 Task: Add a signature Christian Kelly containing Thanks so much, Christian Kelly to email address softage.4@softage.net and add a label HR
Action: Mouse moved to (1065, 84)
Screenshot: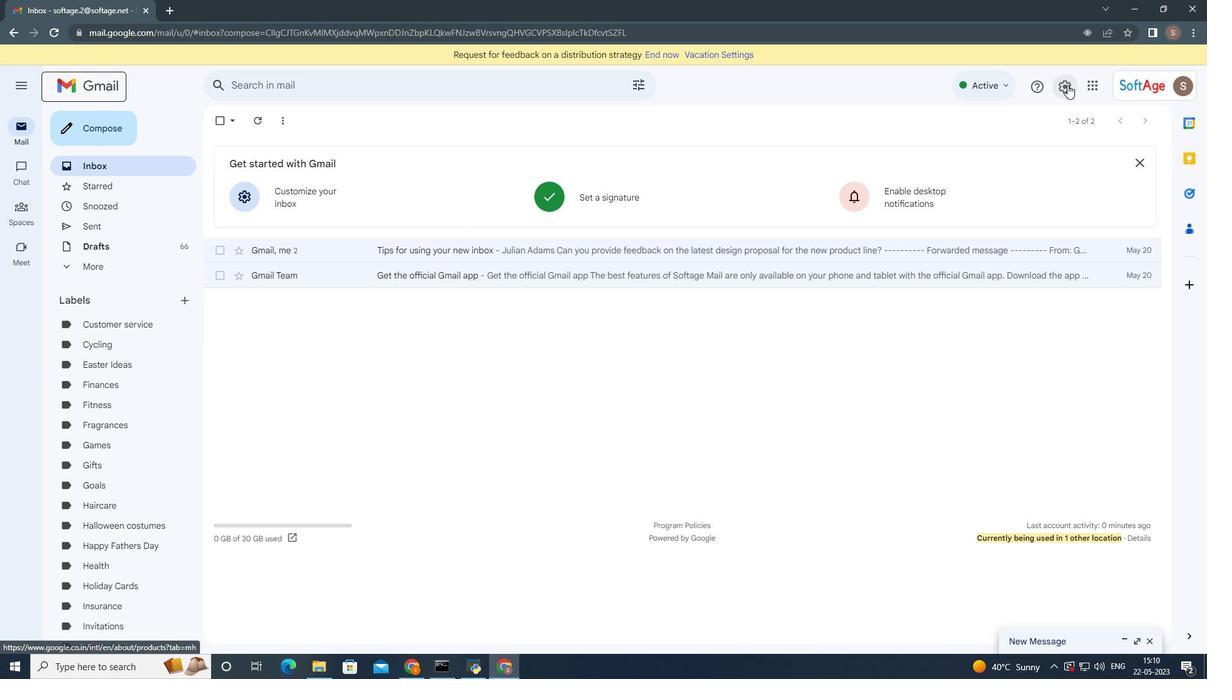 
Action: Mouse pressed left at (1065, 84)
Screenshot: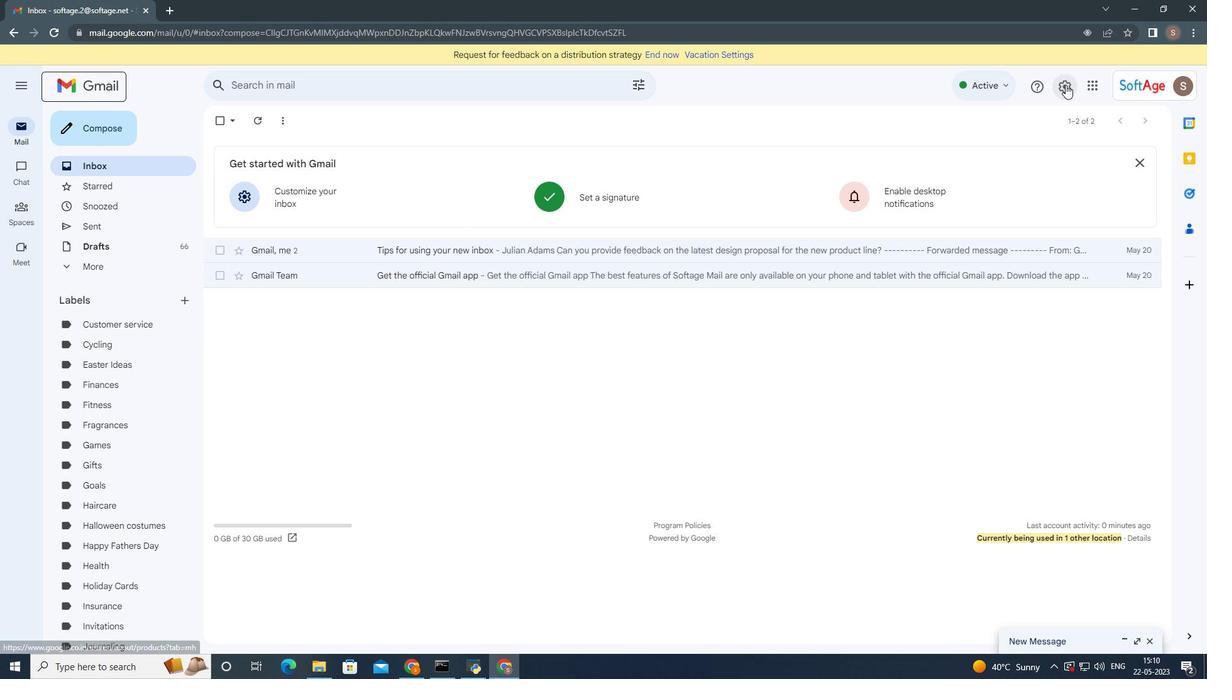 
Action: Mouse moved to (1029, 155)
Screenshot: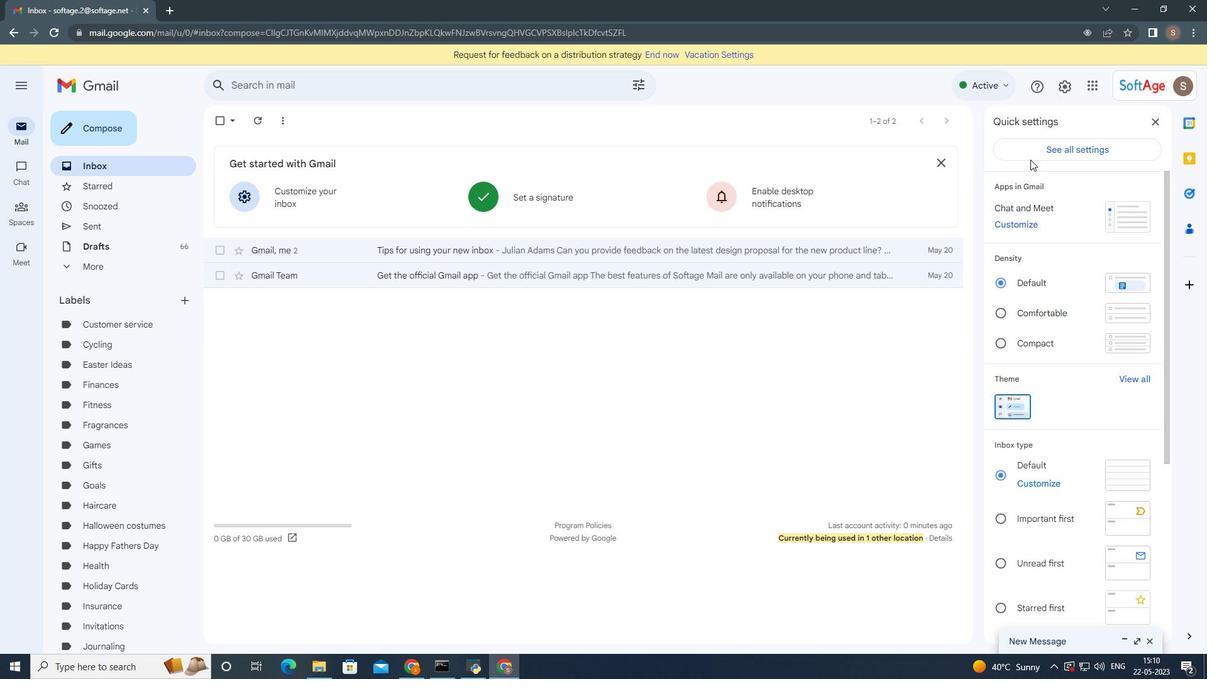 
Action: Mouse pressed left at (1029, 155)
Screenshot: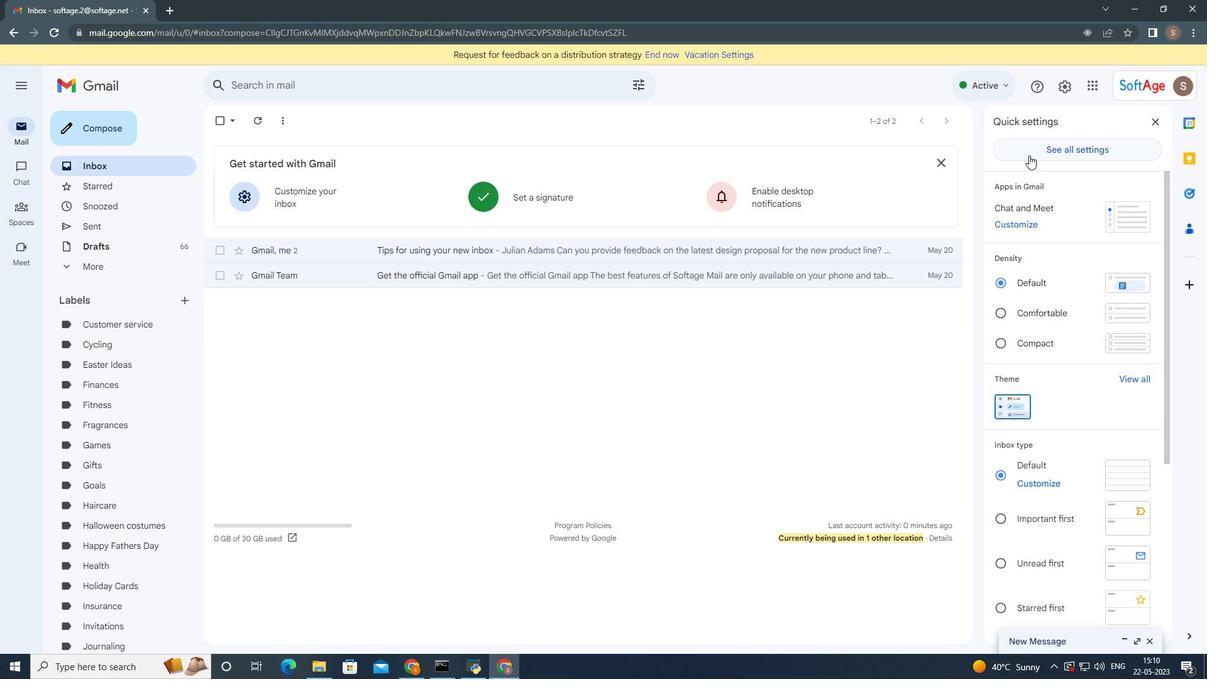 
Action: Mouse moved to (511, 337)
Screenshot: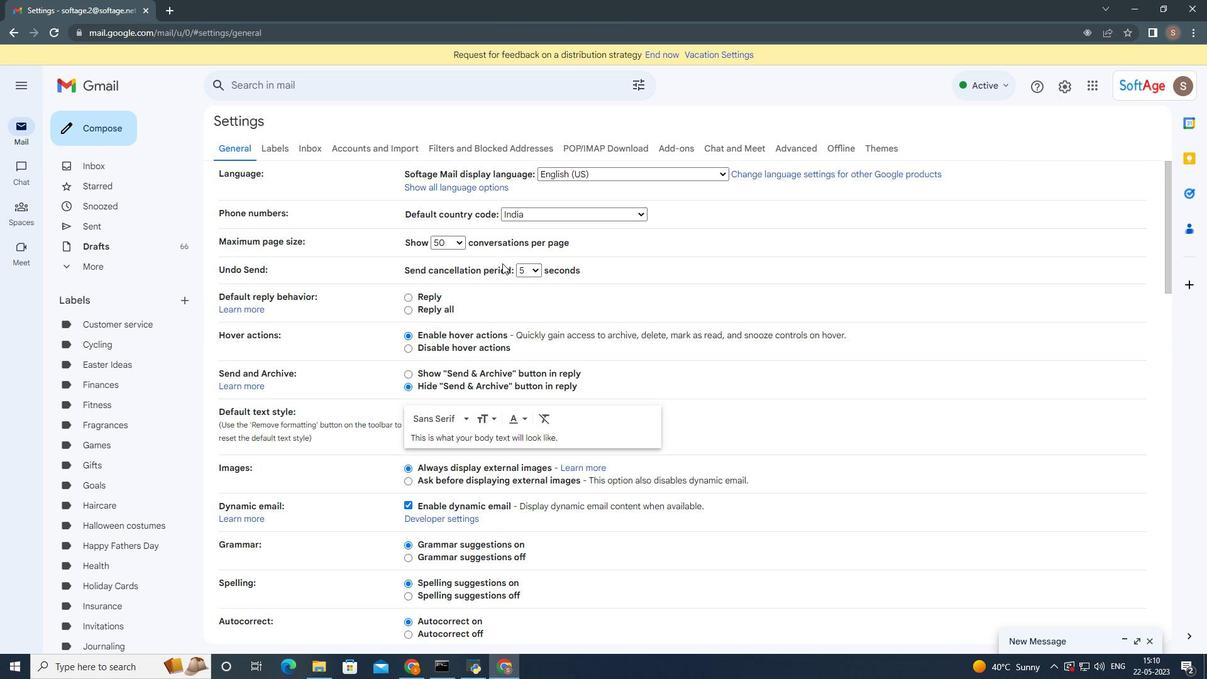 
Action: Mouse scrolled (511, 337) with delta (0, 0)
Screenshot: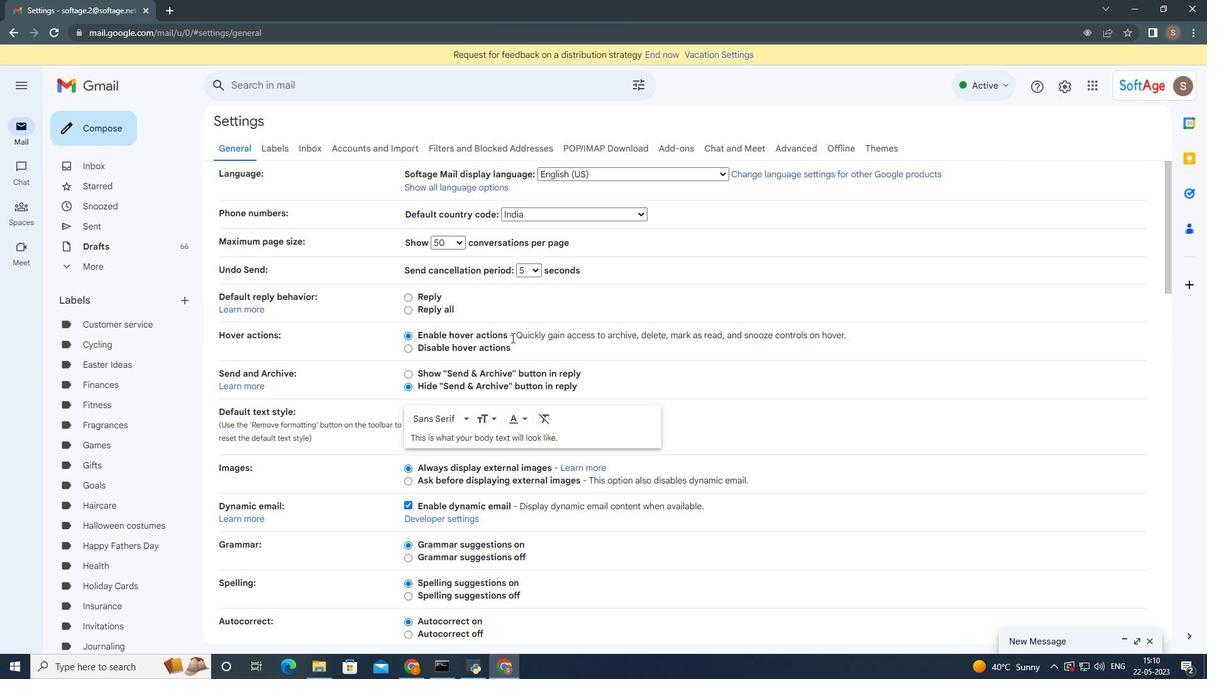 
Action: Mouse moved to (511, 337)
Screenshot: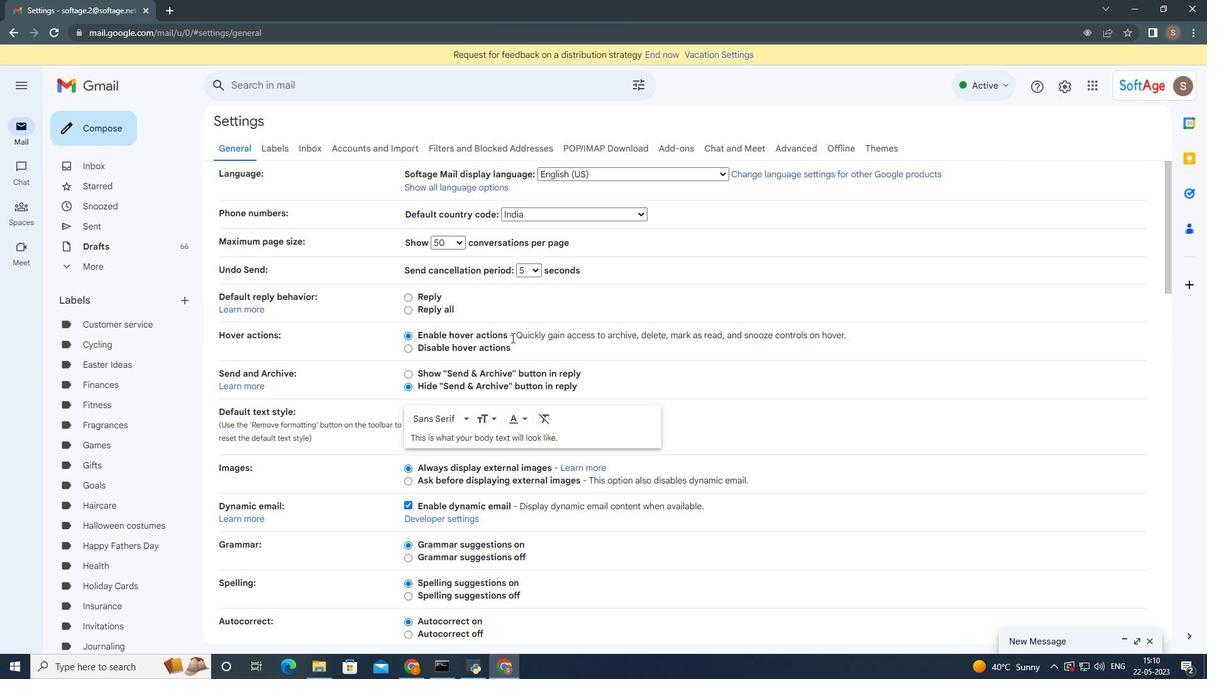 
Action: Mouse scrolled (511, 337) with delta (0, 0)
Screenshot: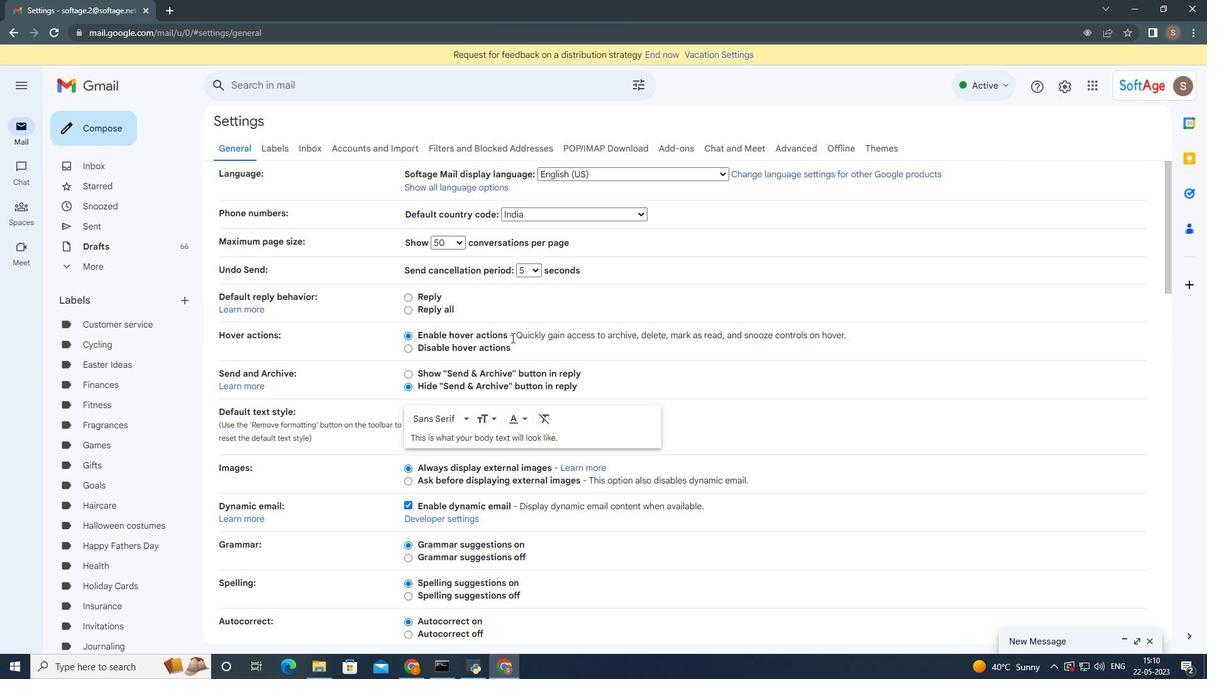 
Action: Mouse scrolled (511, 337) with delta (0, 0)
Screenshot: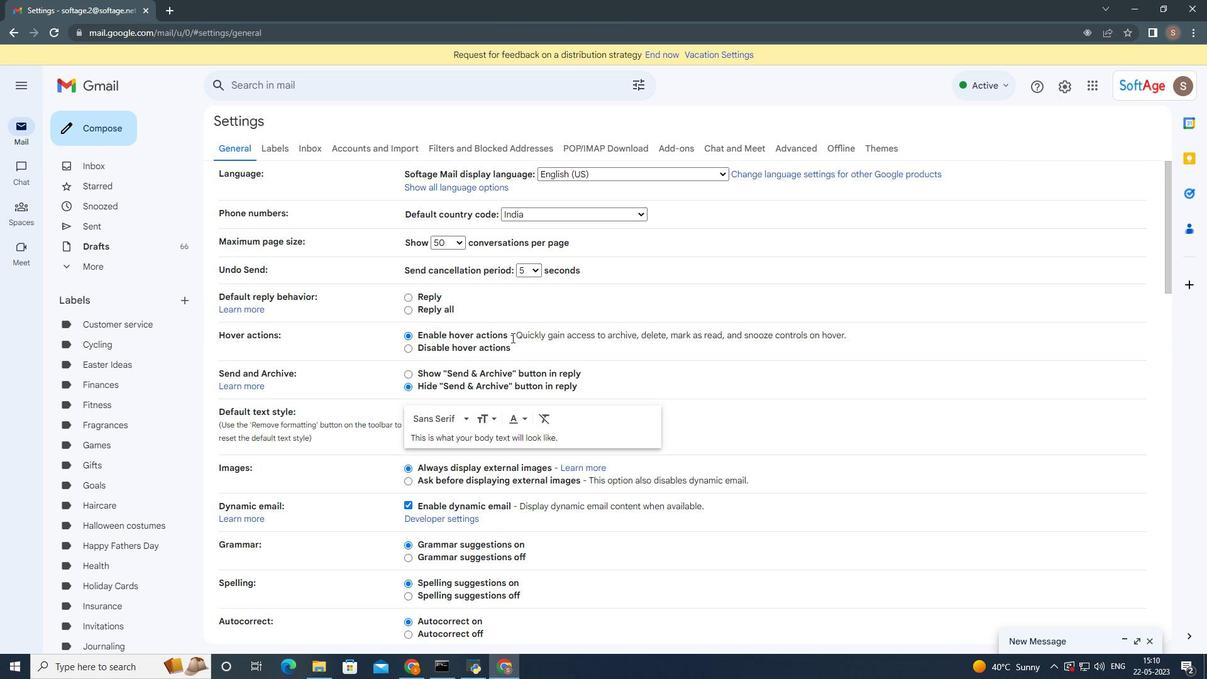 
Action: Mouse scrolled (511, 337) with delta (0, 0)
Screenshot: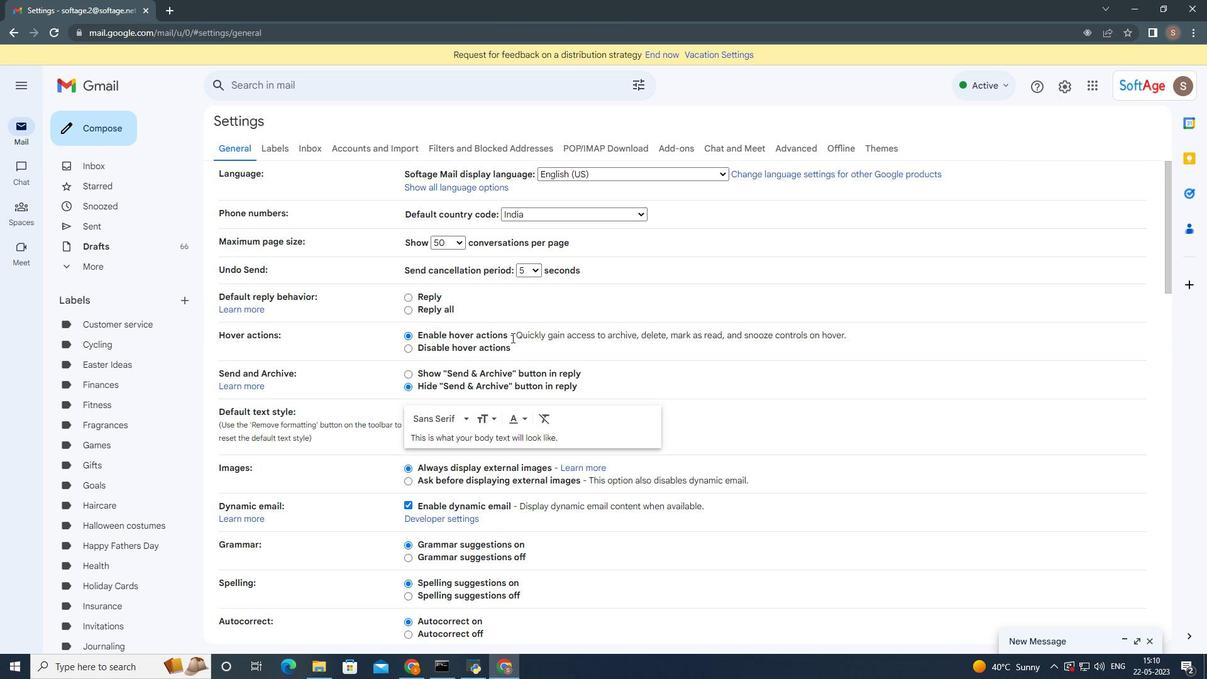 
Action: Mouse scrolled (511, 337) with delta (0, 0)
Screenshot: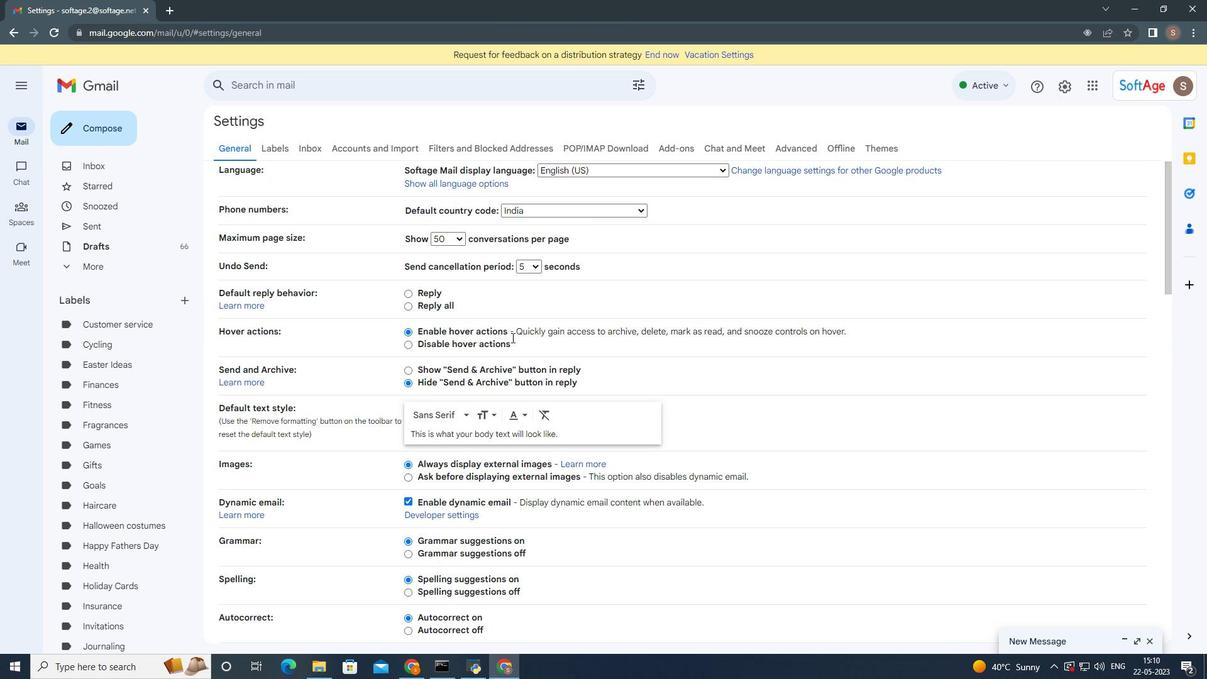 
Action: Mouse moved to (489, 339)
Screenshot: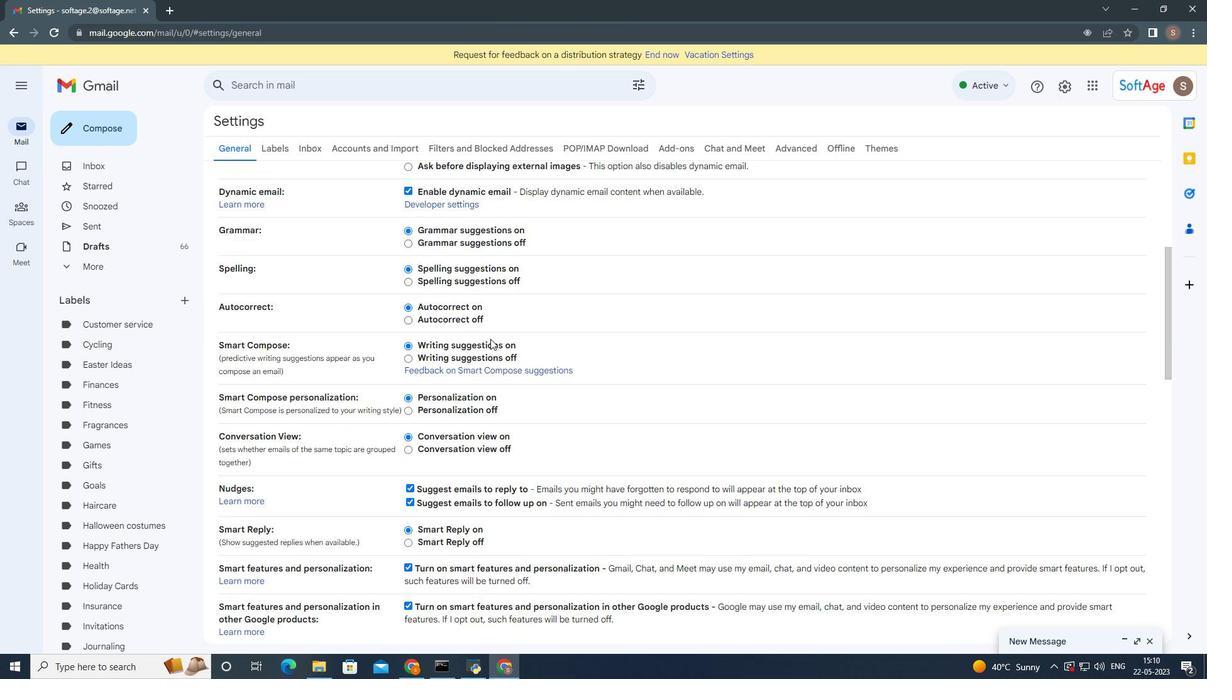 
Action: Mouse scrolled (489, 338) with delta (0, 0)
Screenshot: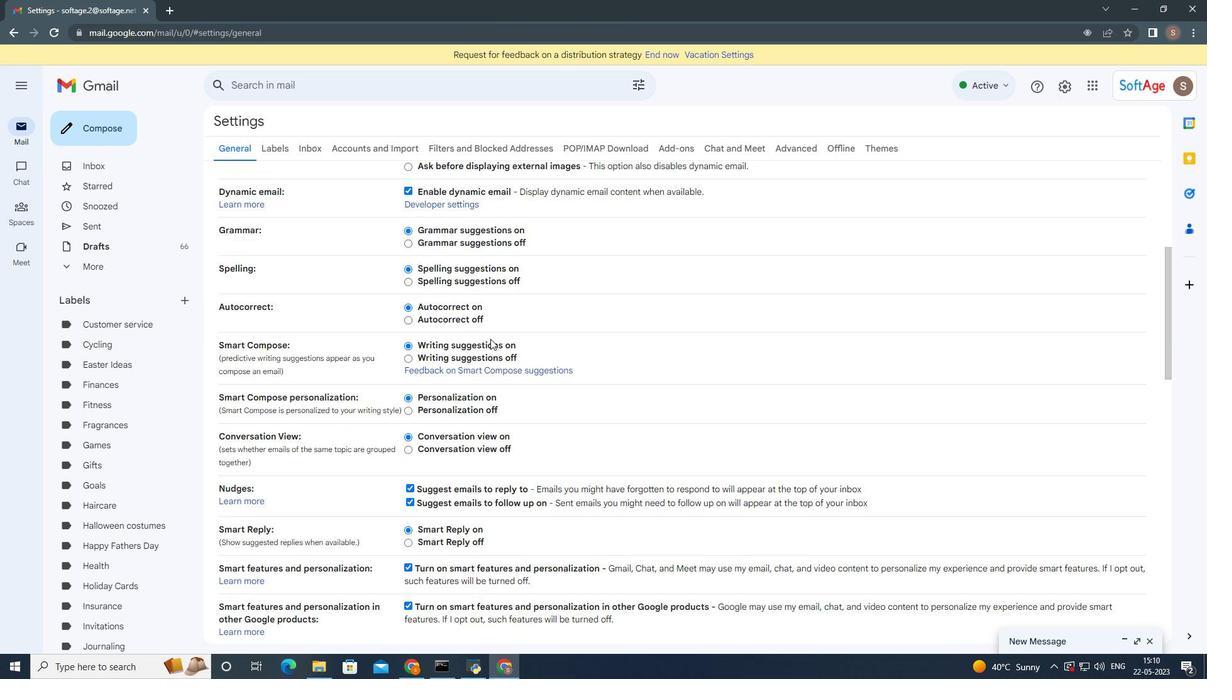 
Action: Mouse scrolled (489, 338) with delta (0, 0)
Screenshot: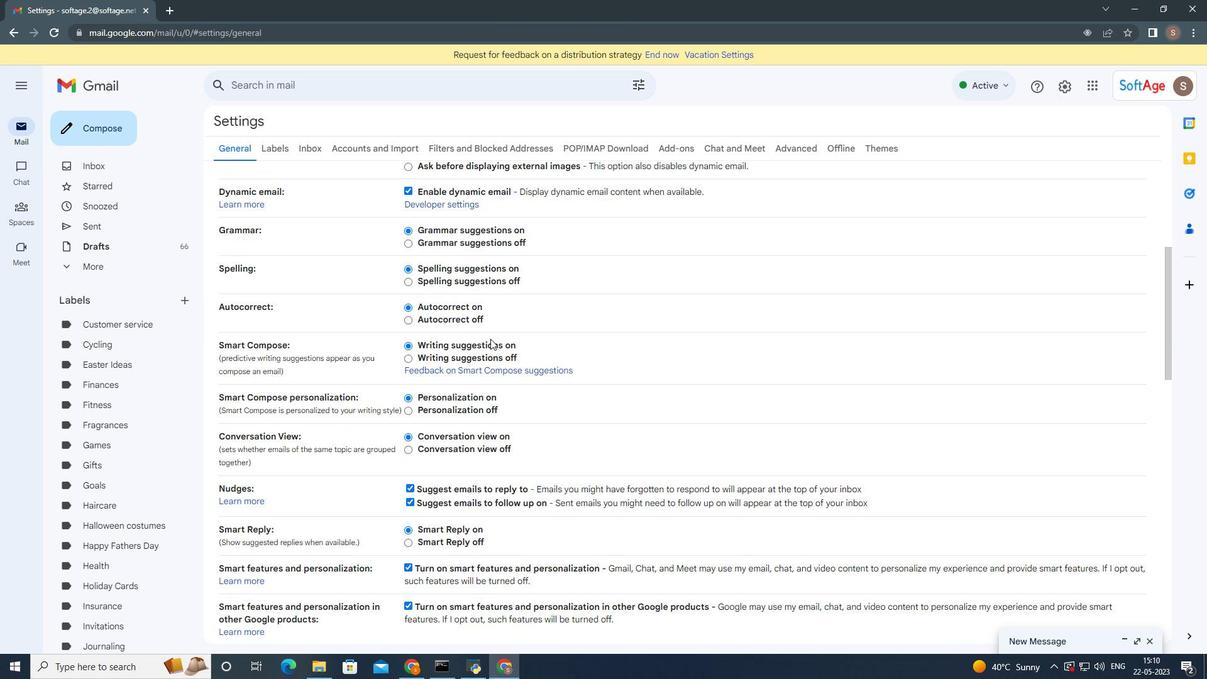 
Action: Mouse scrolled (489, 338) with delta (0, 0)
Screenshot: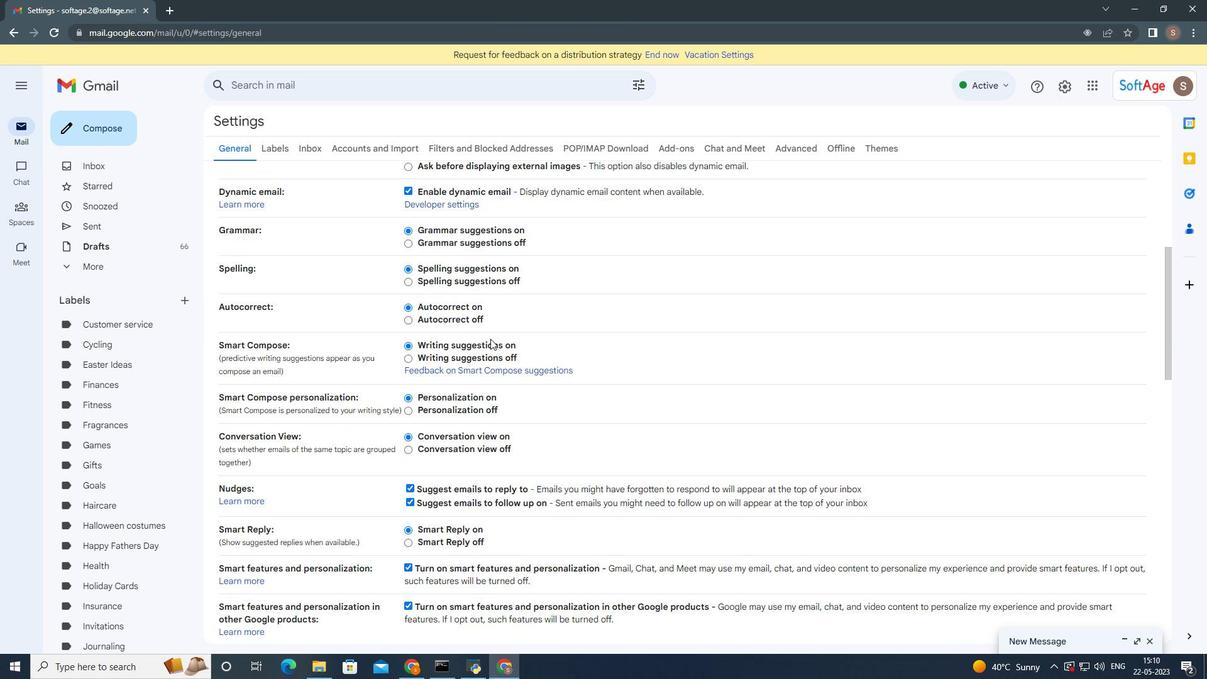 
Action: Mouse scrolled (489, 338) with delta (0, 0)
Screenshot: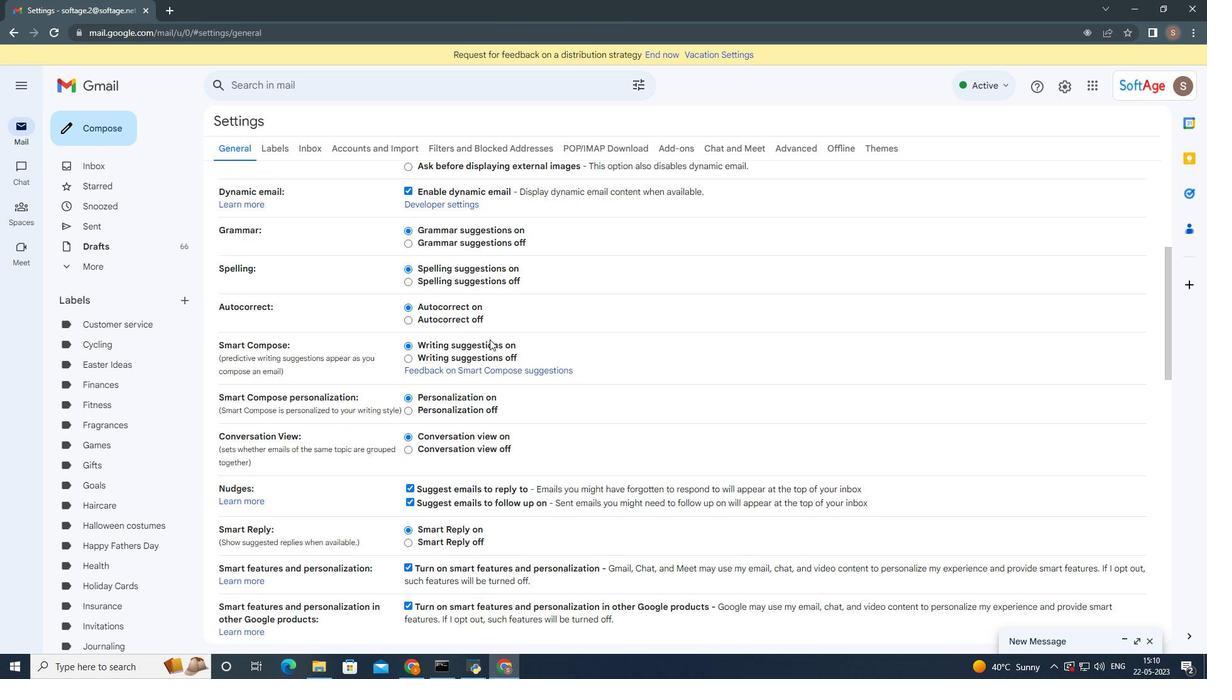 
Action: Mouse scrolled (489, 338) with delta (0, 0)
Screenshot: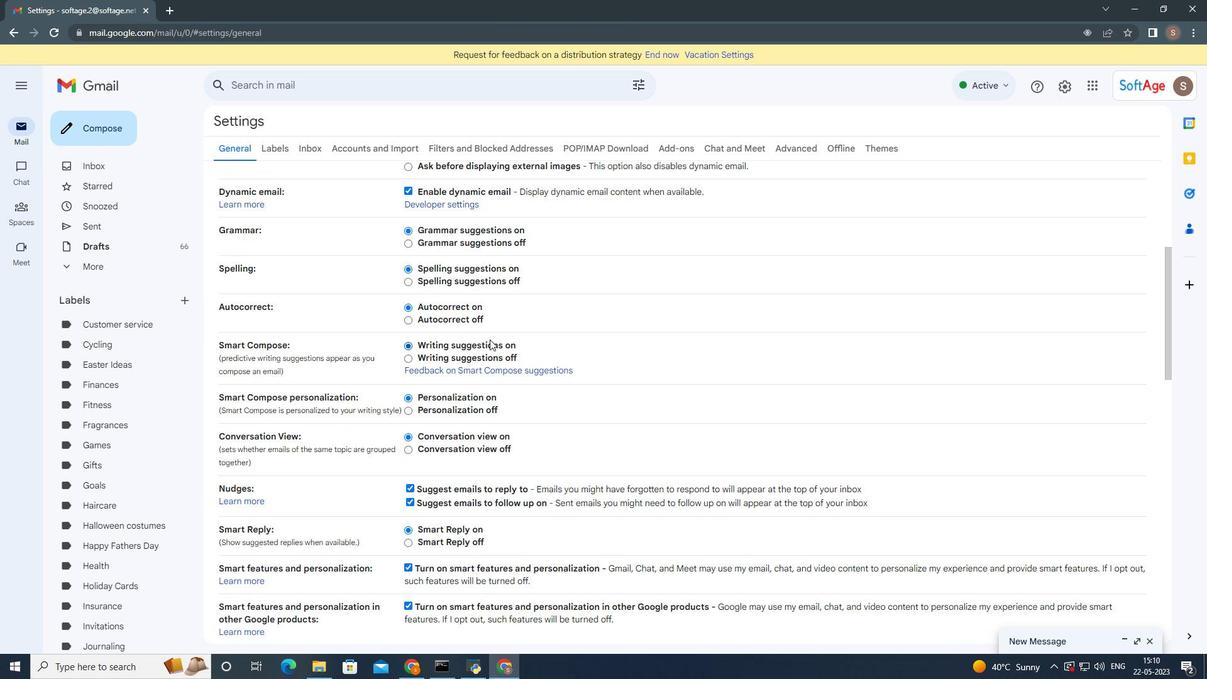 
Action: Mouse moved to (490, 314)
Screenshot: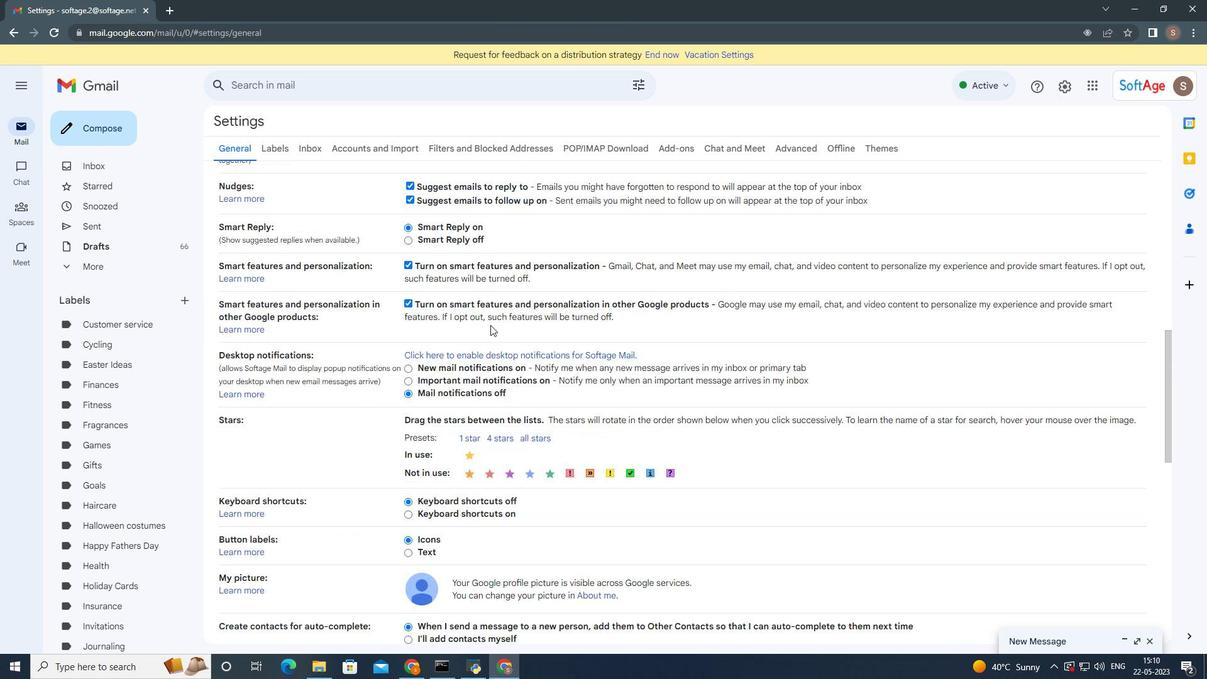
Action: Mouse scrolled (490, 313) with delta (0, 0)
Screenshot: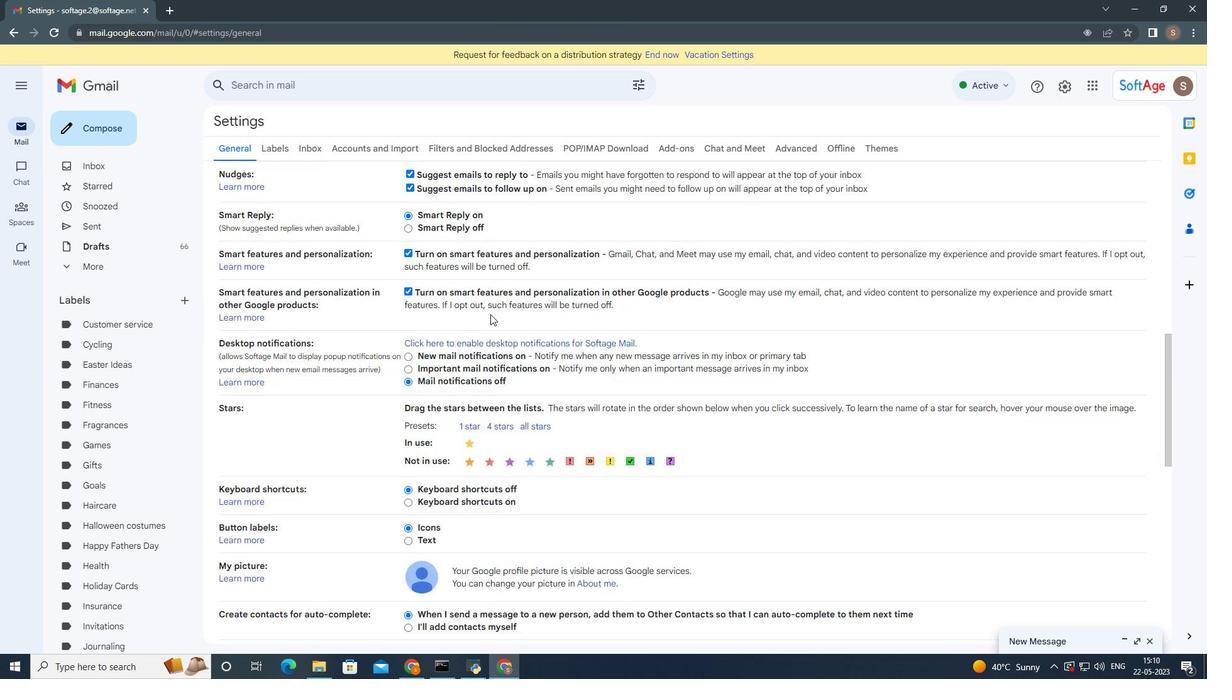 
Action: Mouse moved to (491, 316)
Screenshot: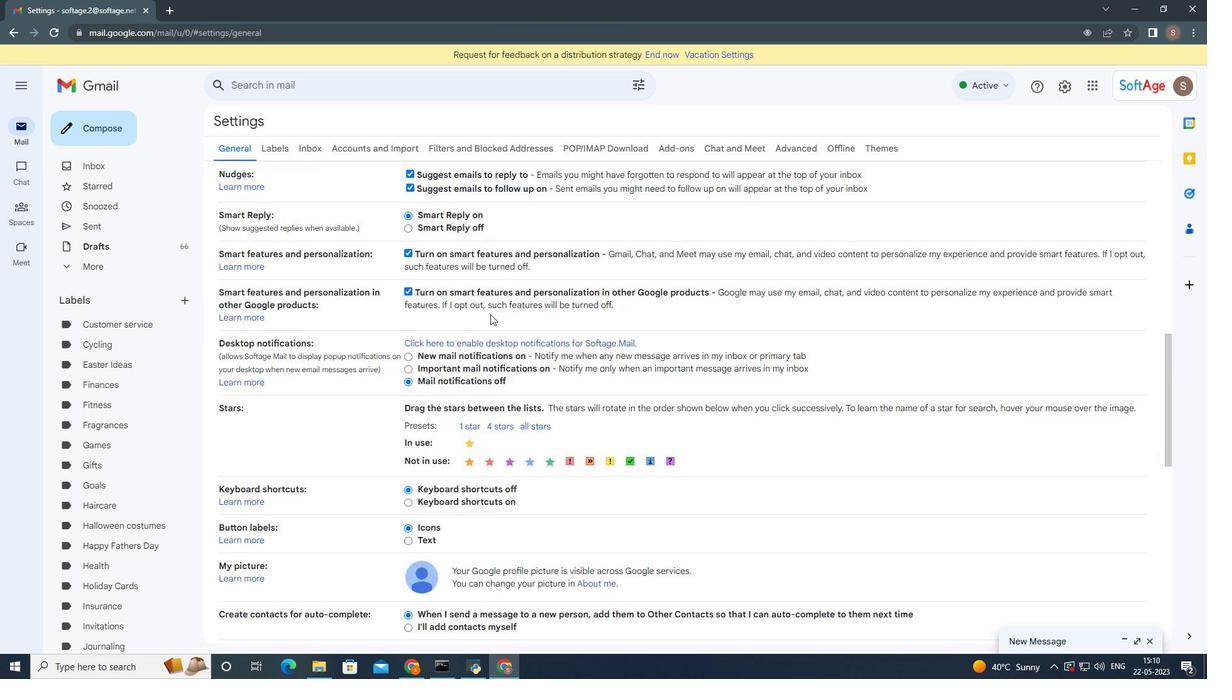 
Action: Mouse scrolled (491, 316) with delta (0, 0)
Screenshot: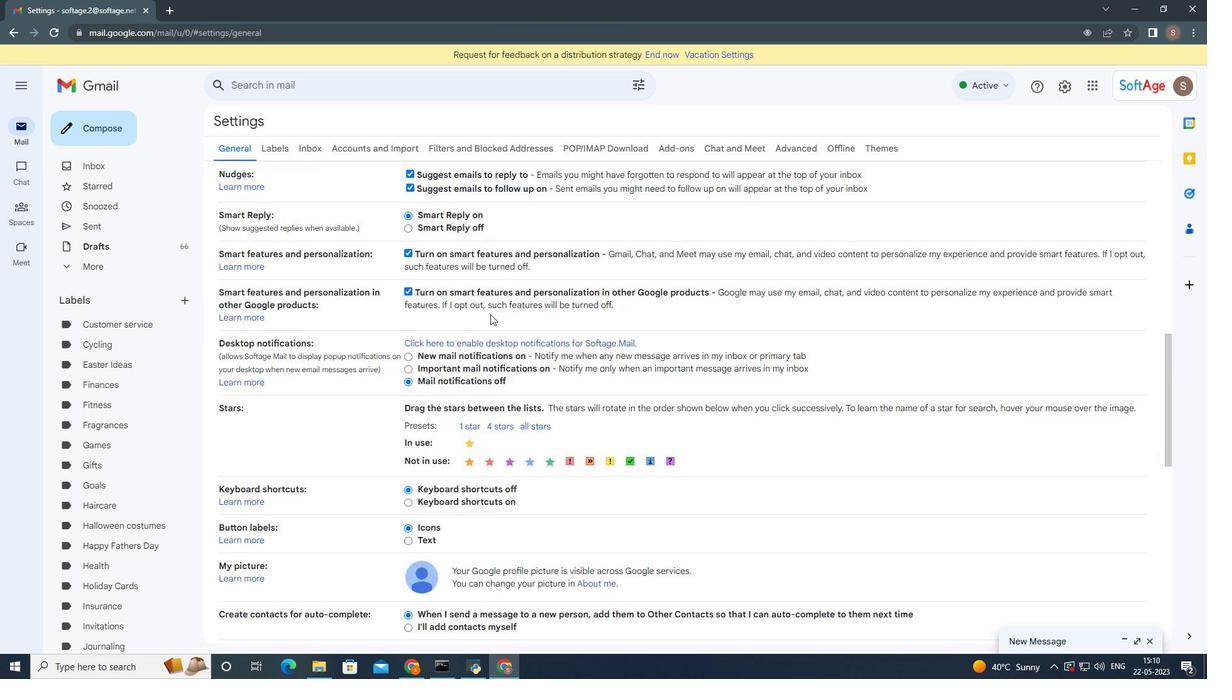 
Action: Mouse moved to (500, 335)
Screenshot: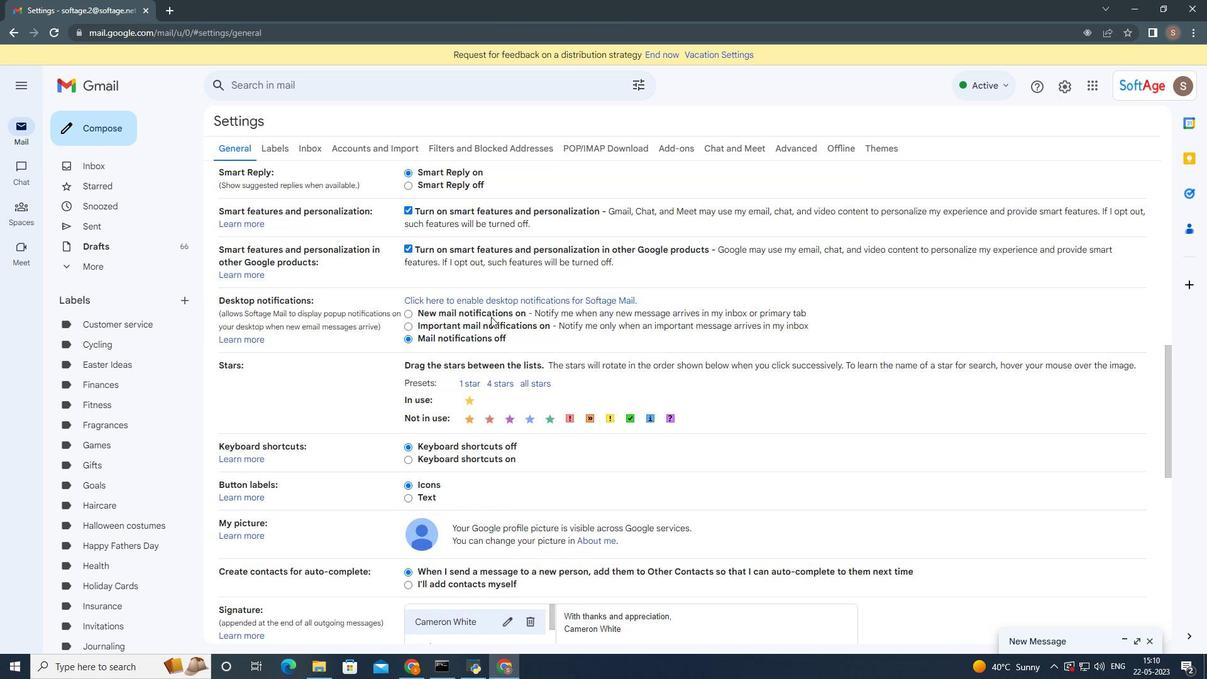 
Action: Mouse scrolled (494, 326) with delta (0, 0)
Screenshot: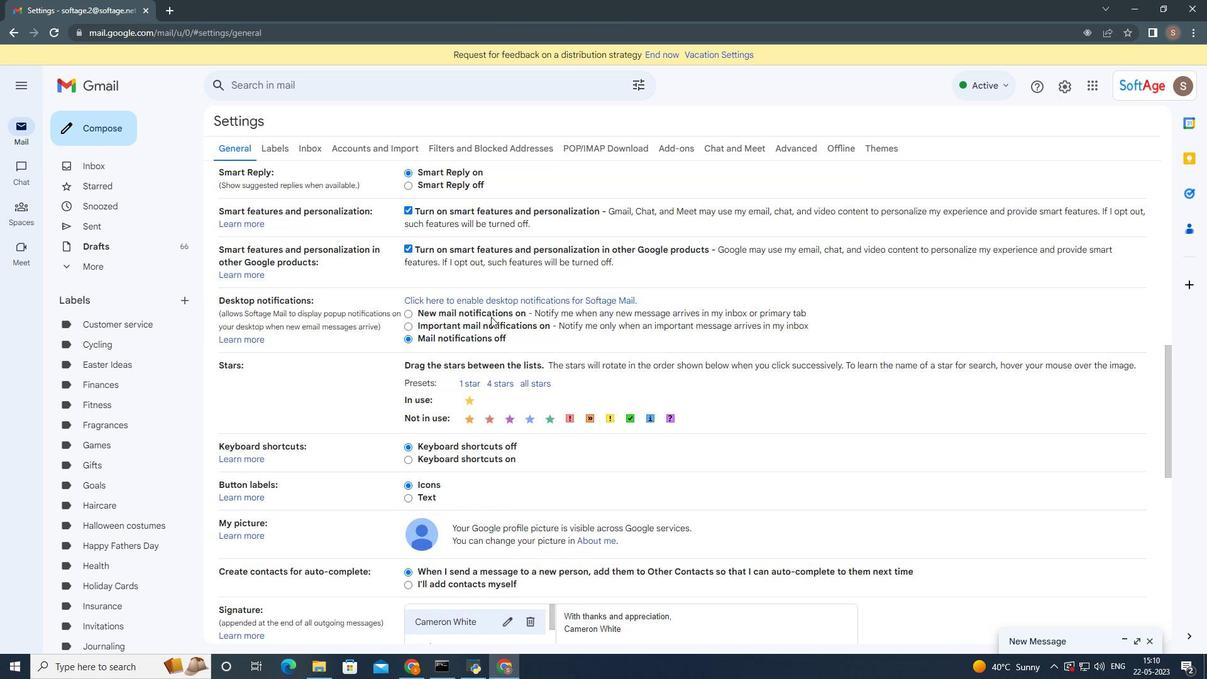 
Action: Mouse moved to (502, 355)
Screenshot: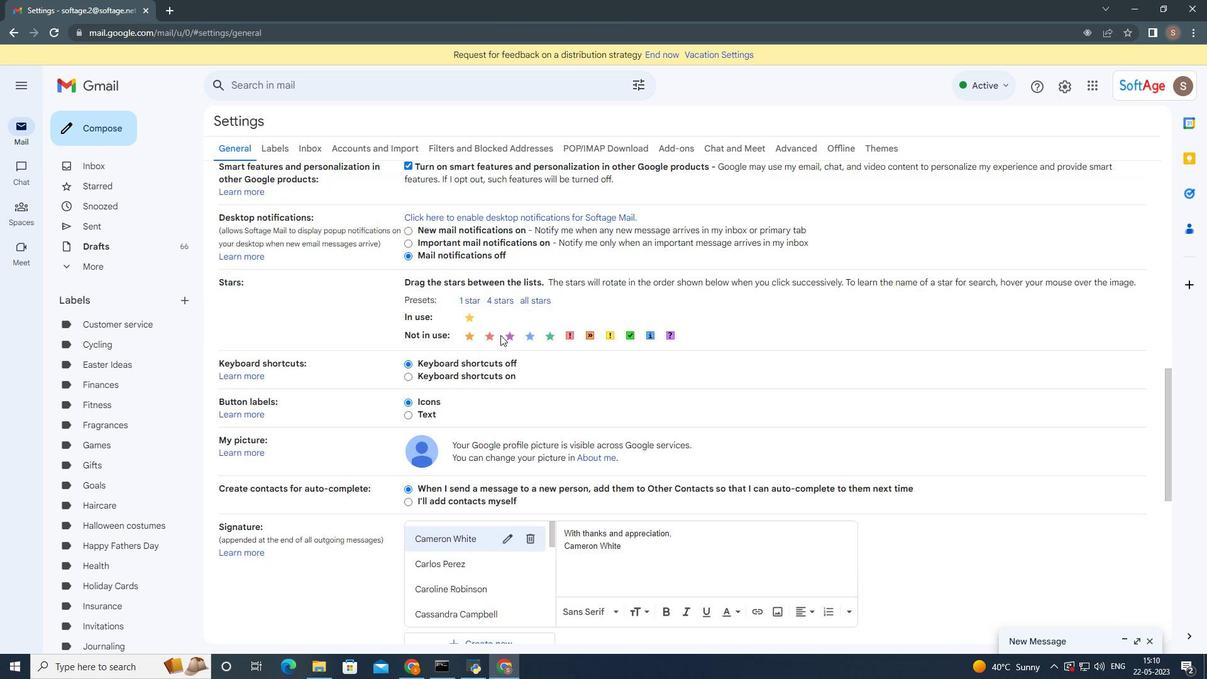 
Action: Mouse scrolled (502, 354) with delta (0, 0)
Screenshot: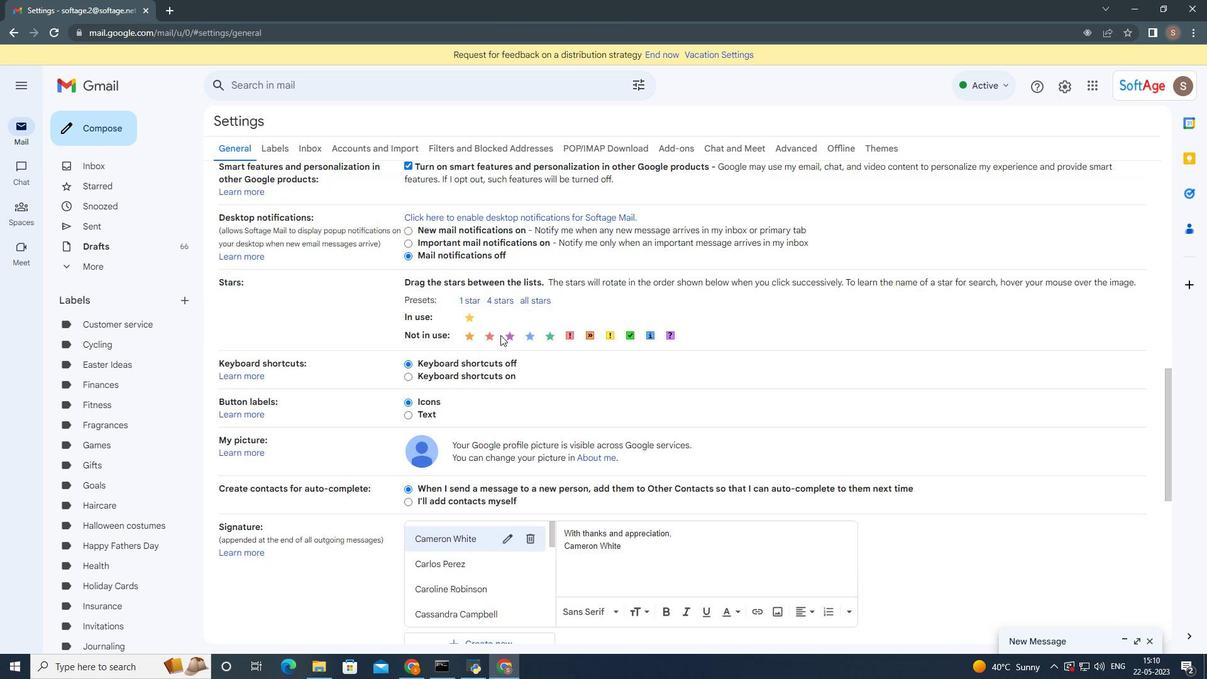 
Action: Mouse moved to (504, 364)
Screenshot: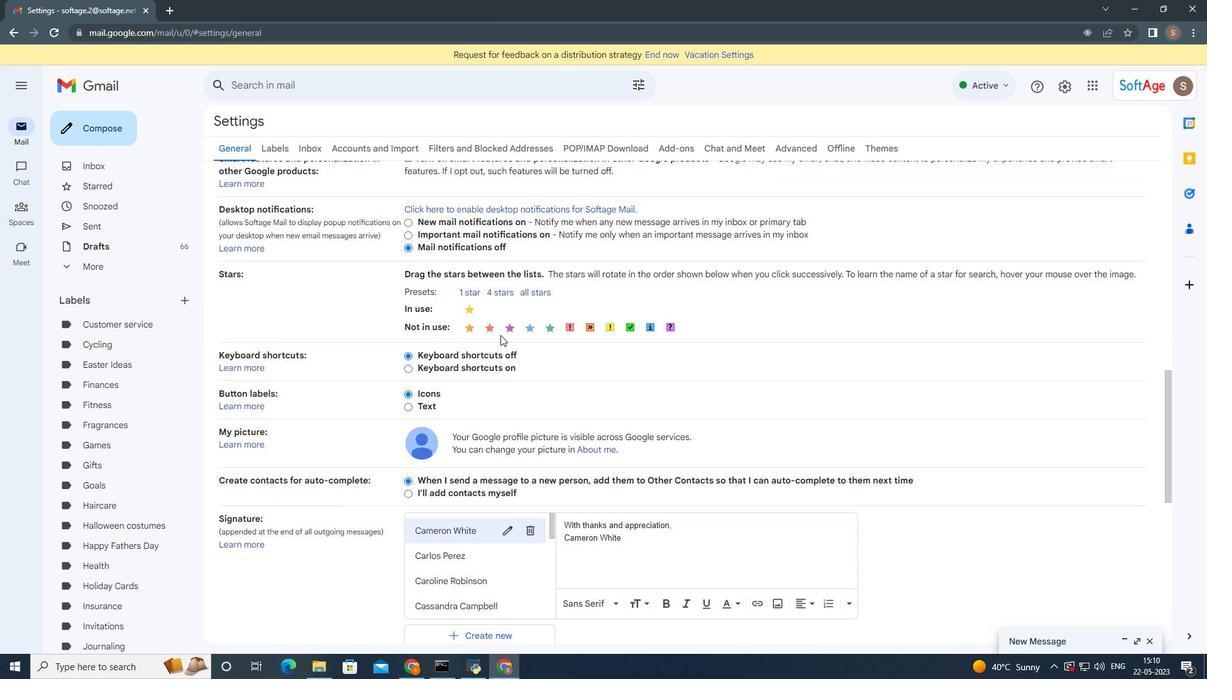 
Action: Mouse scrolled (504, 362) with delta (0, 0)
Screenshot: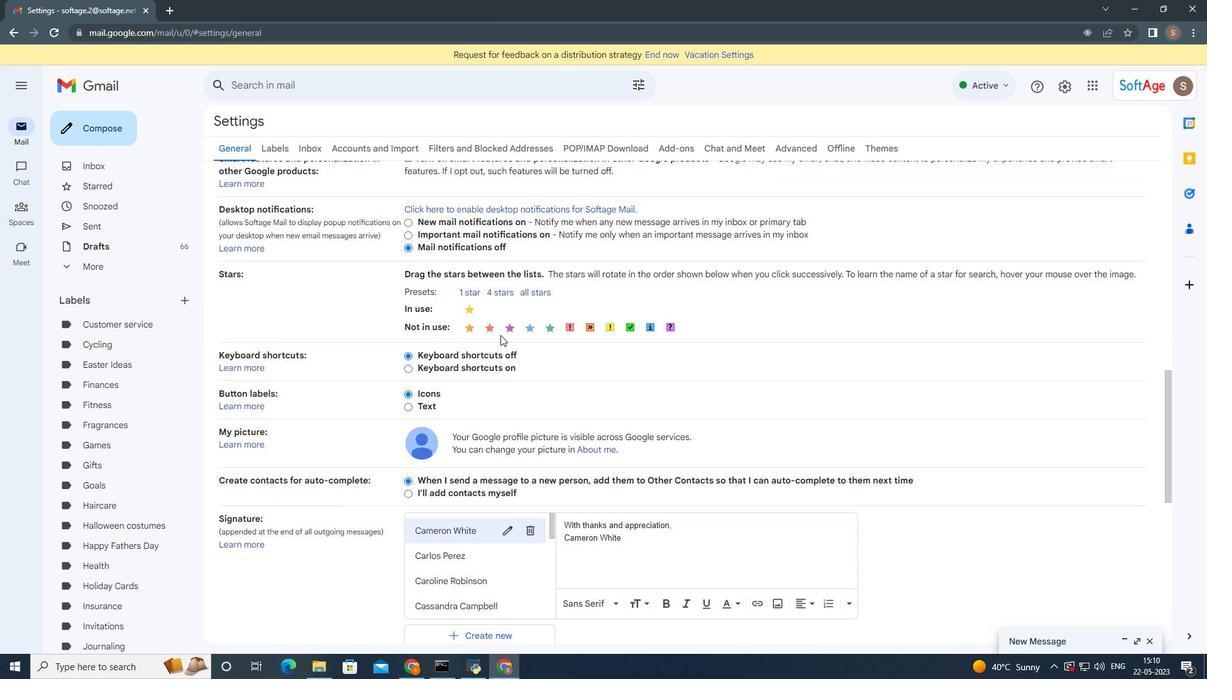 
Action: Mouse moved to (505, 368)
Screenshot: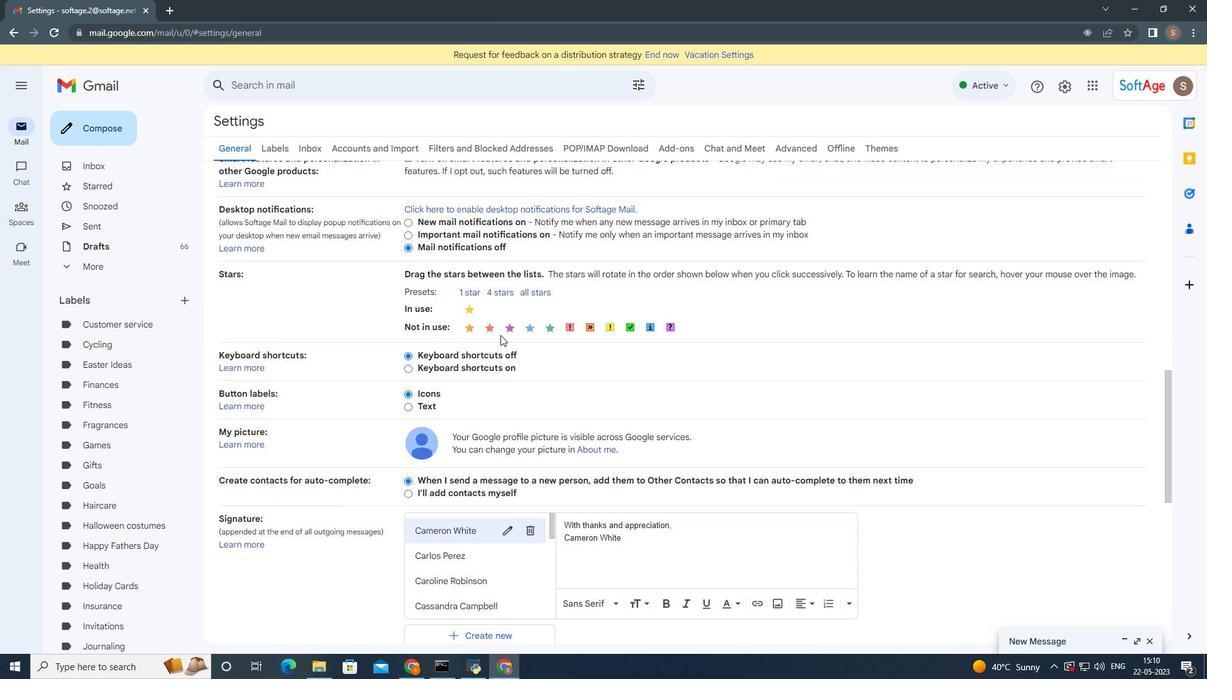 
Action: Mouse scrolled (505, 367) with delta (0, 0)
Screenshot: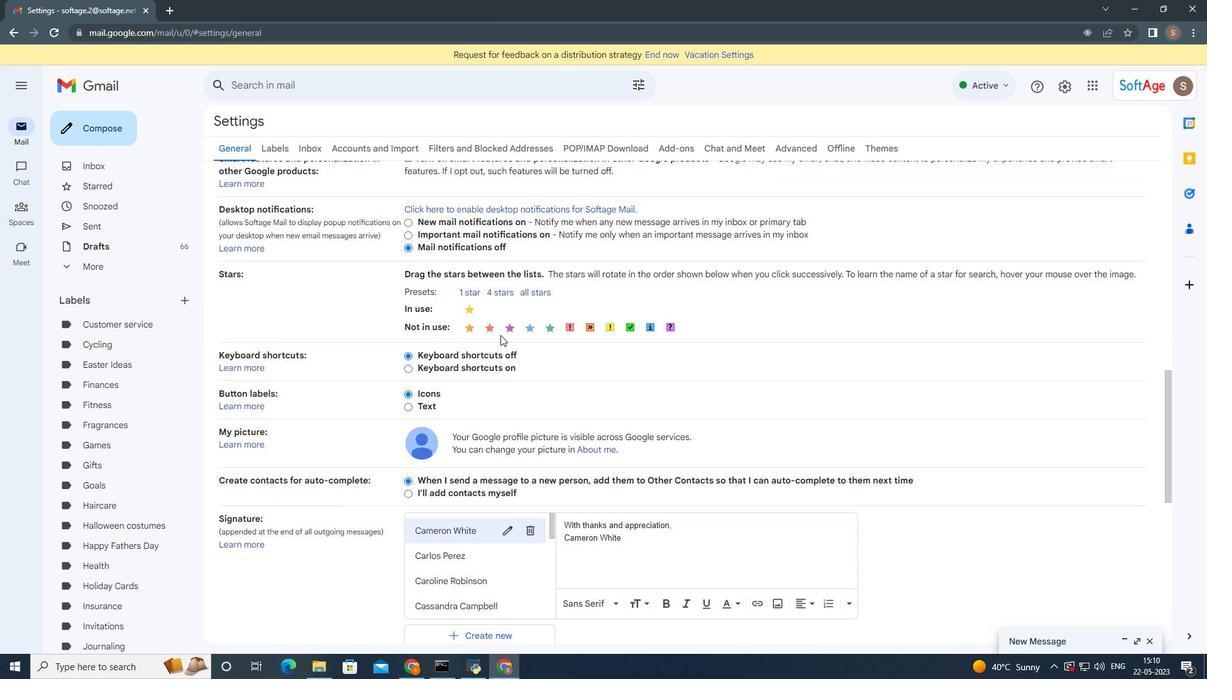 
Action: Mouse moved to (508, 374)
Screenshot: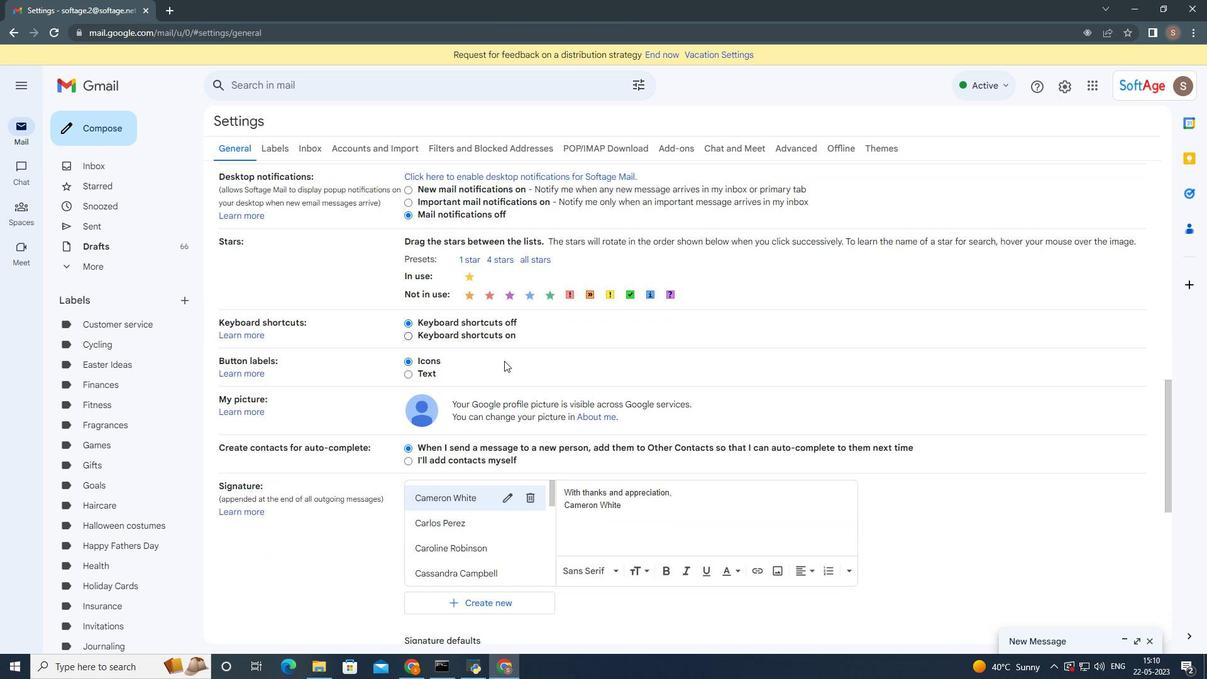 
Action: Mouse scrolled (508, 374) with delta (0, 0)
Screenshot: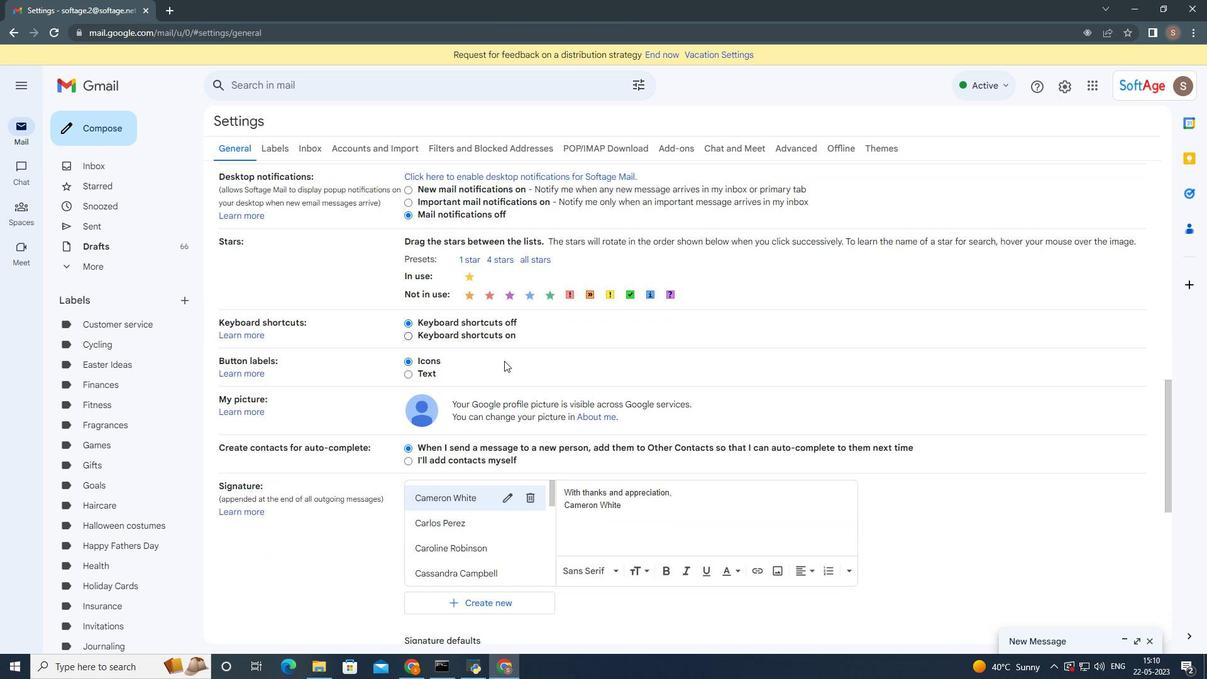 
Action: Mouse moved to (489, 329)
Screenshot: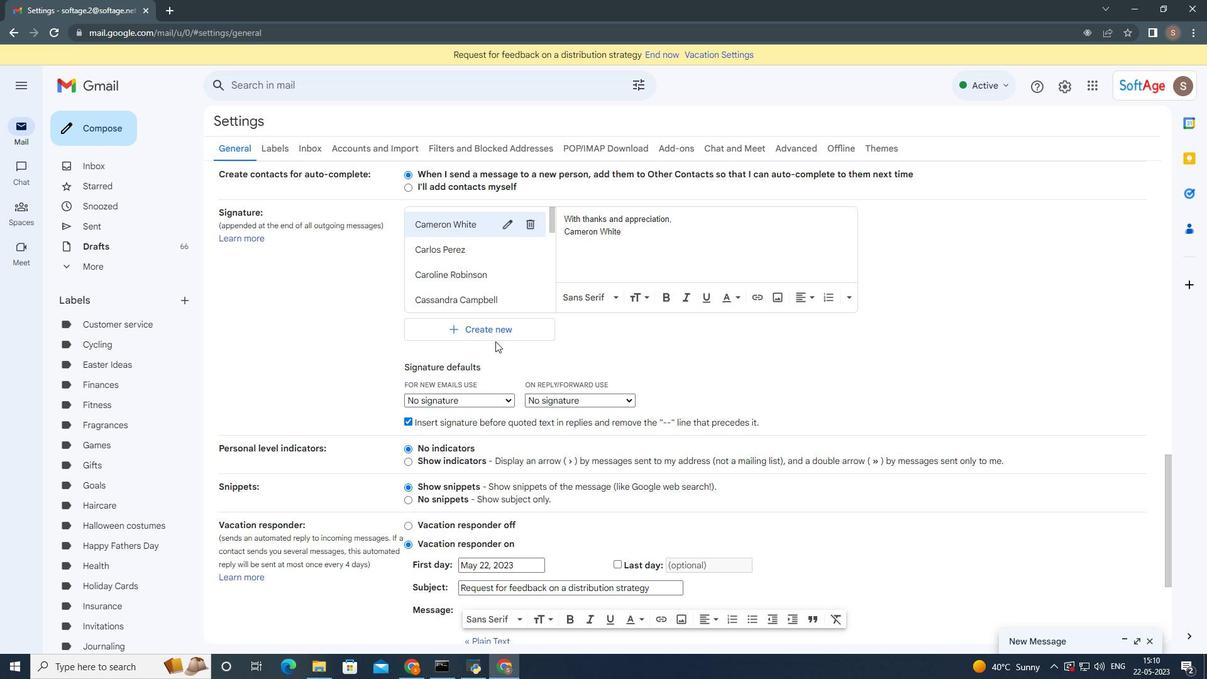 
Action: Mouse pressed left at (489, 329)
Screenshot: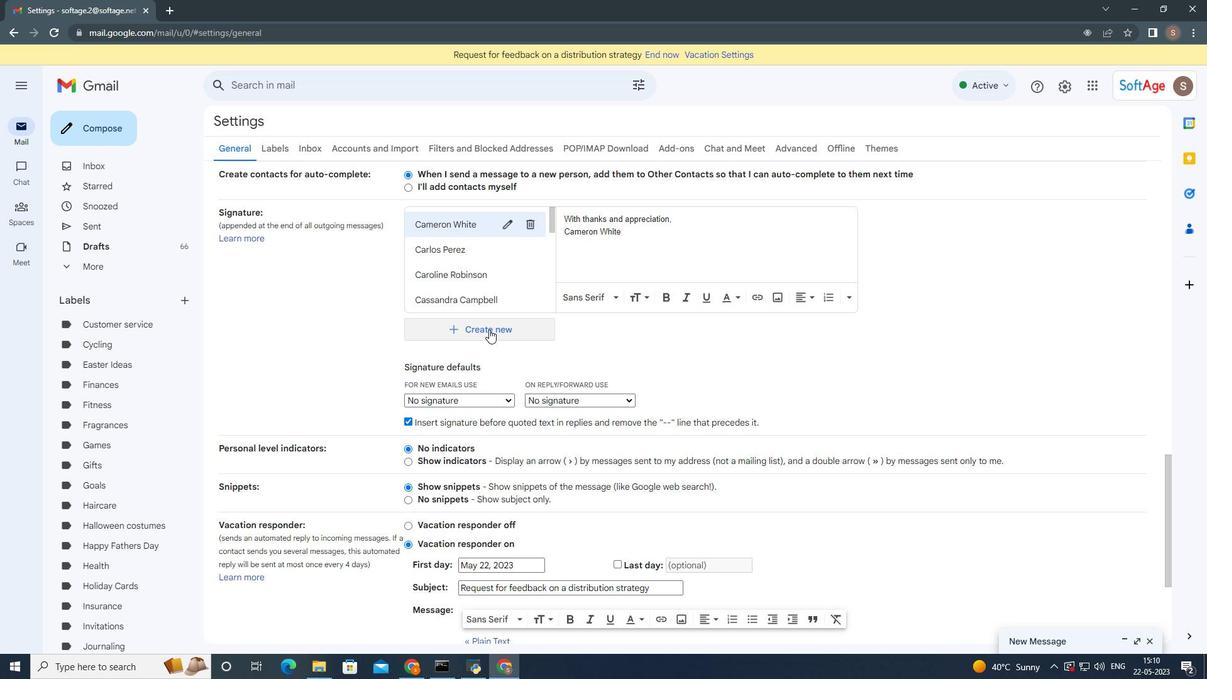 
Action: Mouse moved to (506, 345)
Screenshot: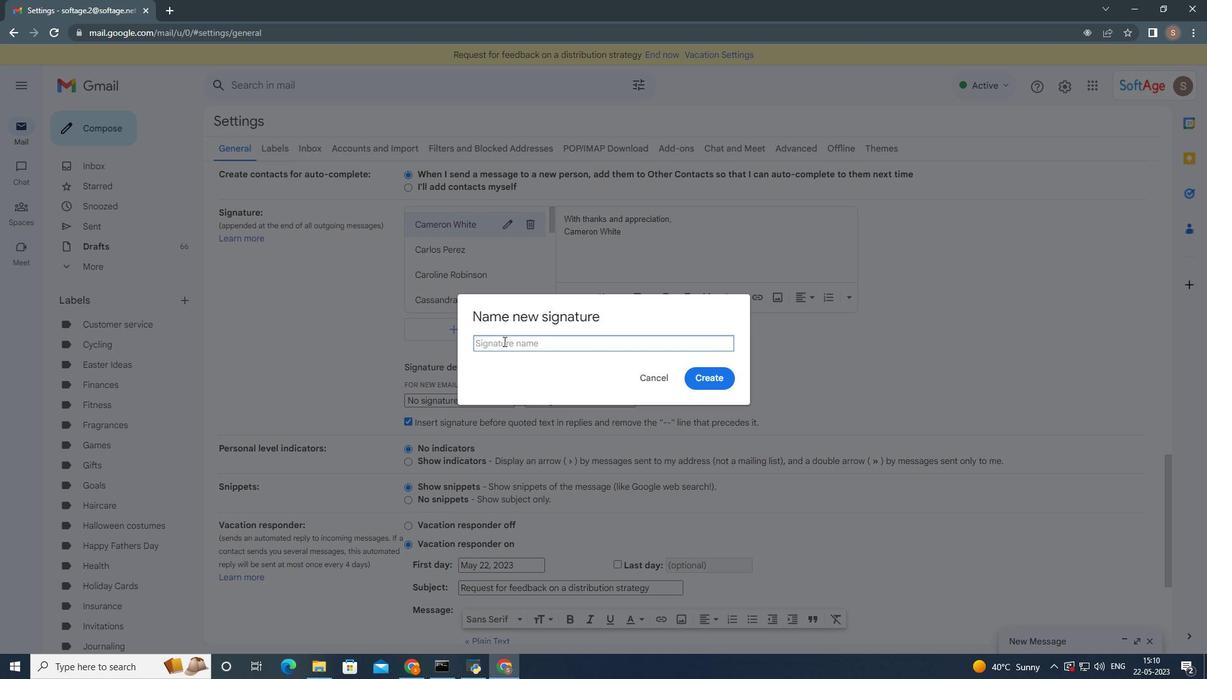 
Action: Mouse pressed left at (506, 345)
Screenshot: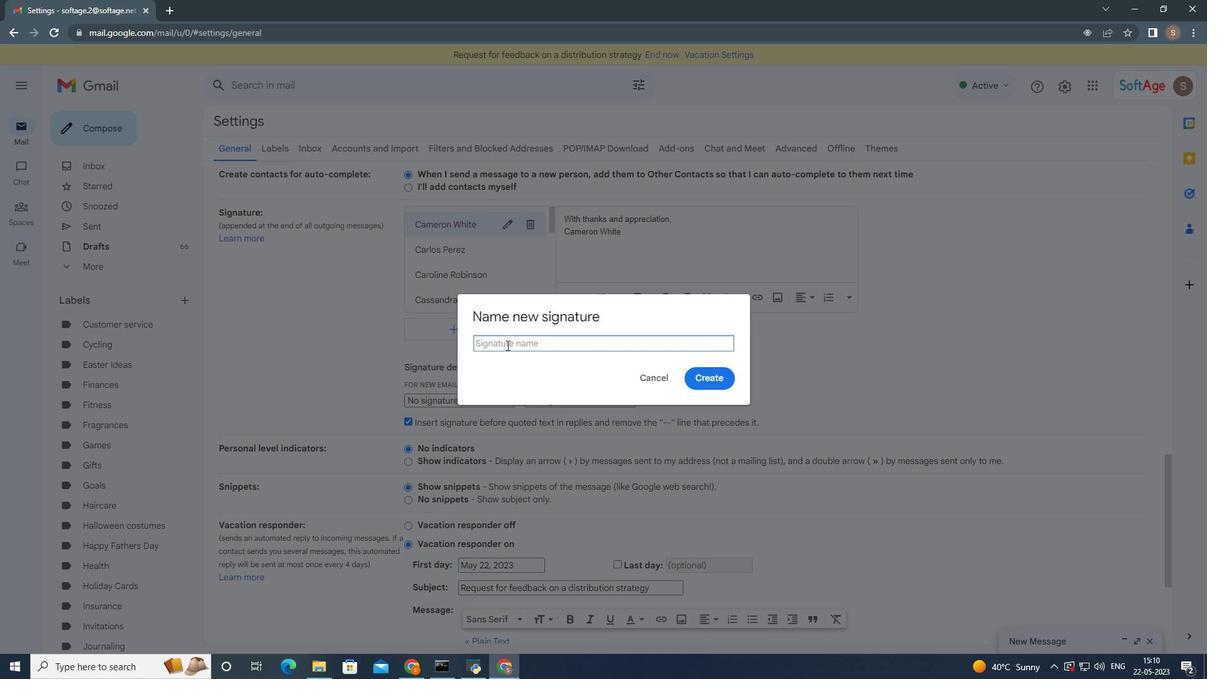 
Action: Mouse moved to (506, 347)
Screenshot: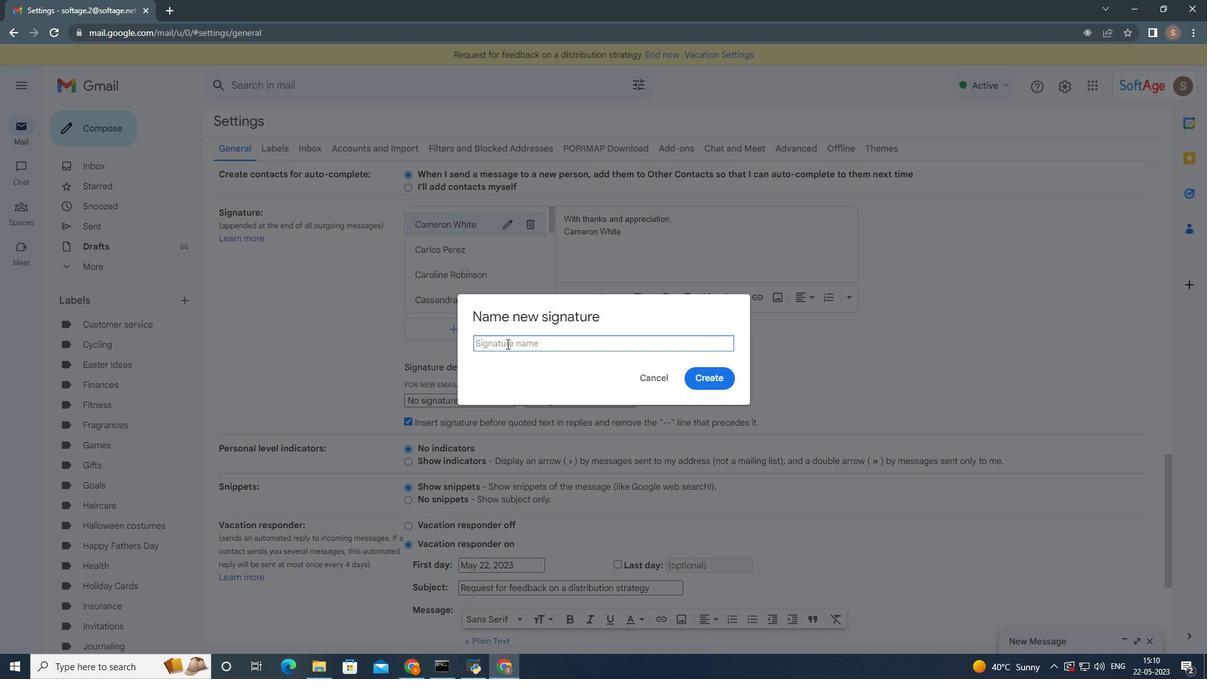 
Action: Key pressed <Key.shift>Chi<Key.backspace>ristian<Key.space><Key.shift><Key.shift><Key.shift><Key.shift><Key.shift><Key.shift><Key.shift><Key.shift><Key.shift><Key.shift><Key.shift><Key.shift><Key.shift>kelly
Screenshot: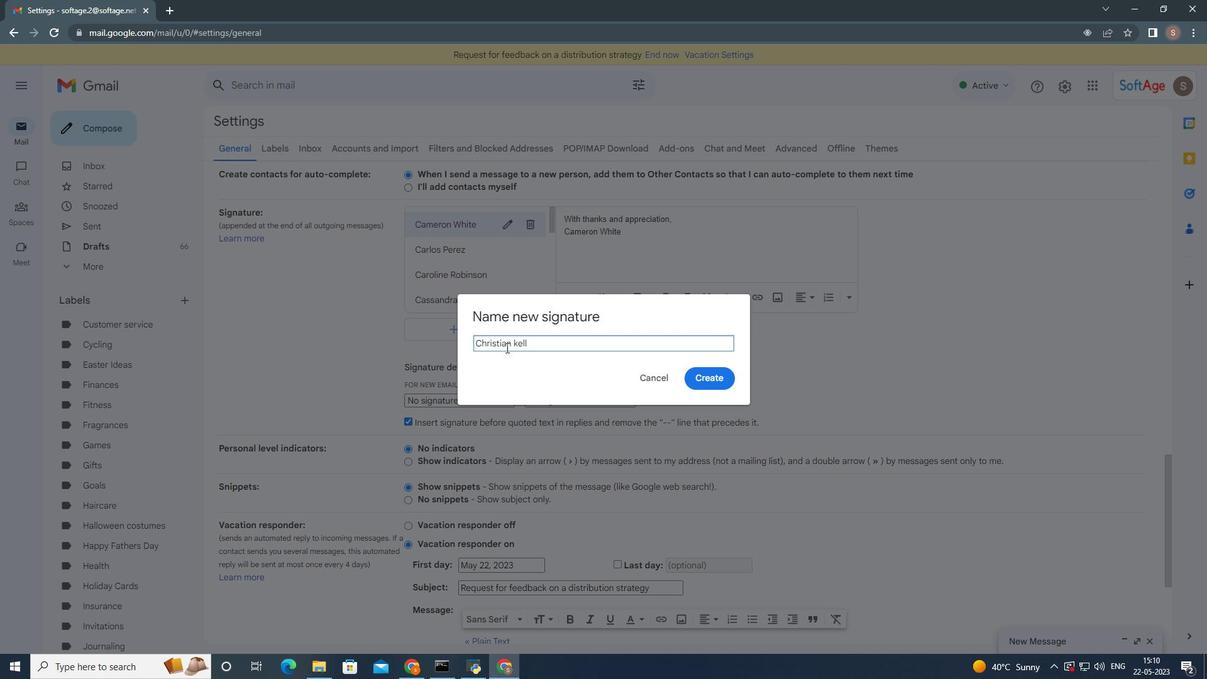
Action: Mouse moved to (517, 342)
Screenshot: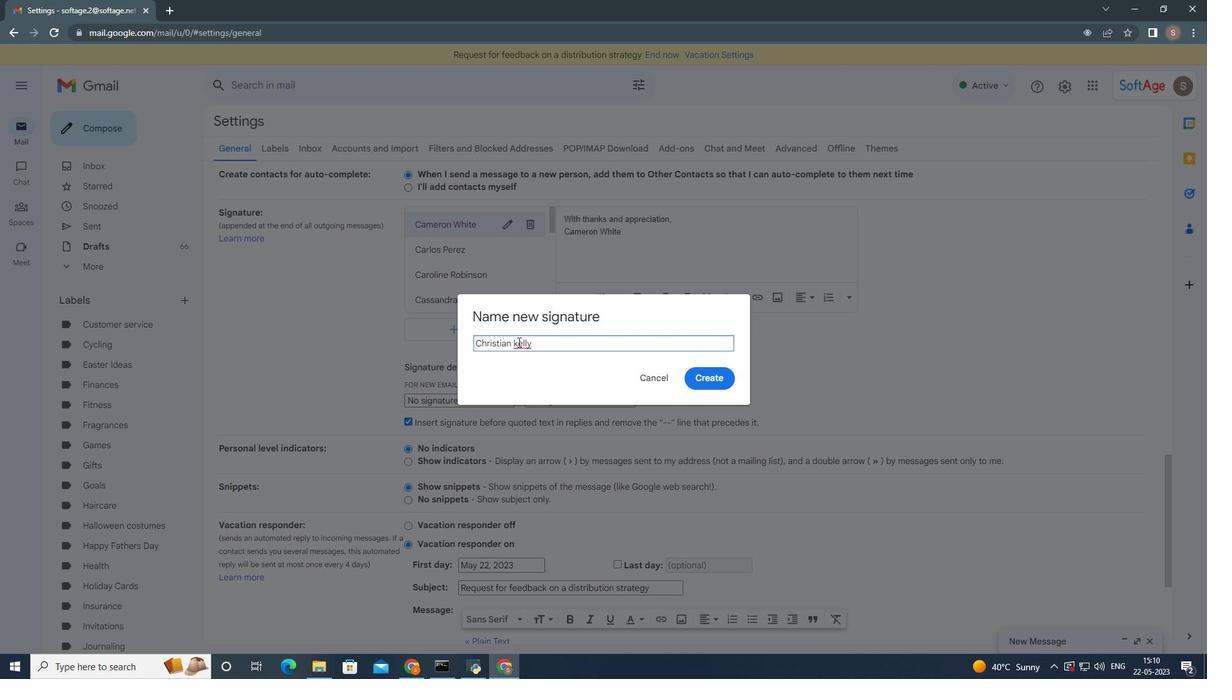 
Action: Mouse pressed left at (517, 342)
Screenshot: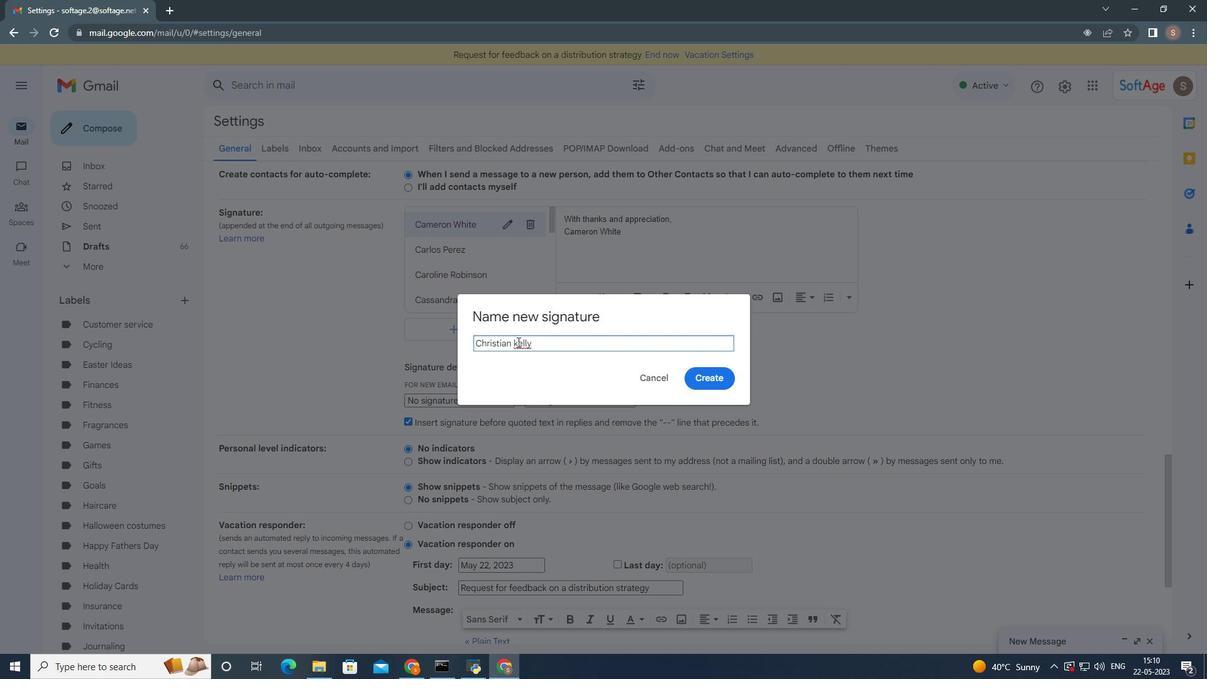 
Action: Mouse moved to (516, 347)
Screenshot: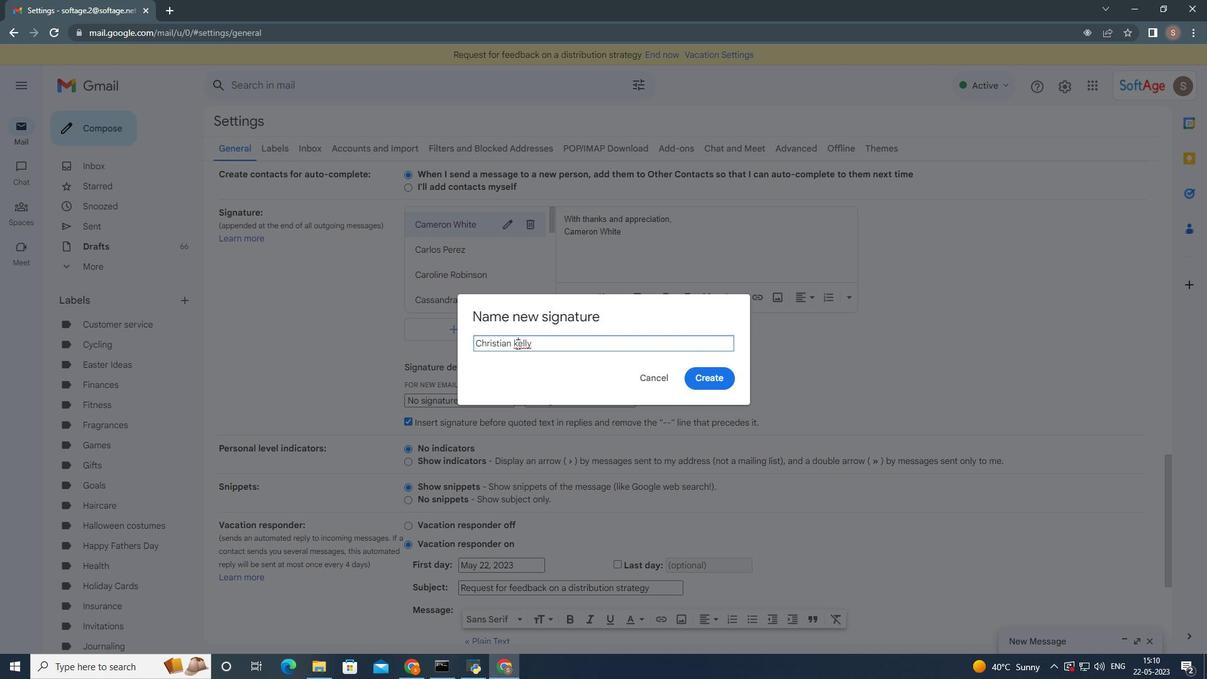 
Action: Key pressed <Key.backspace><Key.shift>K
Screenshot: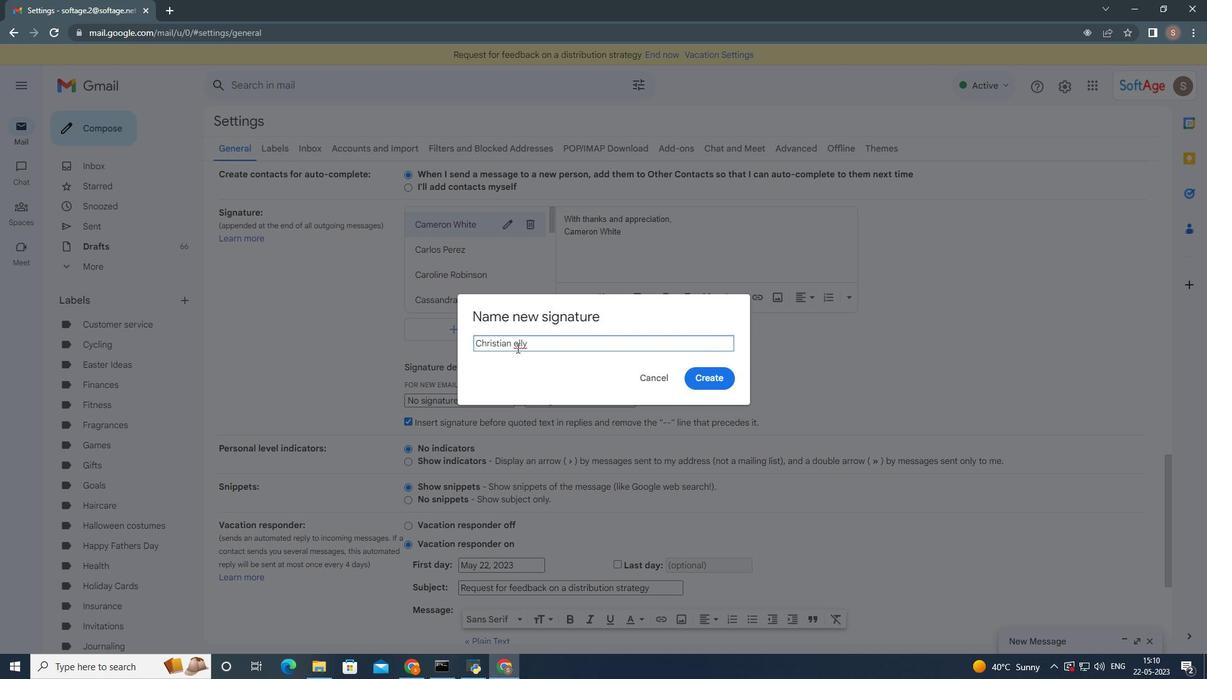 
Action: Mouse moved to (723, 372)
Screenshot: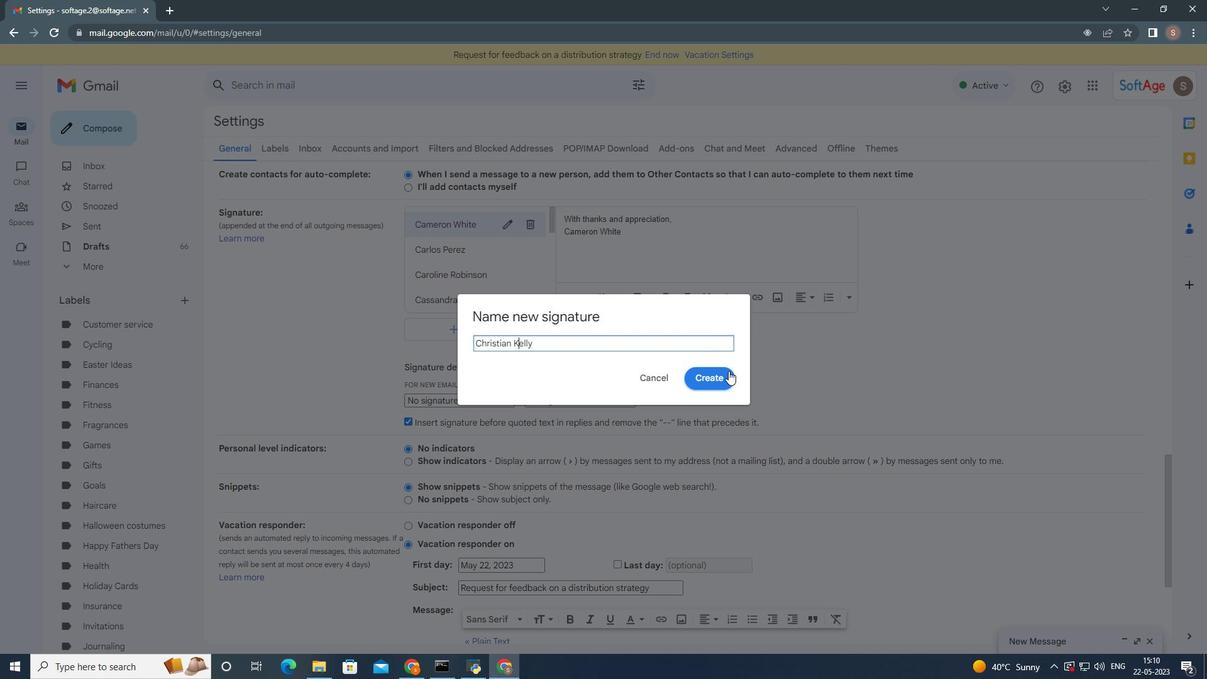 
Action: Mouse pressed left at (723, 372)
Screenshot: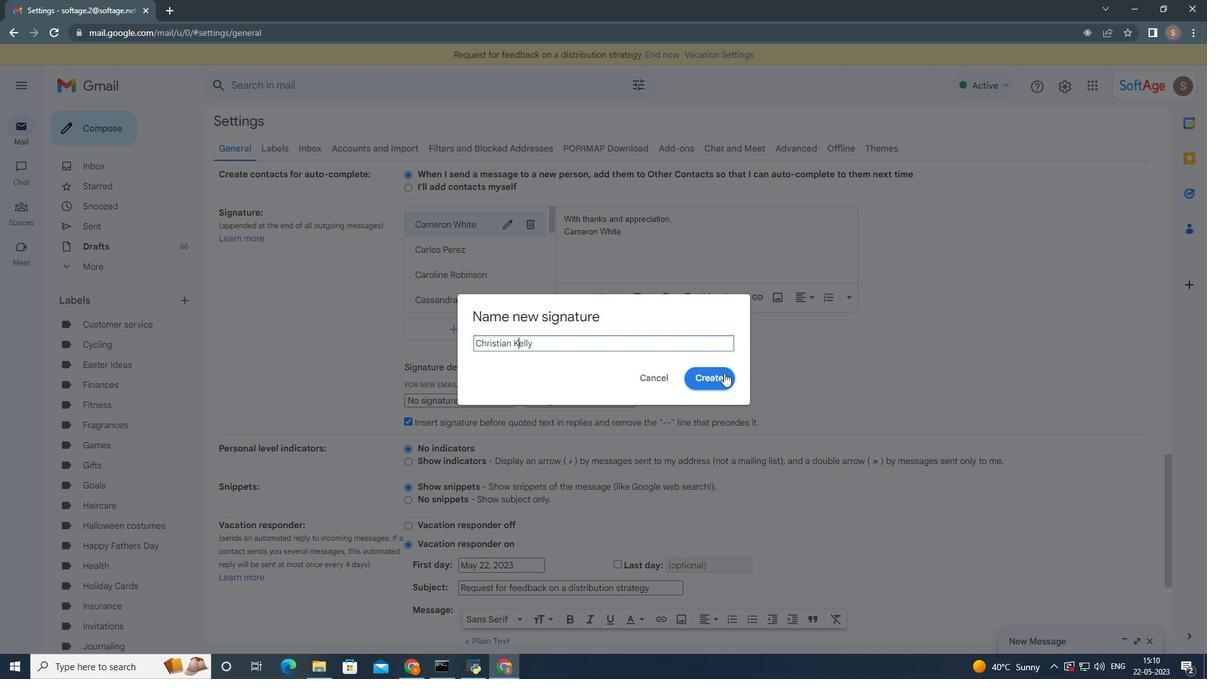 
Action: Mouse moved to (611, 403)
Screenshot: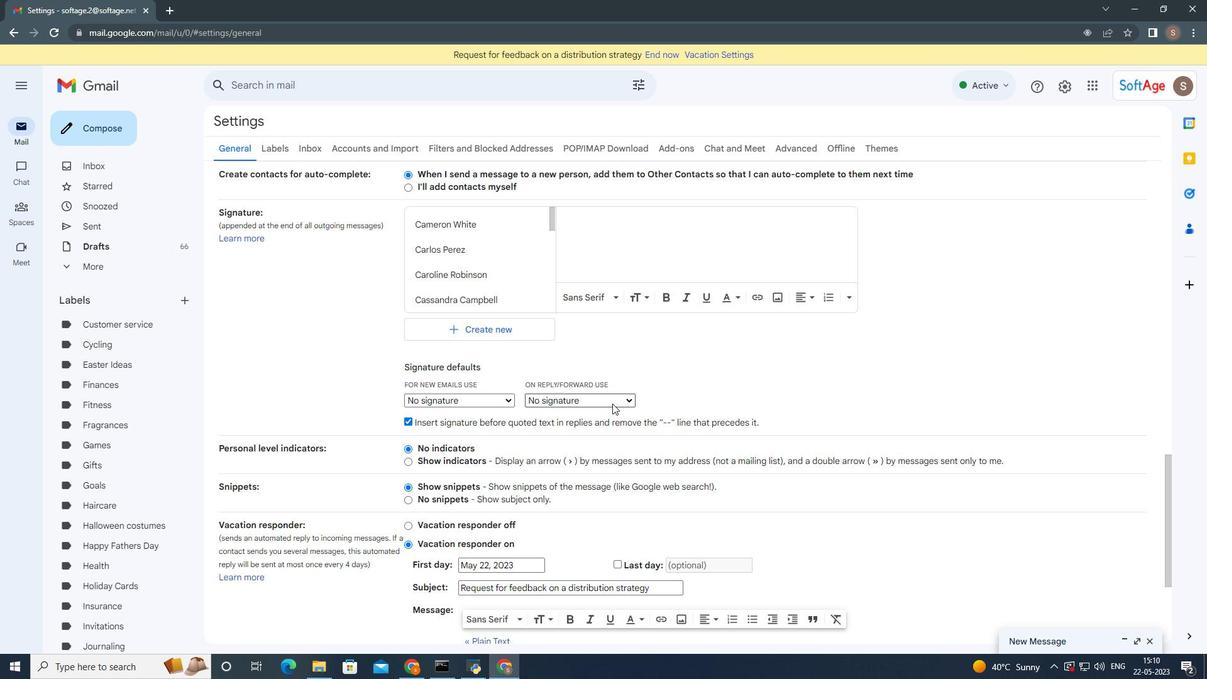
Action: Key pressed <Key.shift>Thanks<Key.space>so<Key.space><Key.shift>Mu<Key.backspace><Key.backspace>mcu<Key.backspace><Key.backspace>uch,<Key.enter><Key.shift>Christian<Key.space><Key.shift><Key.shift><Key.shift>L<Key.backspace>Kelly
Screenshot: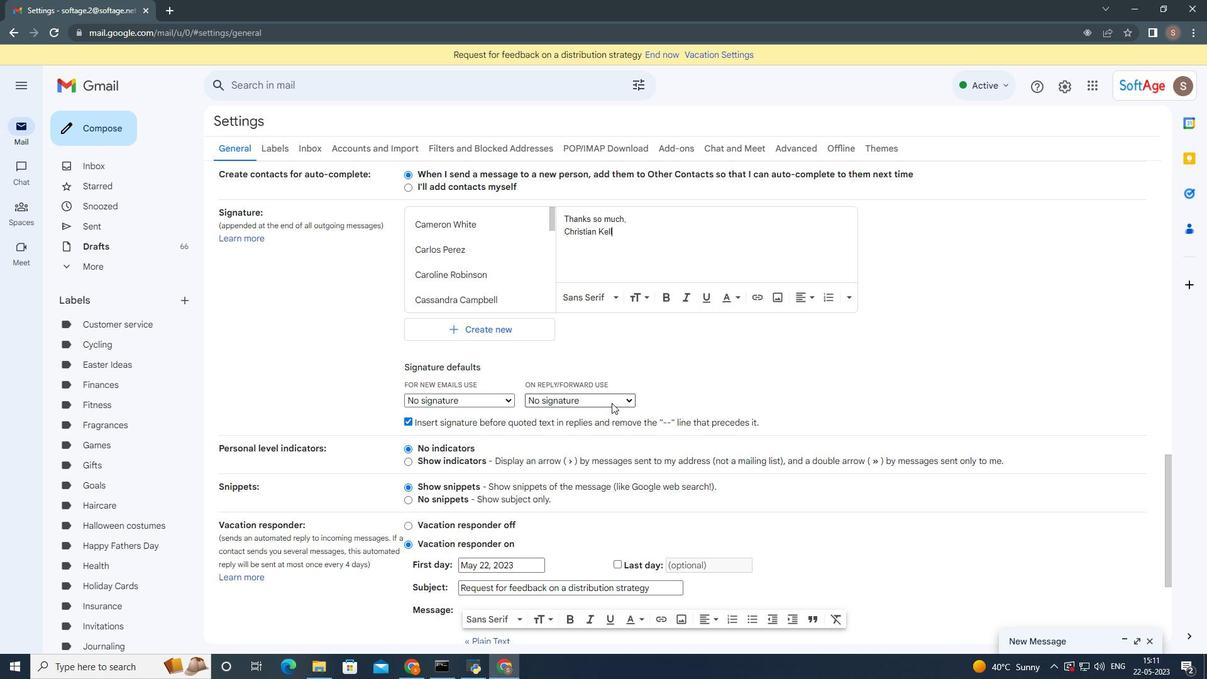 
Action: Mouse moved to (599, 405)
Screenshot: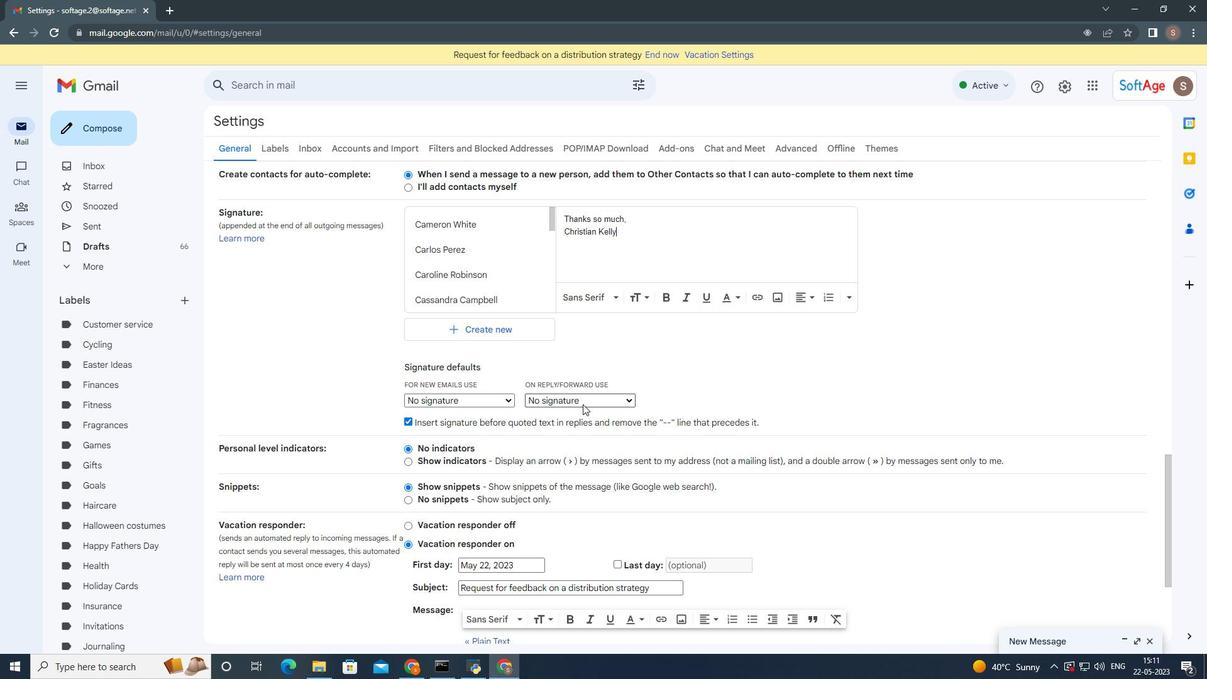 
Action: Mouse scrolled (599, 404) with delta (0, 0)
Screenshot: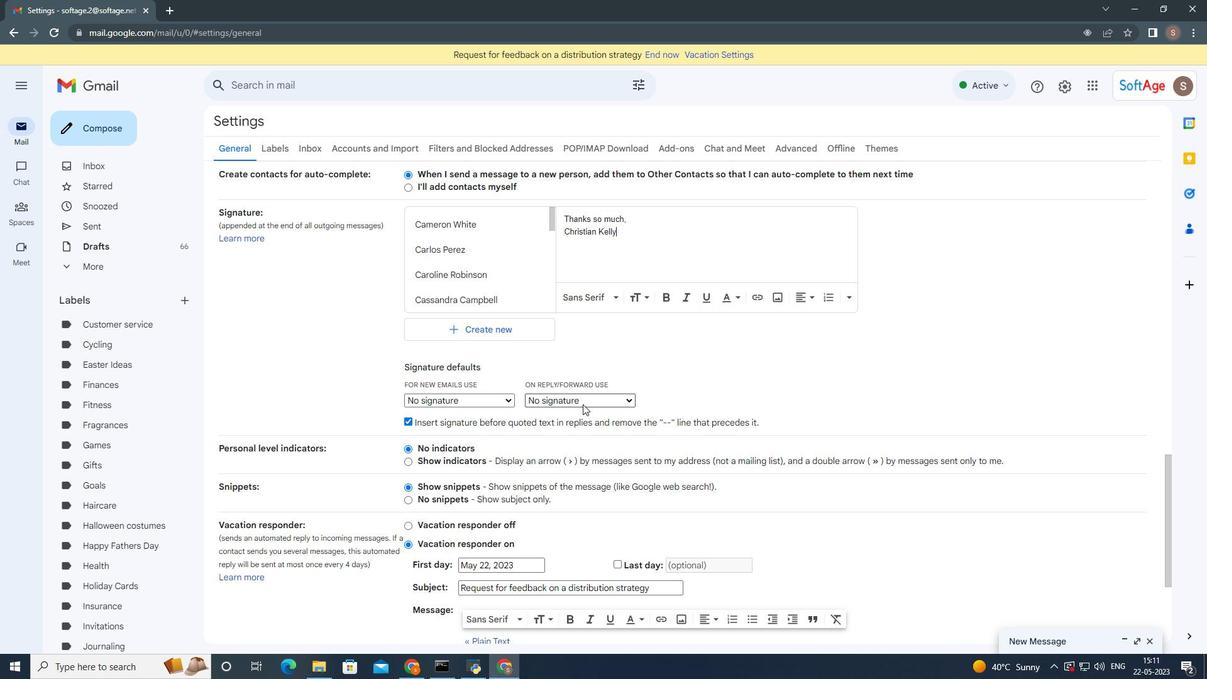 
Action: Mouse moved to (599, 408)
Screenshot: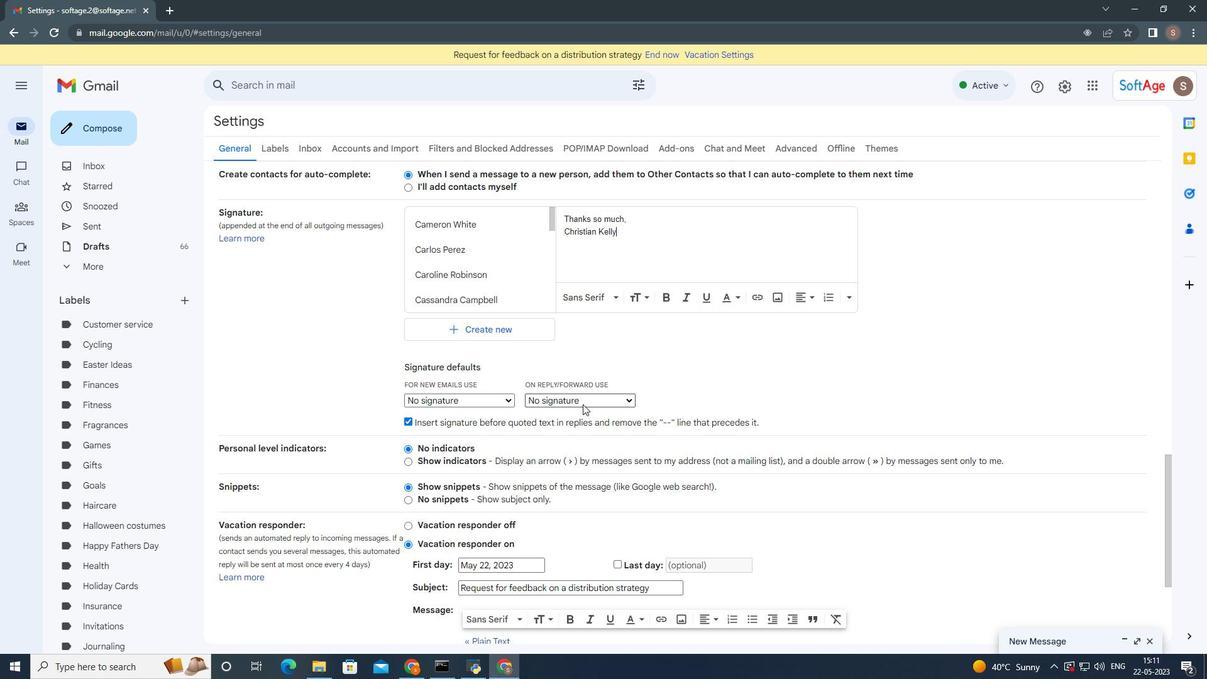 
Action: Mouse scrolled (599, 408) with delta (0, 0)
Screenshot: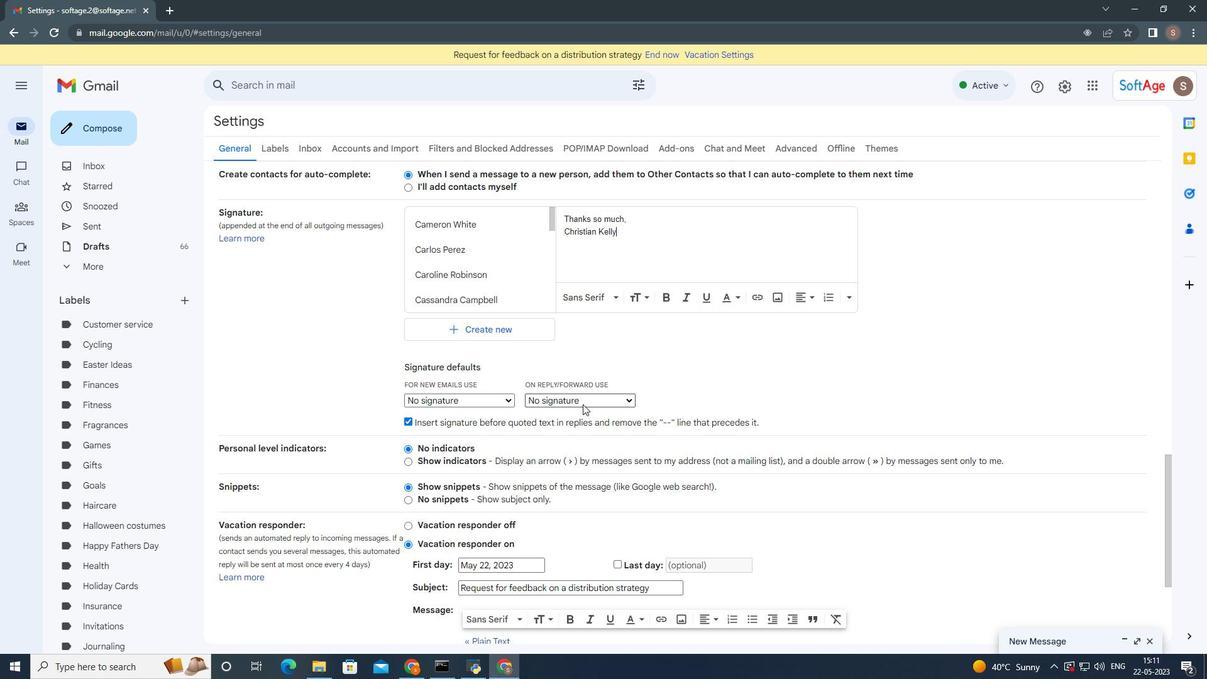
Action: Mouse moved to (599, 410)
Screenshot: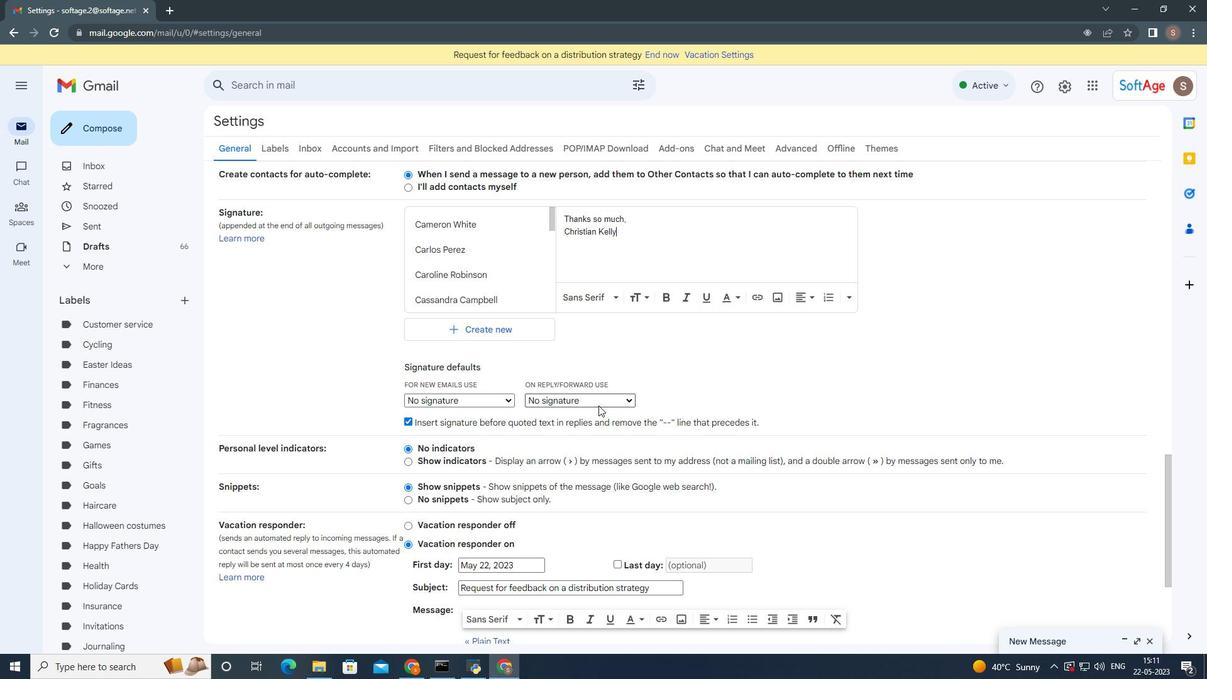 
Action: Mouse scrolled (599, 409) with delta (0, 0)
Screenshot: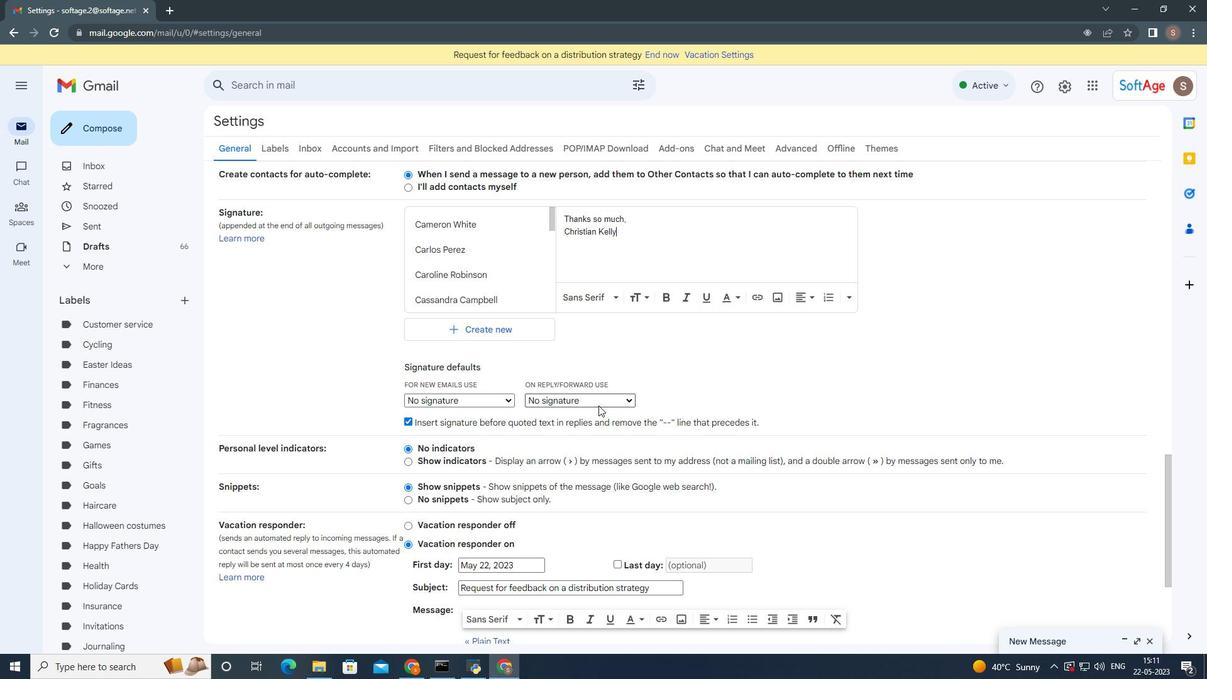 
Action: Mouse moved to (599, 413)
Screenshot: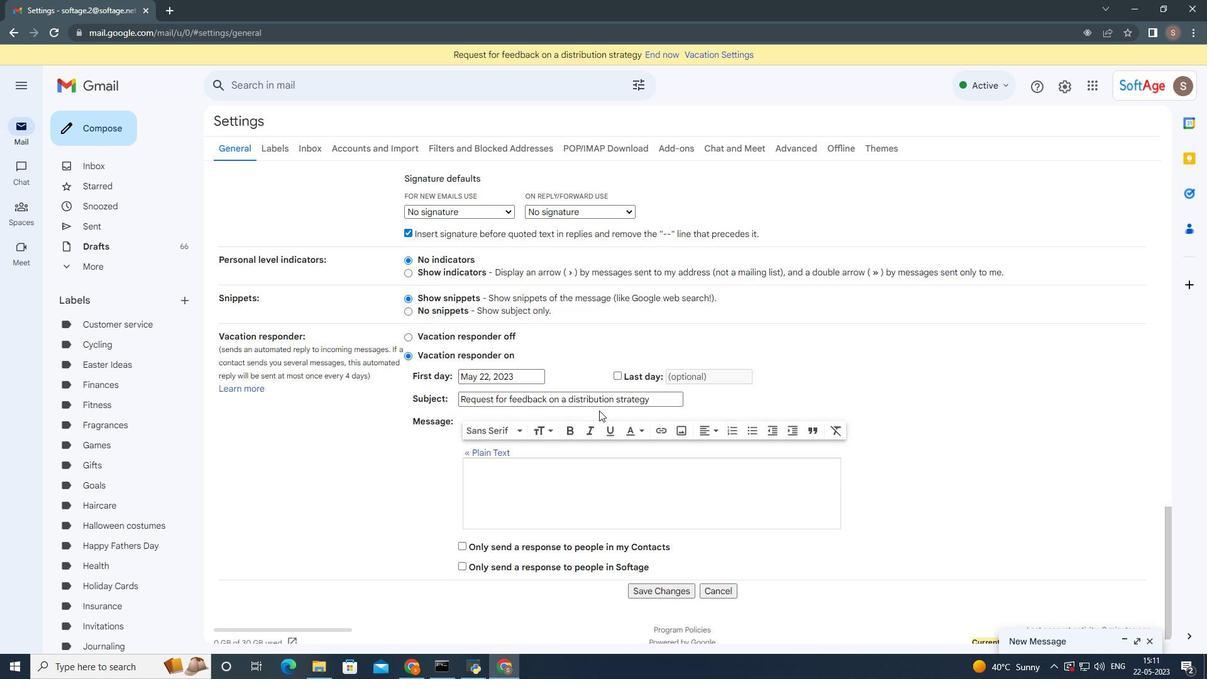 
Action: Mouse scrolled (599, 412) with delta (0, 0)
Screenshot: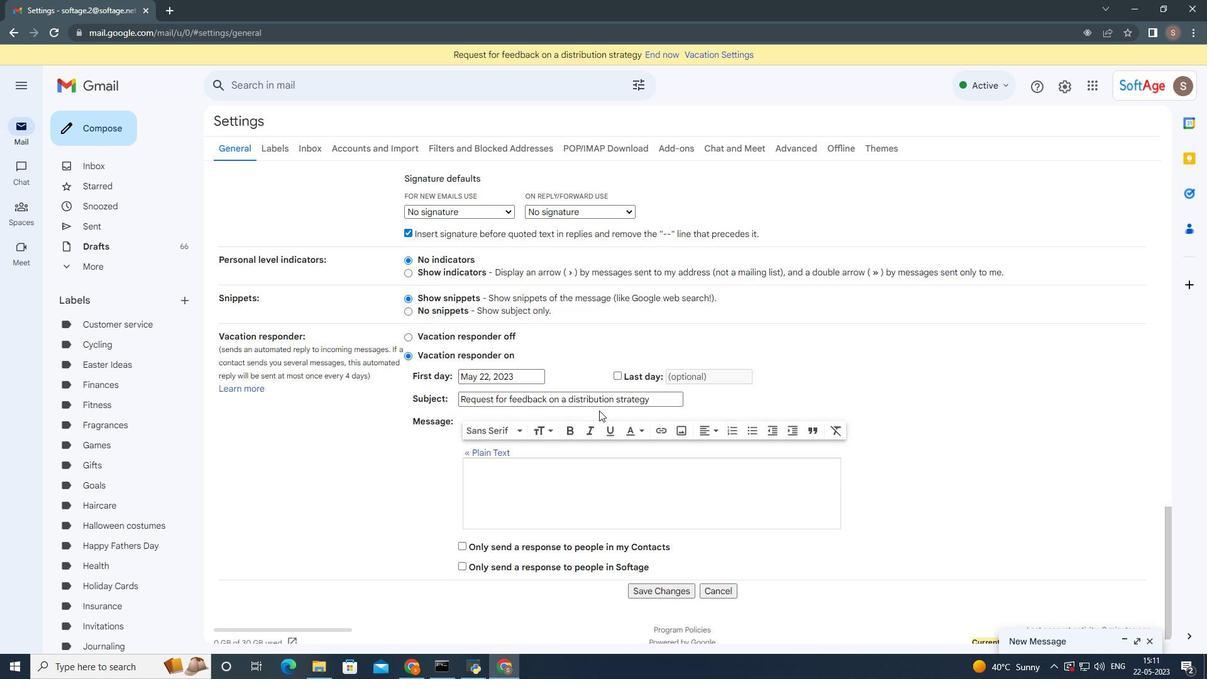 
Action: Mouse moved to (599, 416)
Screenshot: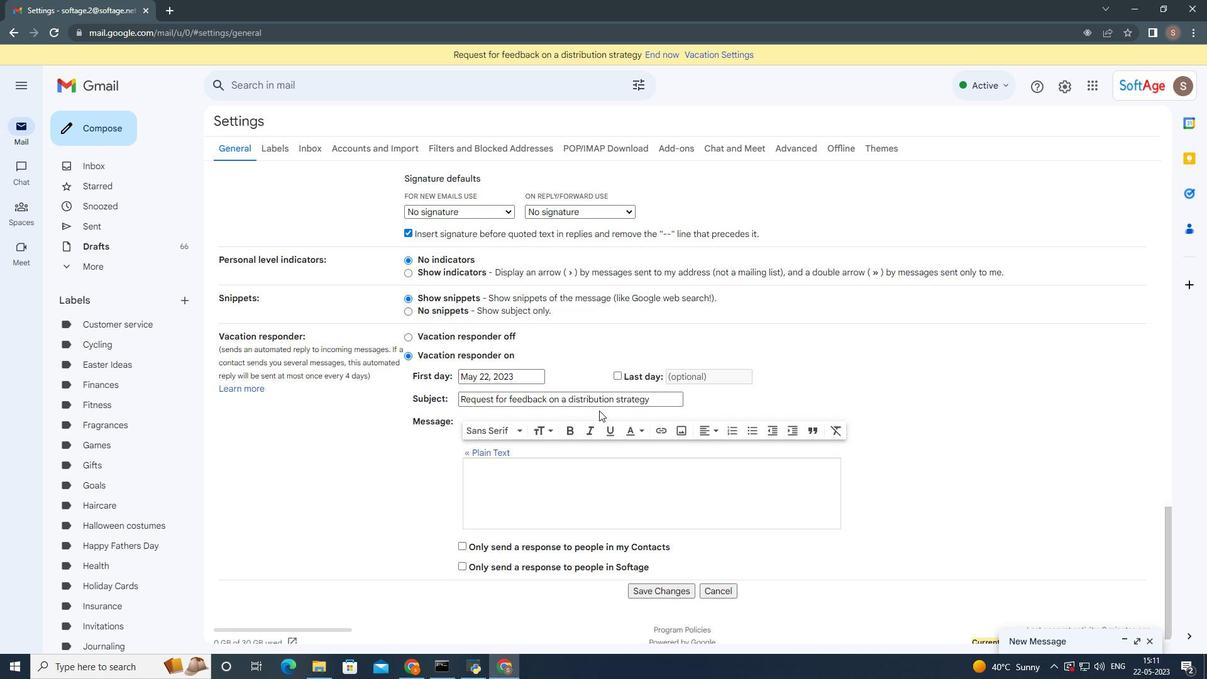 
Action: Mouse scrolled (599, 415) with delta (0, 0)
Screenshot: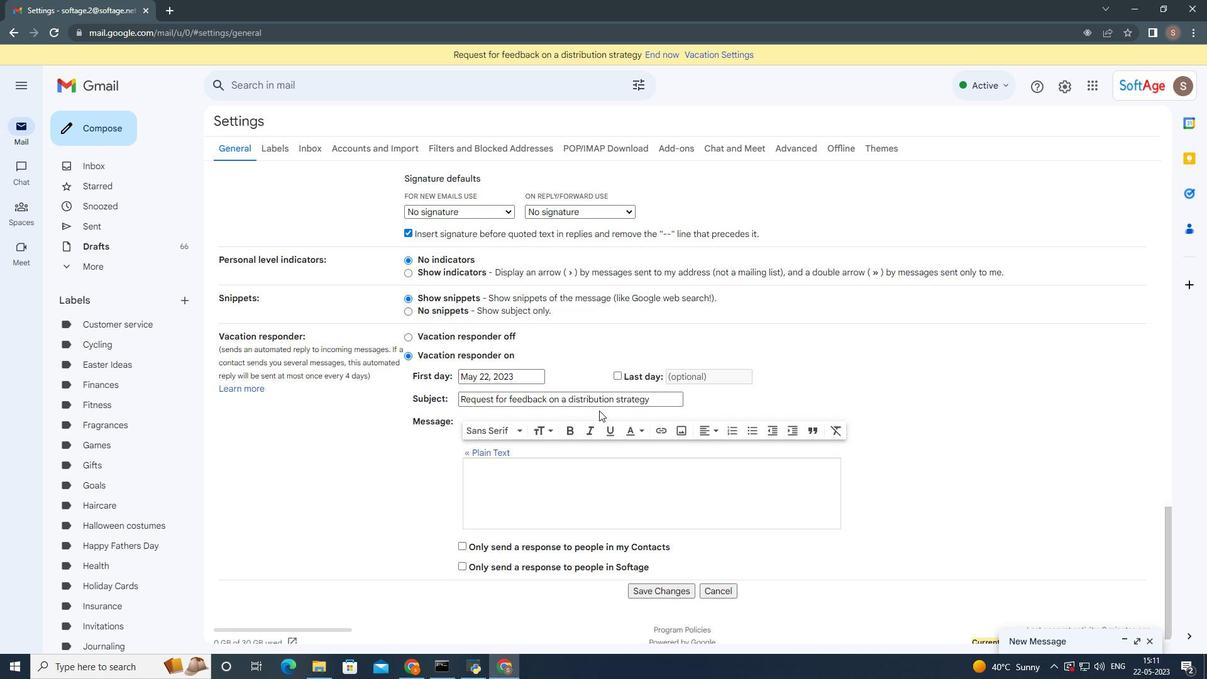 
Action: Mouse moved to (601, 420)
Screenshot: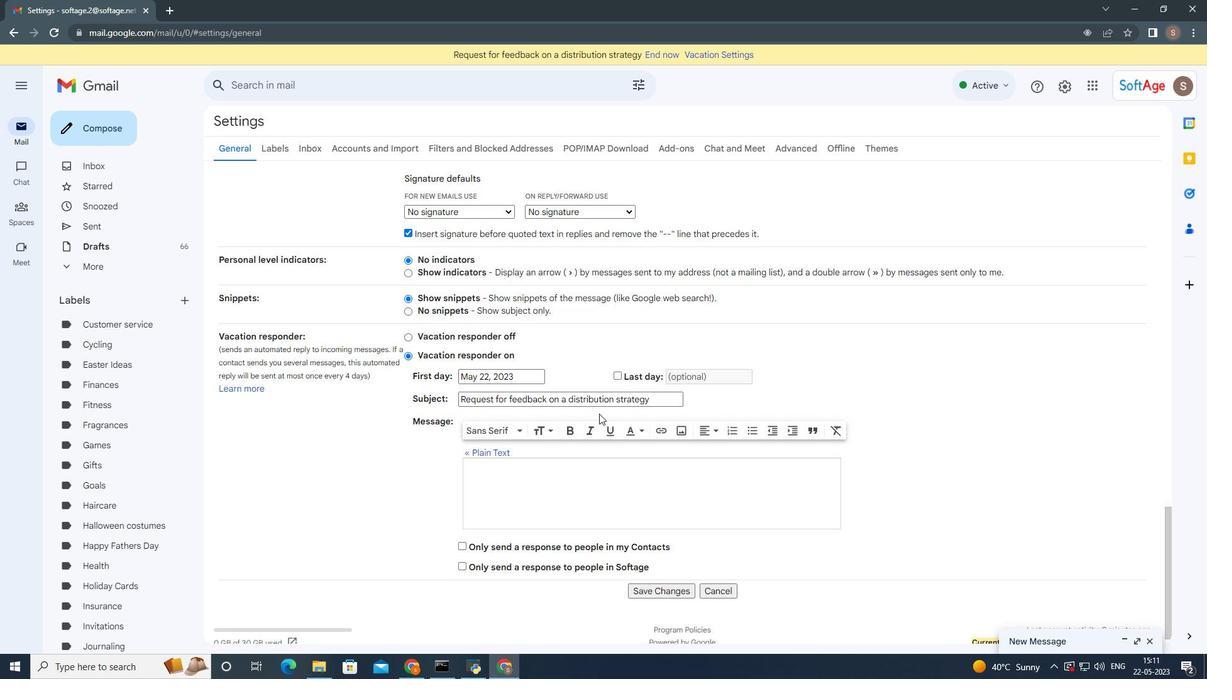 
Action: Mouse scrolled (601, 419) with delta (0, 0)
Screenshot: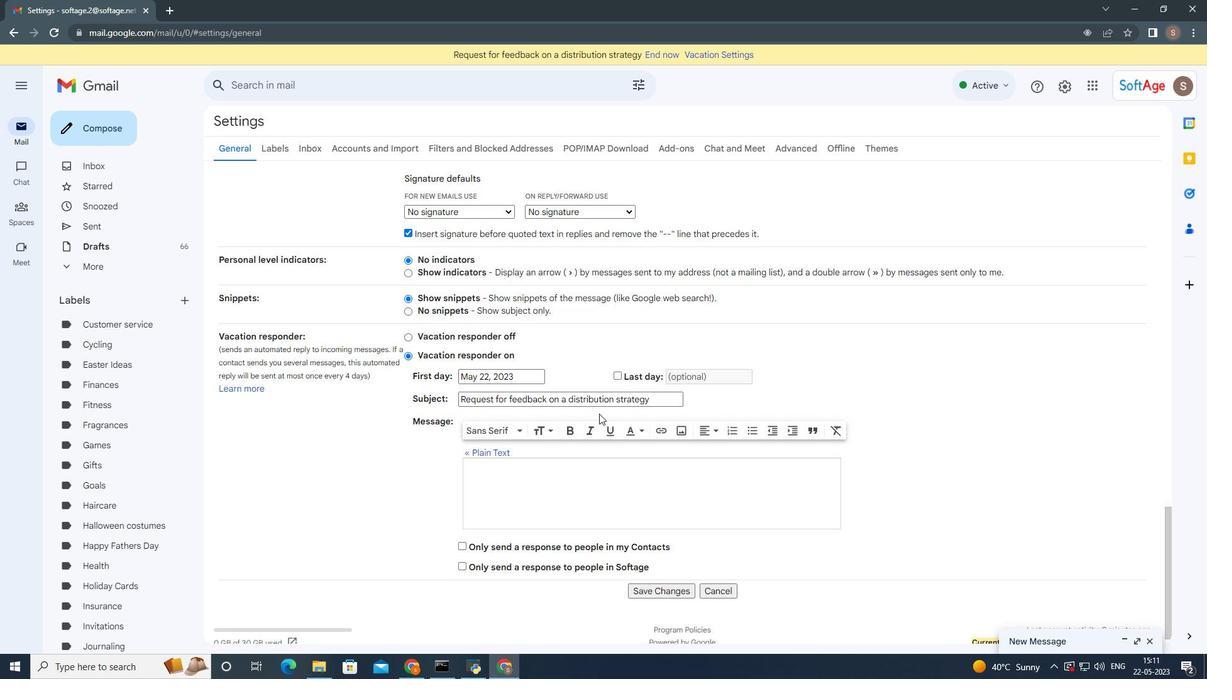 
Action: Mouse moved to (608, 438)
Screenshot: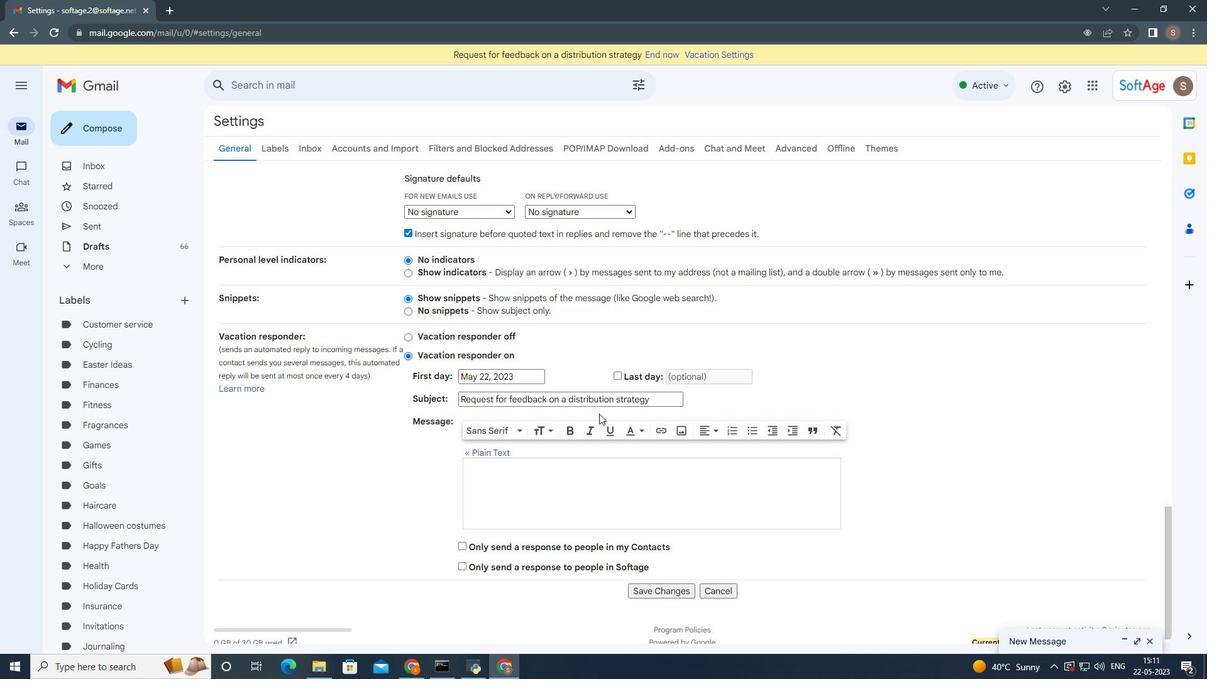 
Action: Mouse scrolled (608, 437) with delta (0, 0)
Screenshot: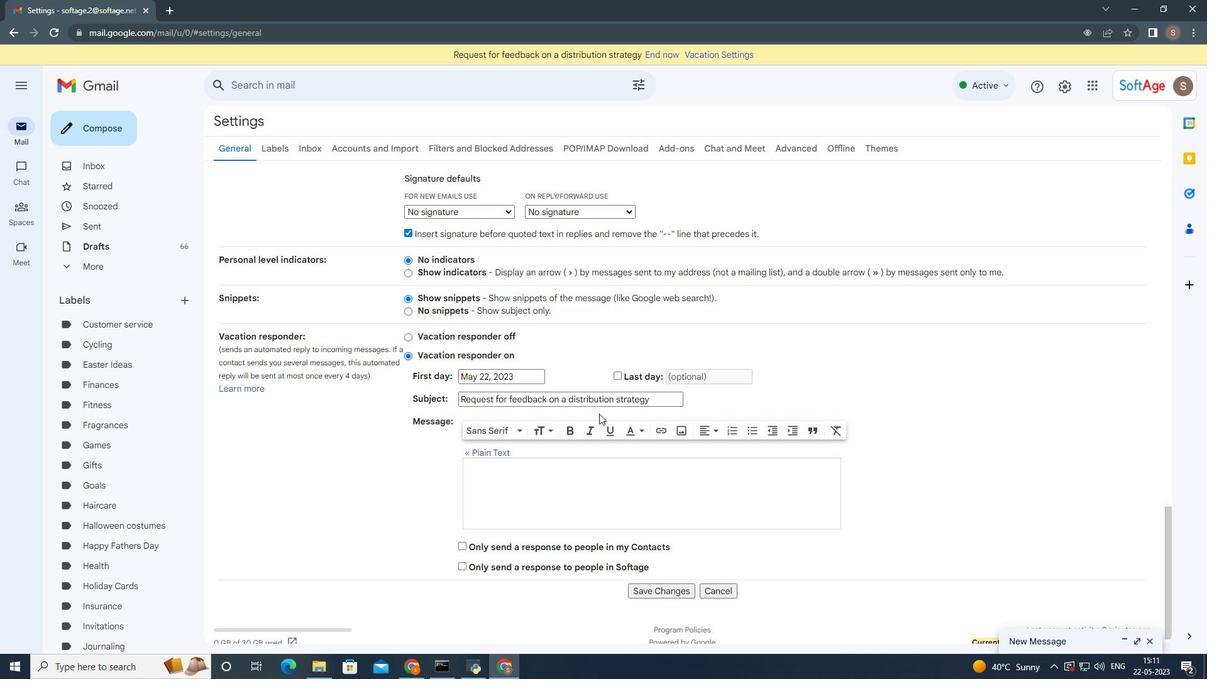 
Action: Mouse moved to (662, 580)
Screenshot: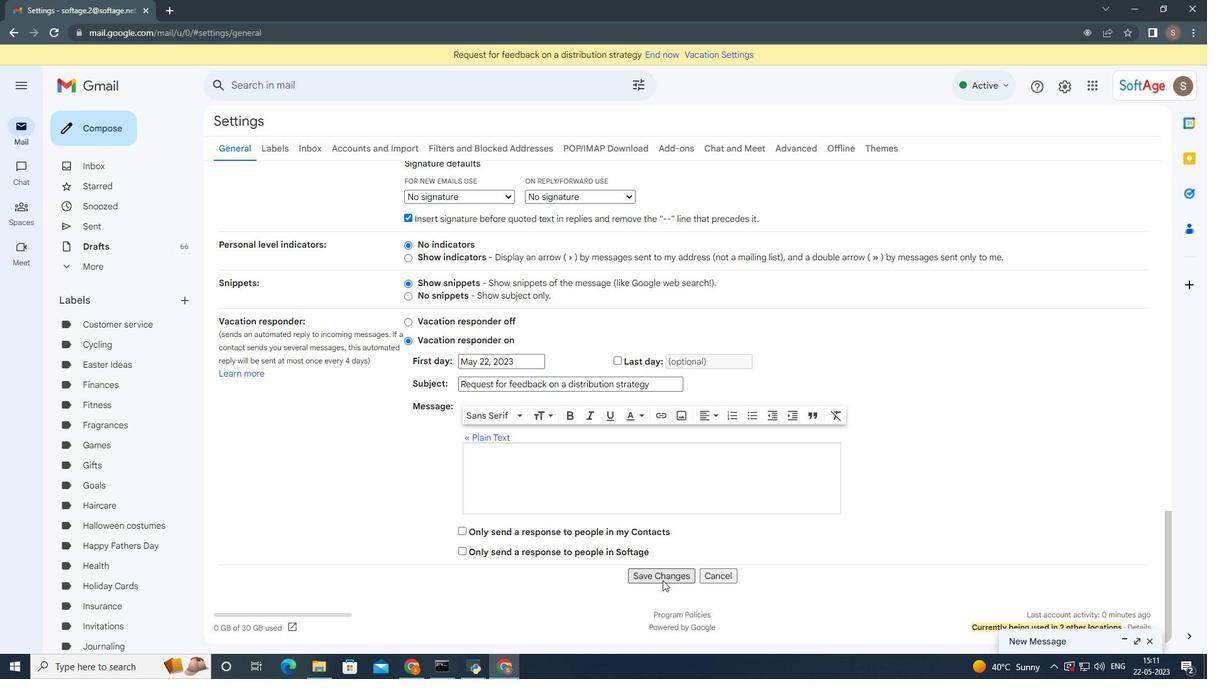 
Action: Mouse pressed left at (662, 580)
Screenshot: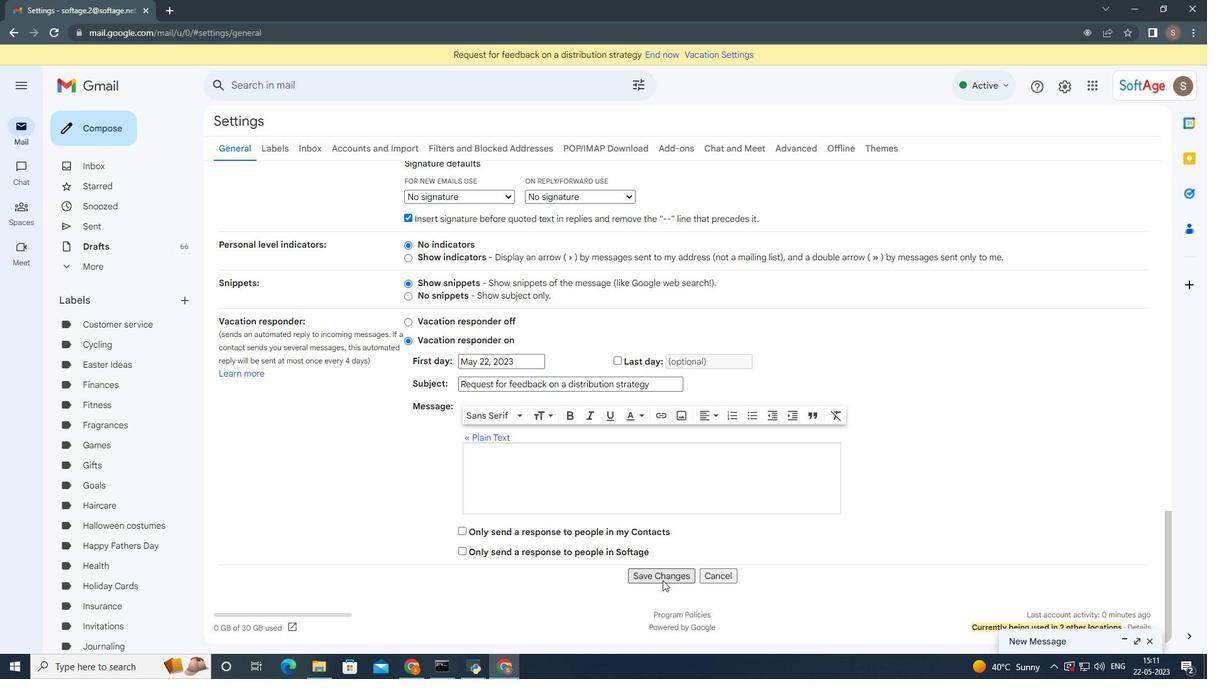
Action: Mouse moved to (627, 351)
Screenshot: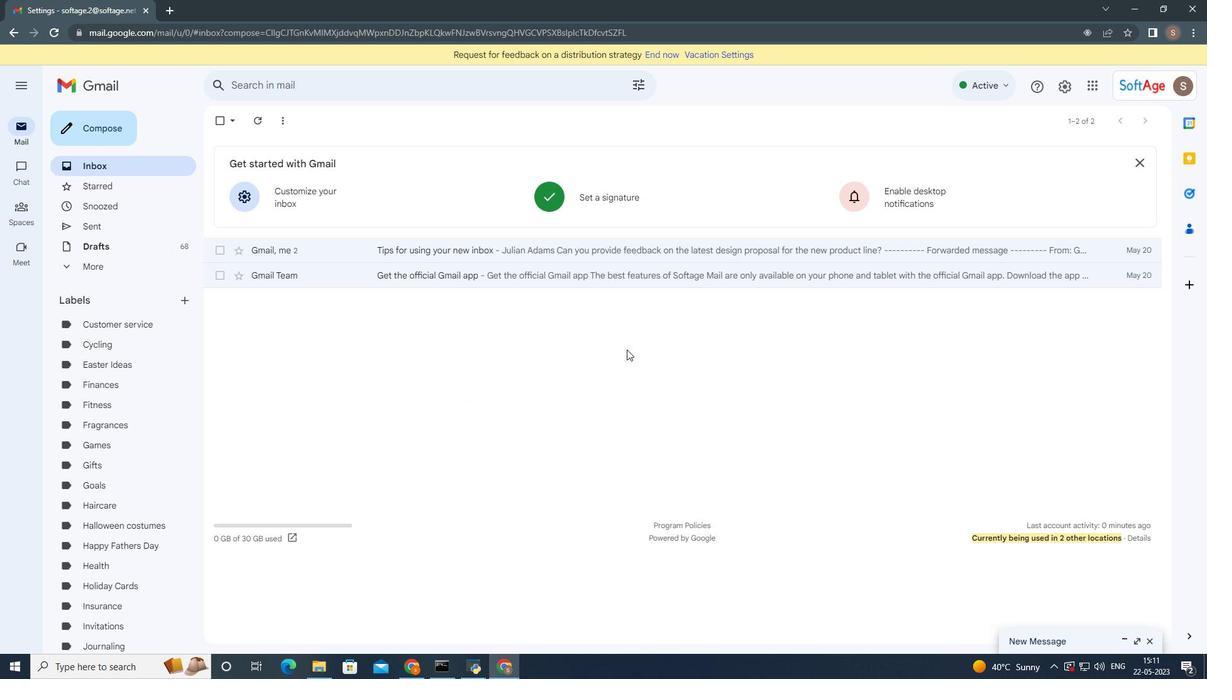 
Action: Mouse scrolled (627, 350) with delta (0, 0)
Screenshot: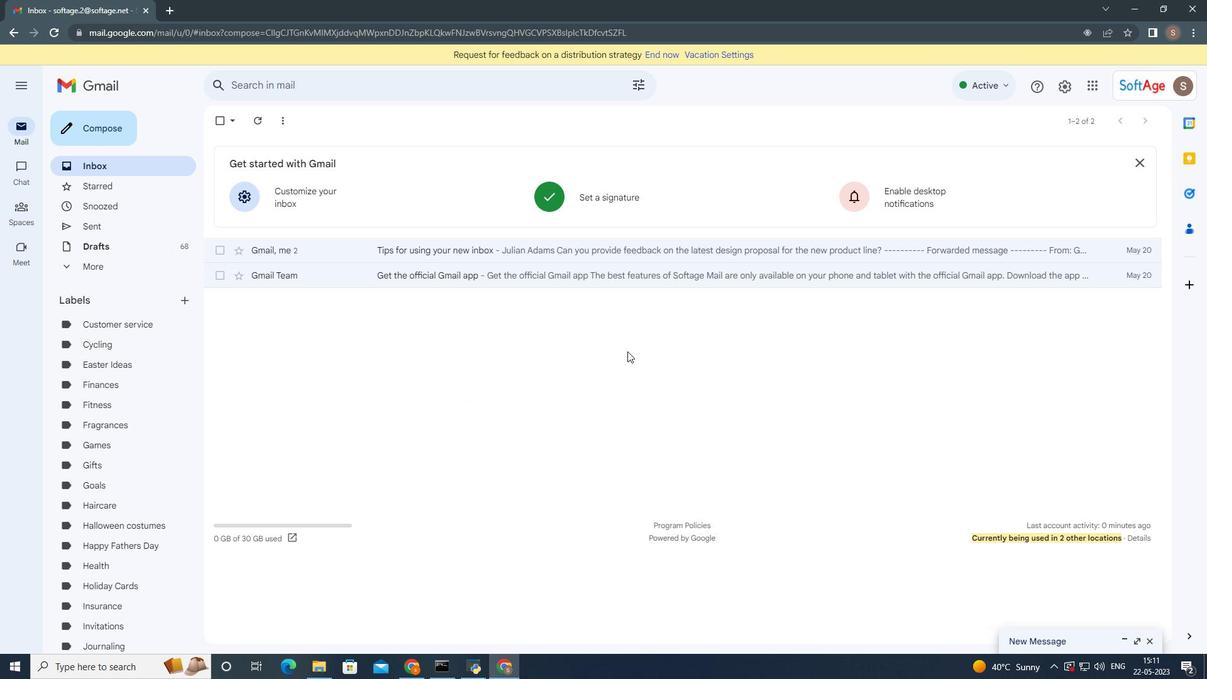 
Action: Mouse moved to (84, 108)
Screenshot: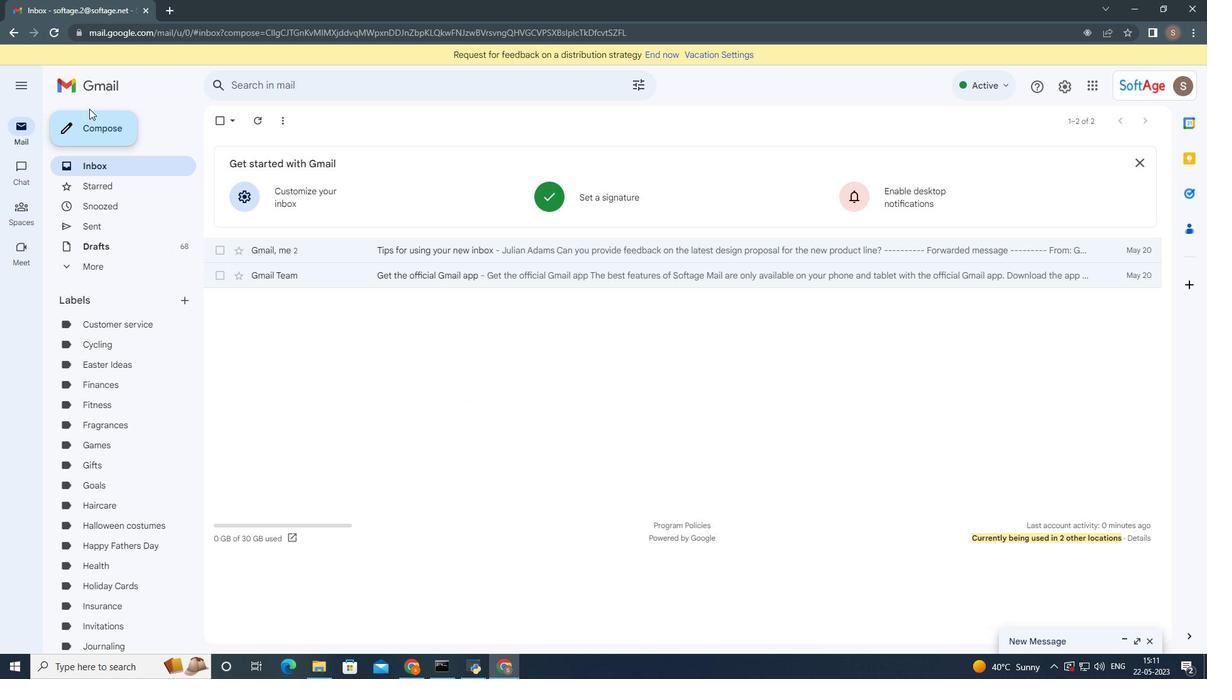 
Action: Mouse pressed left at (84, 108)
Screenshot: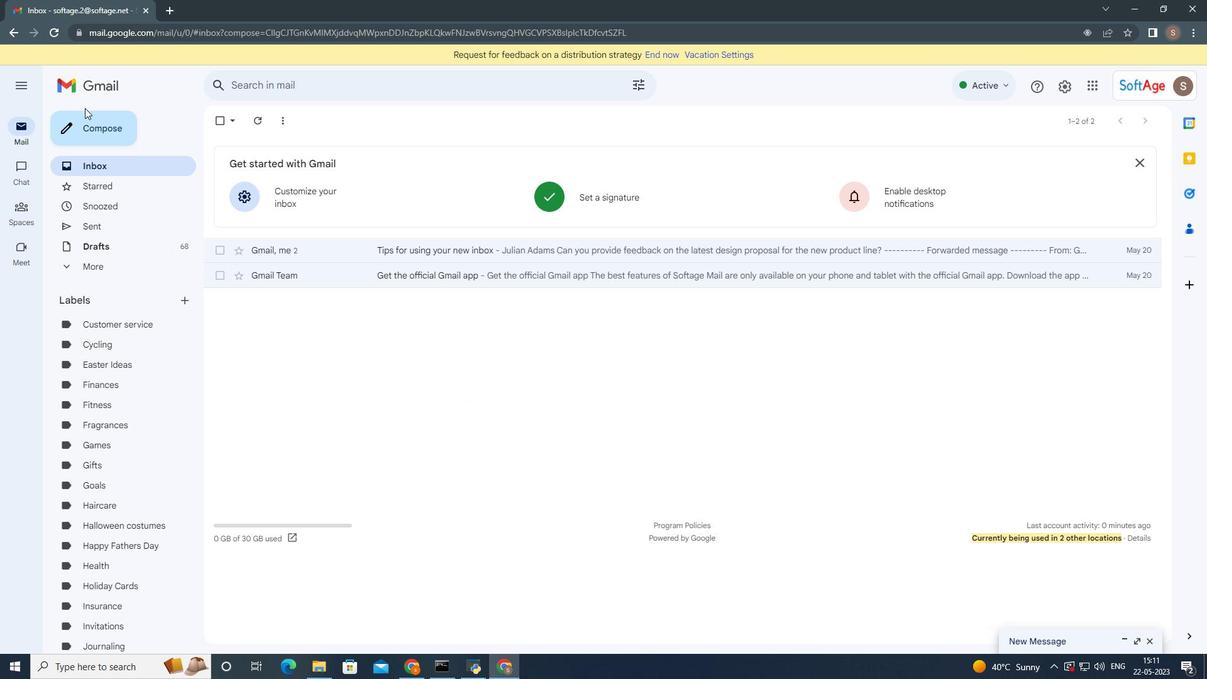 
Action: Mouse moved to (88, 130)
Screenshot: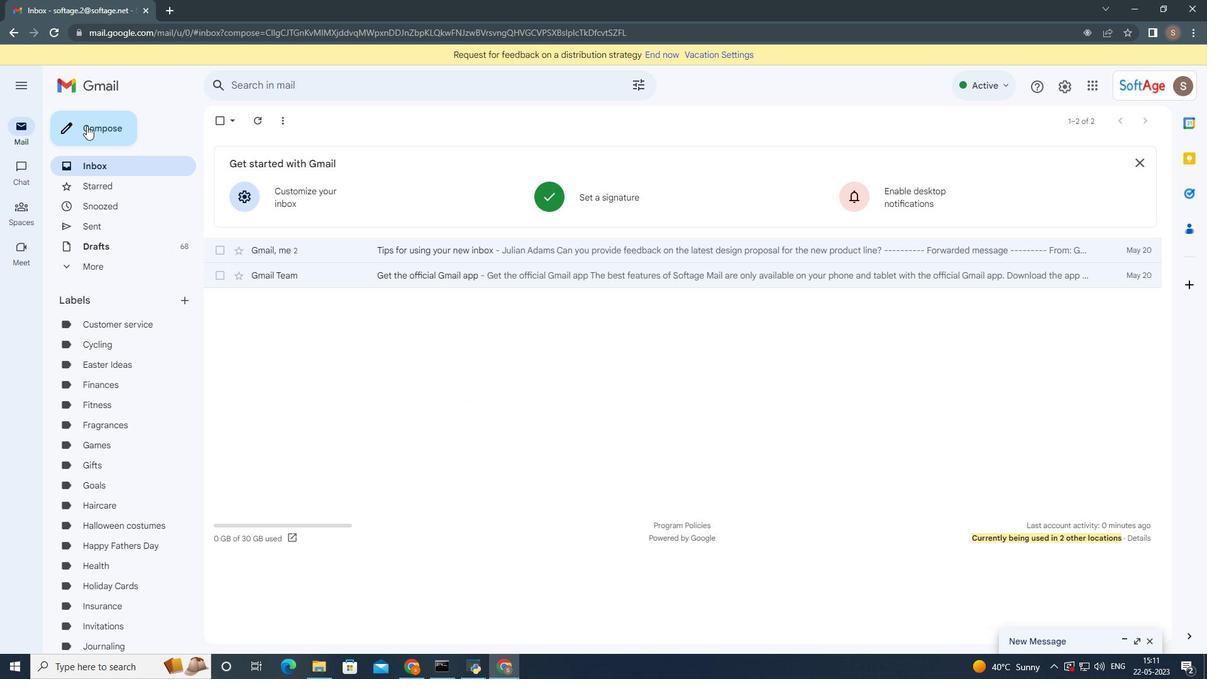 
Action: Mouse pressed left at (88, 130)
Screenshot: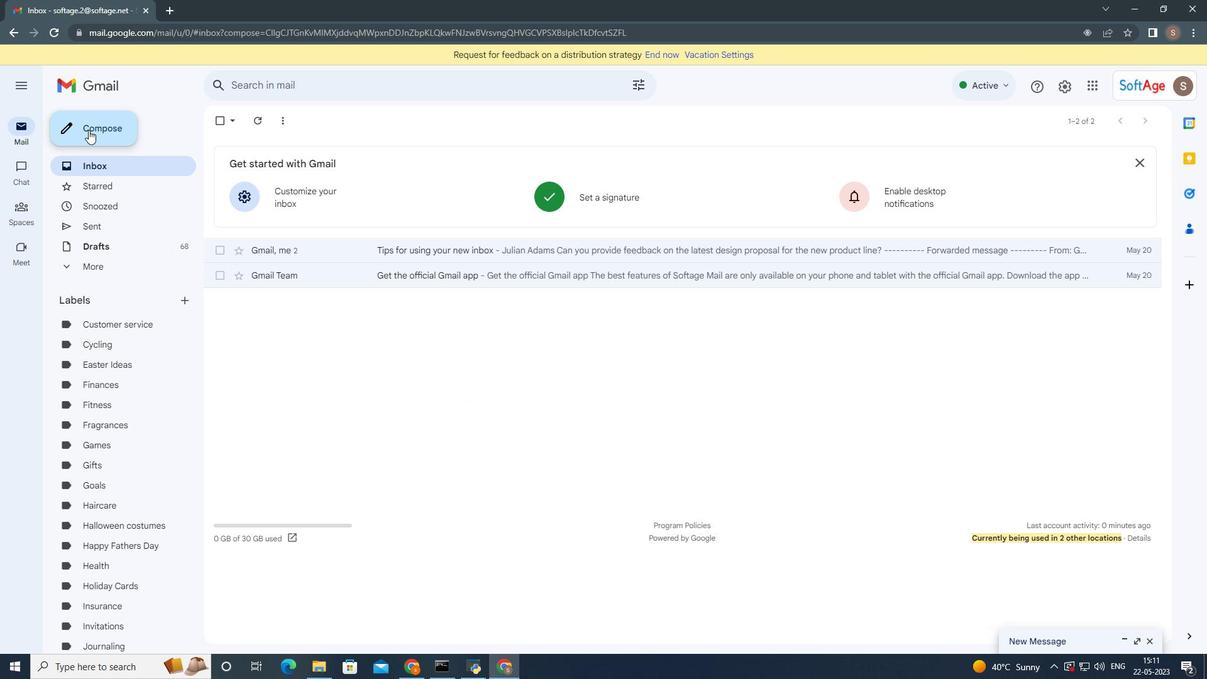 
Action: Mouse moved to (848, 633)
Screenshot: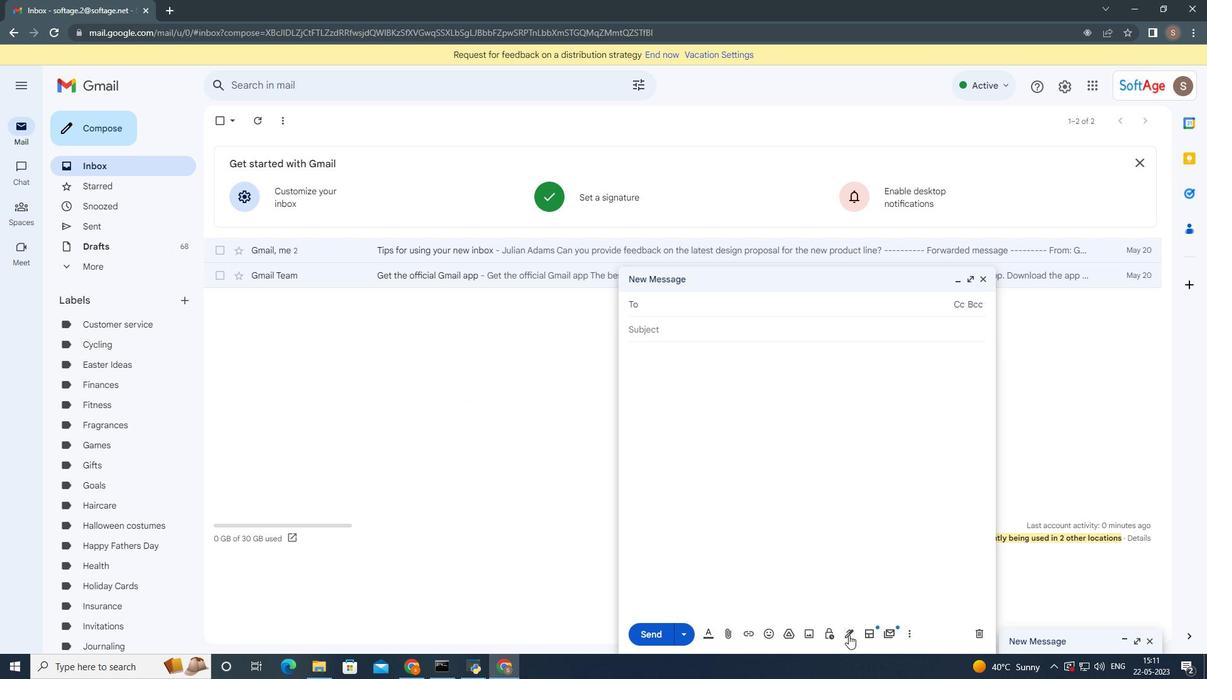 
Action: Mouse pressed left at (848, 633)
Screenshot: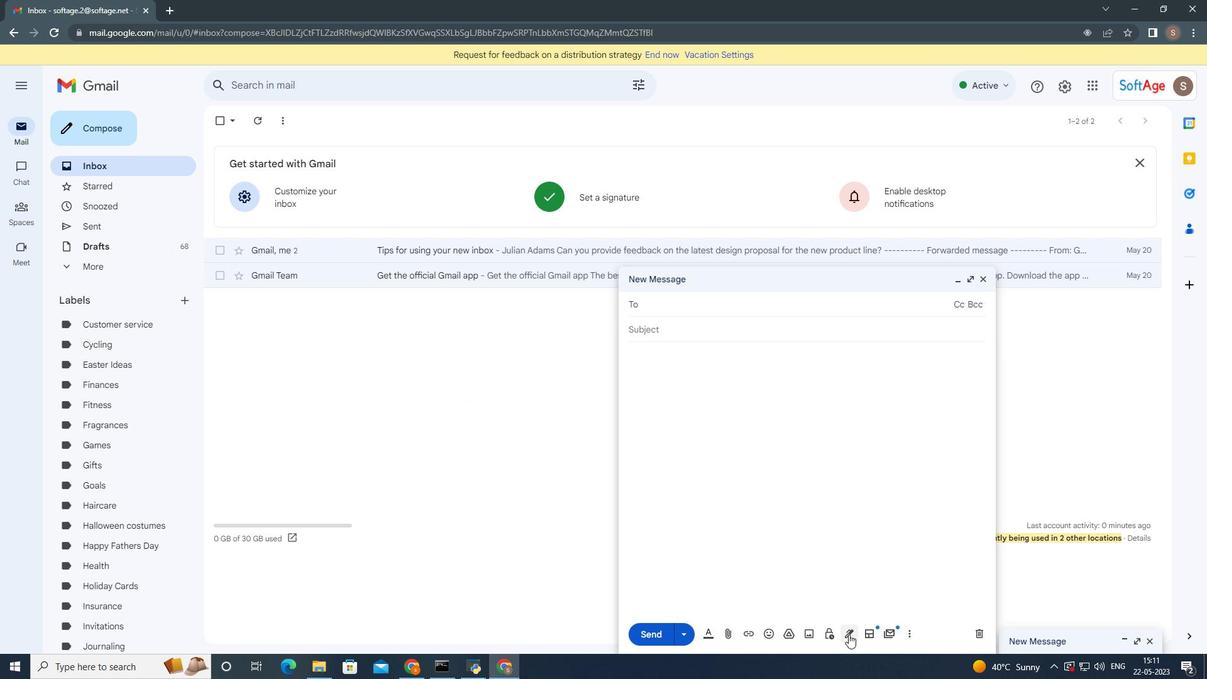 
Action: Mouse moved to (657, 306)
Screenshot: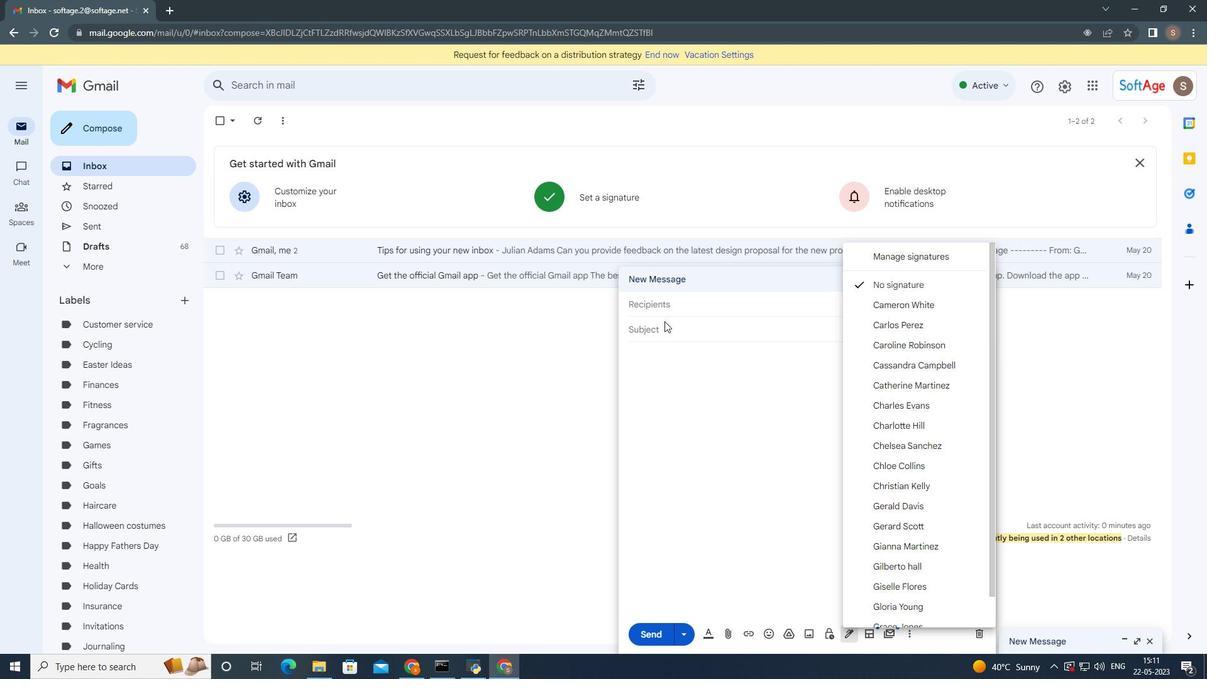 
Action: Mouse pressed left at (657, 306)
Screenshot: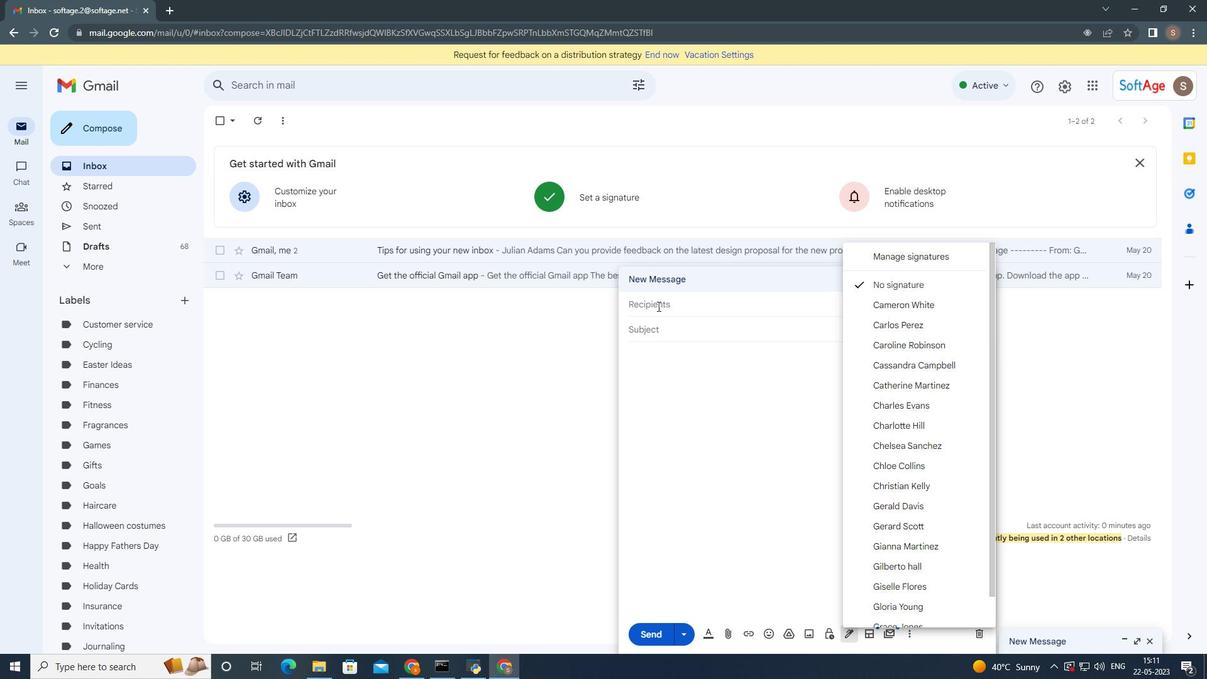 
Action: Mouse moved to (675, 324)
Screenshot: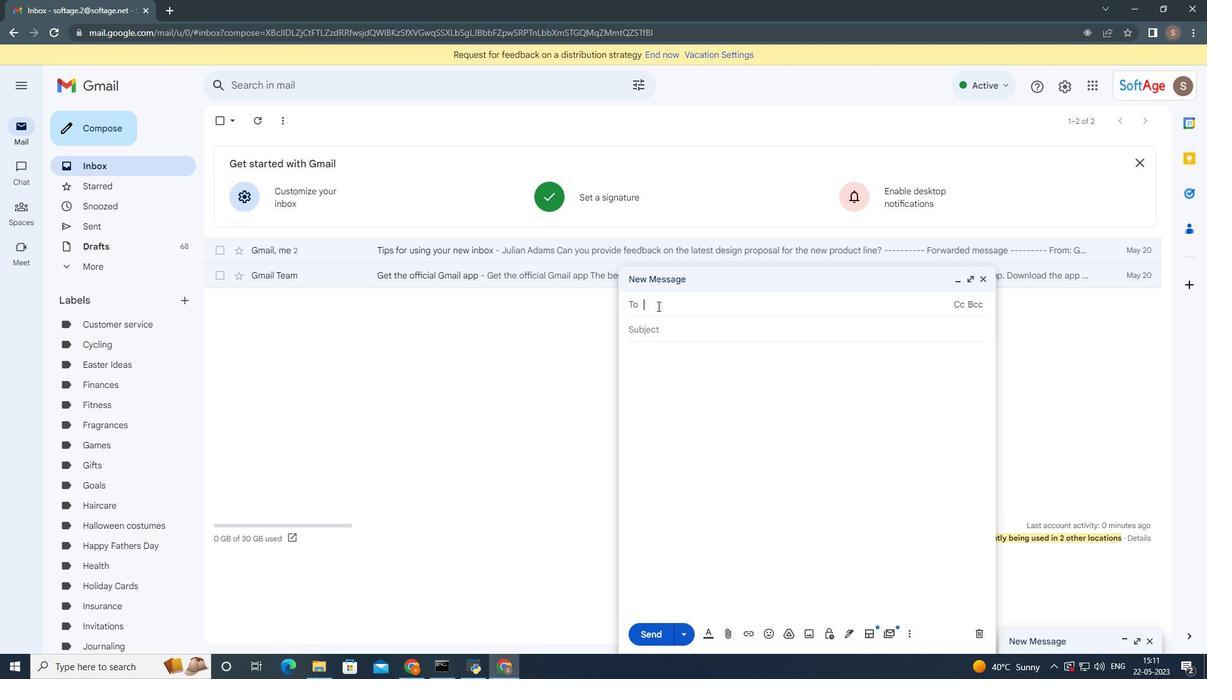 
Action: Key pressed softage.4<Key.enter>
Screenshot: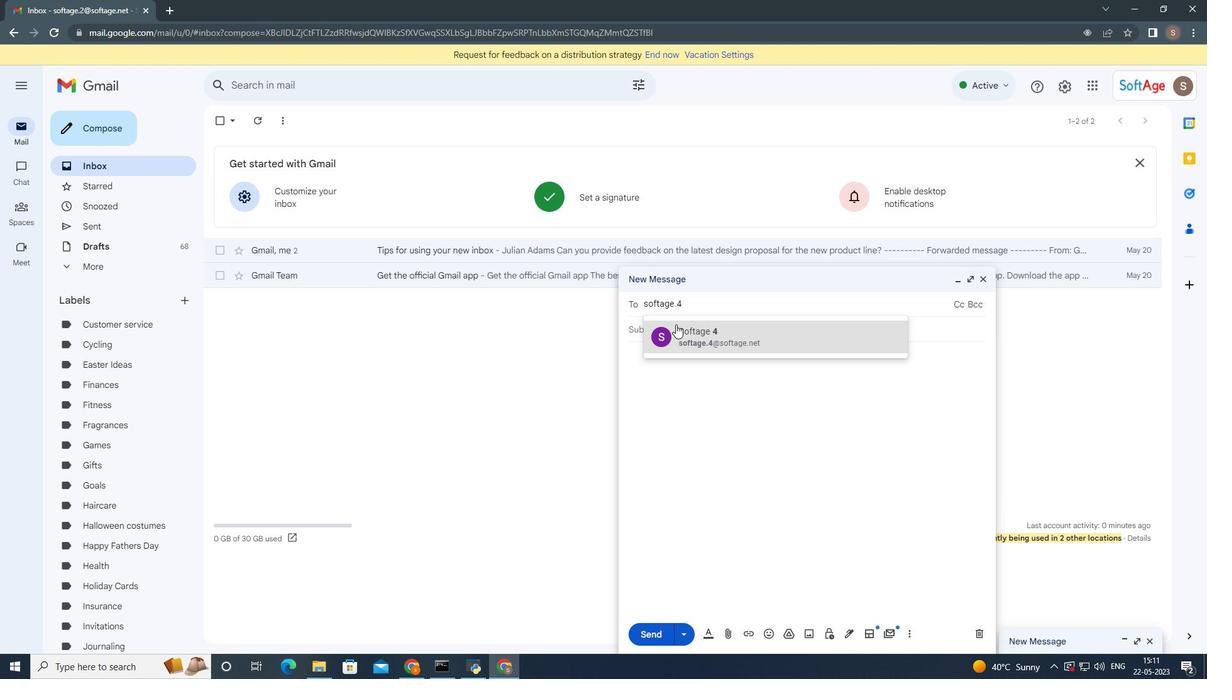
Action: Mouse moved to (844, 636)
Screenshot: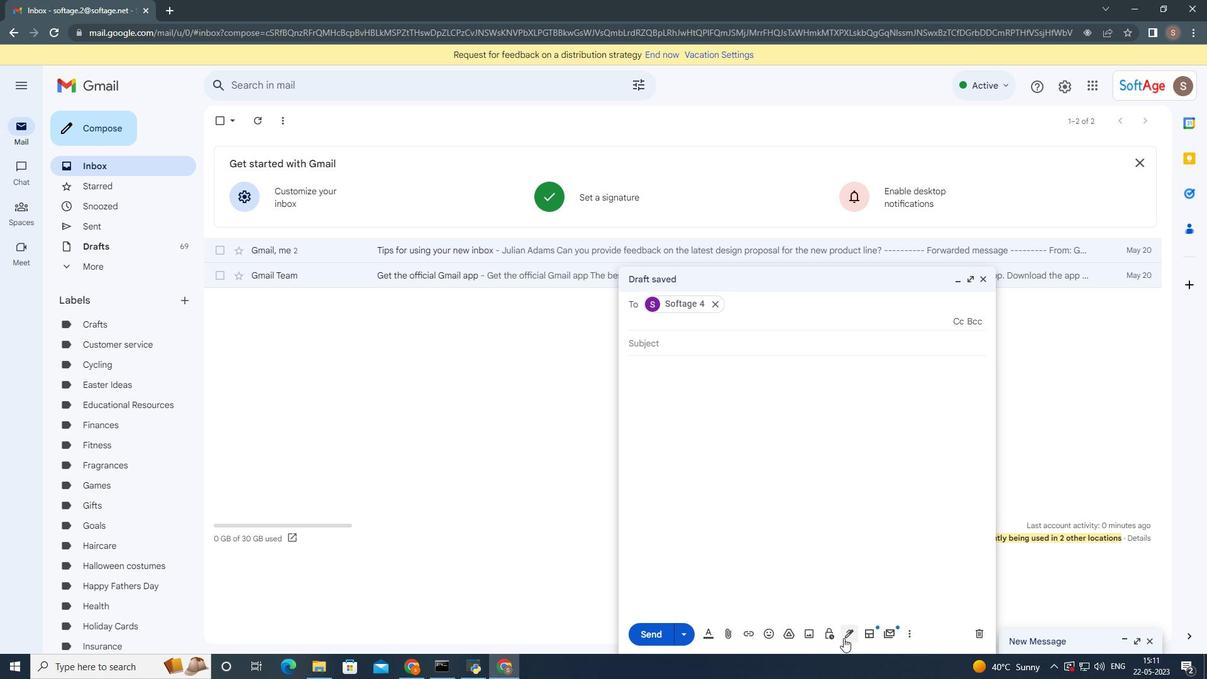 
Action: Mouse pressed left at (844, 637)
Screenshot: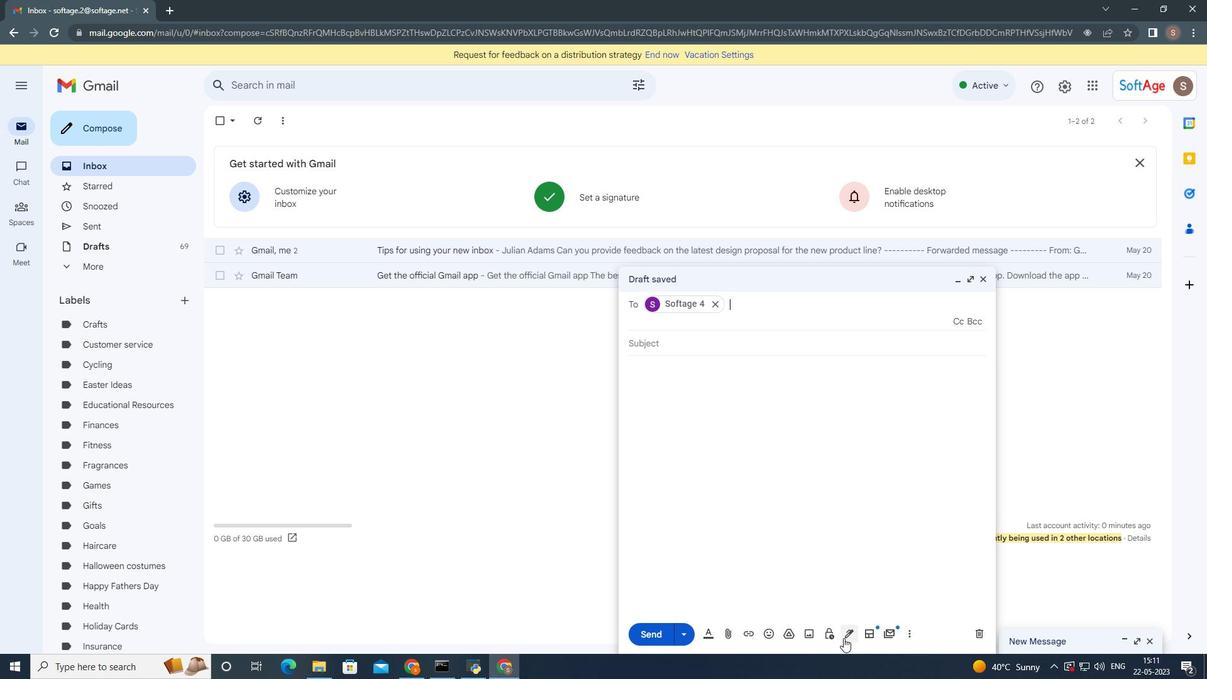 
Action: Mouse moved to (912, 487)
Screenshot: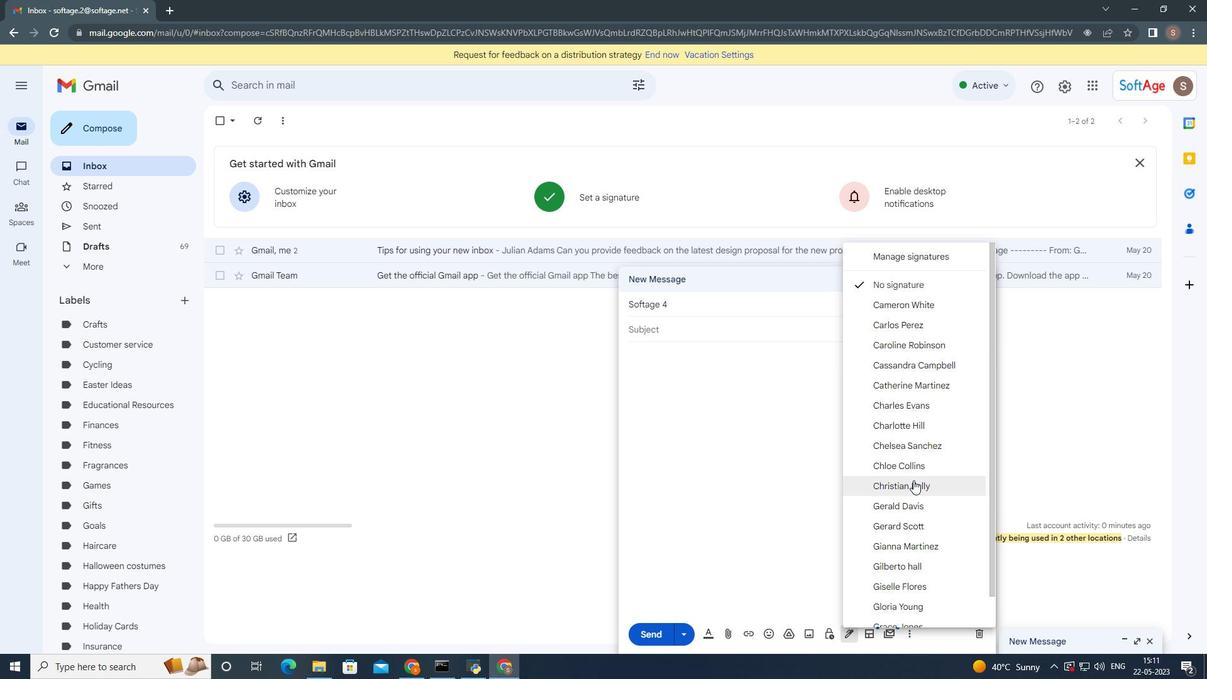 
Action: Mouse pressed left at (912, 487)
Screenshot: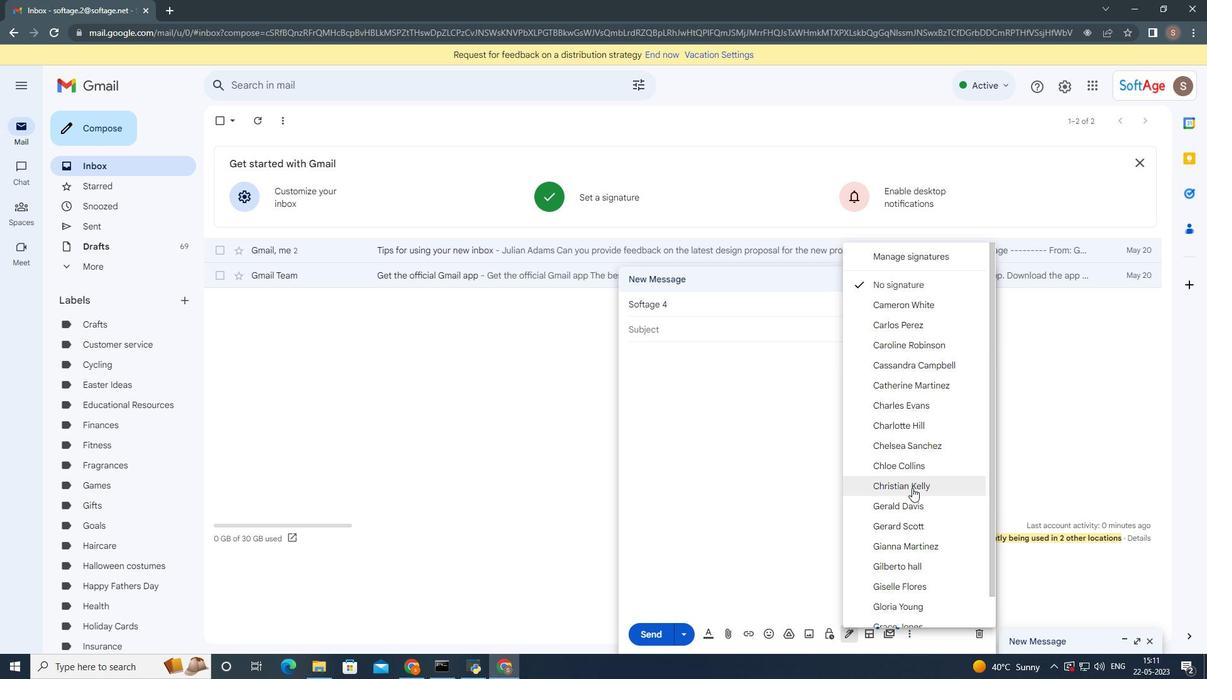 
Action: Mouse moved to (907, 633)
Screenshot: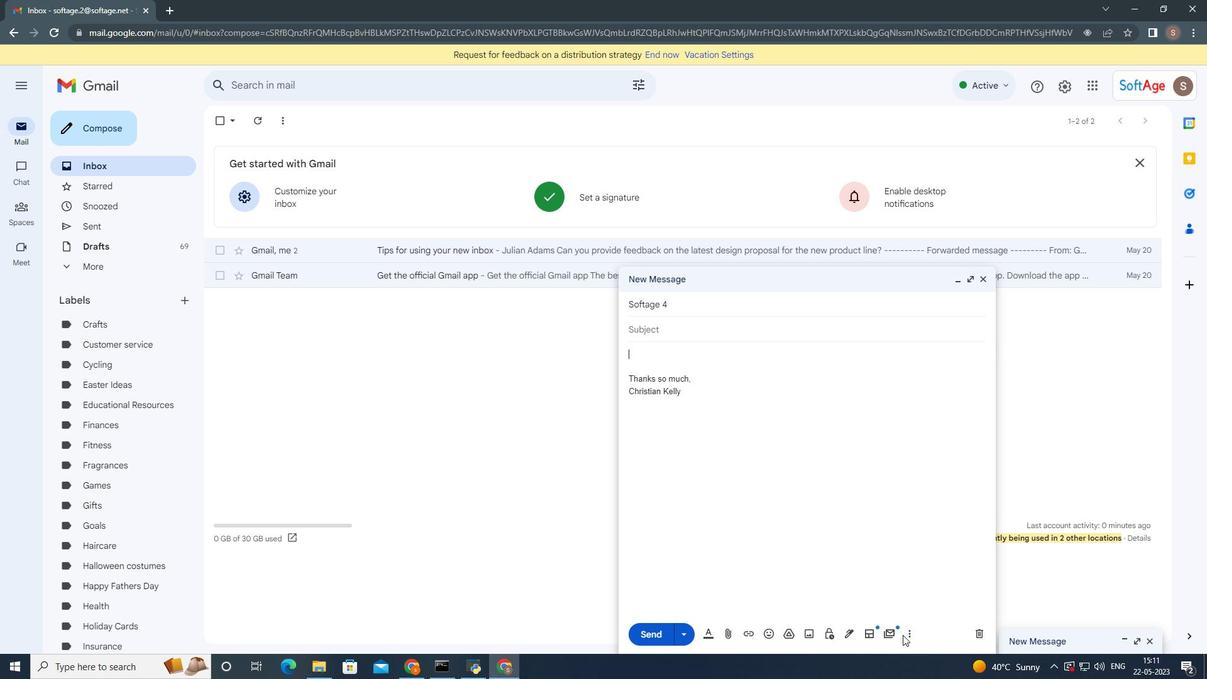 
Action: Mouse pressed left at (907, 633)
Screenshot: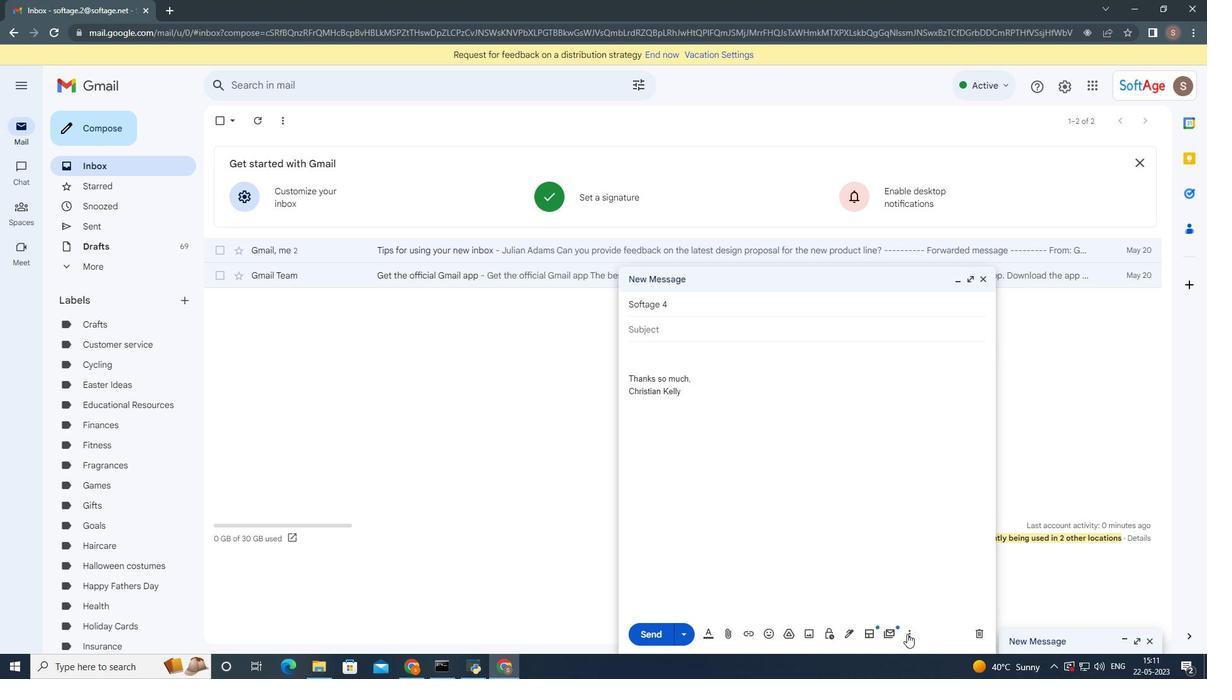 
Action: Mouse moved to (935, 512)
Screenshot: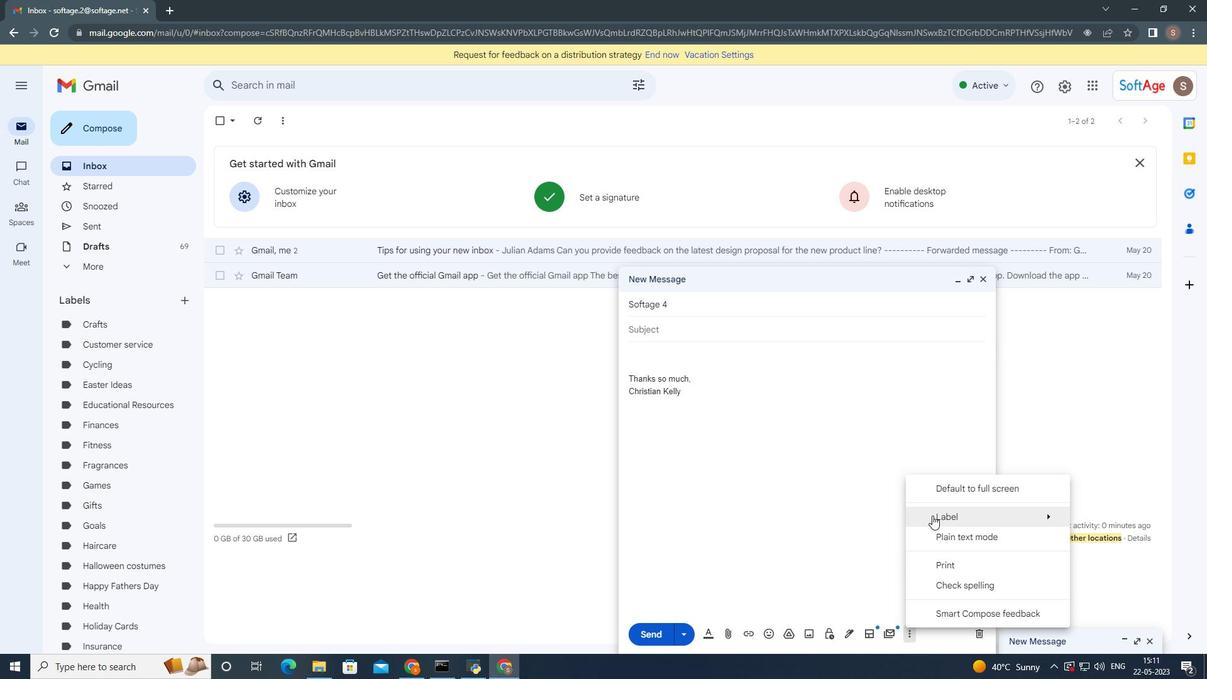 
Action: Mouse pressed left at (935, 512)
Screenshot: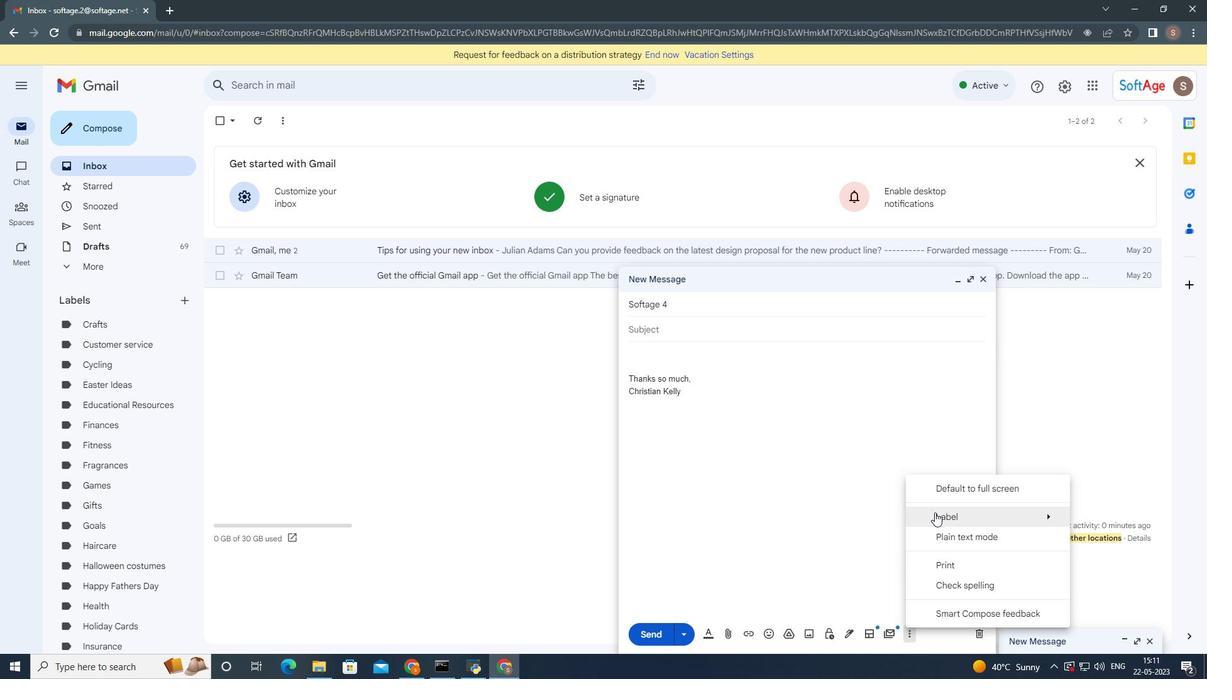 
Action: Mouse moved to (730, 409)
Screenshot: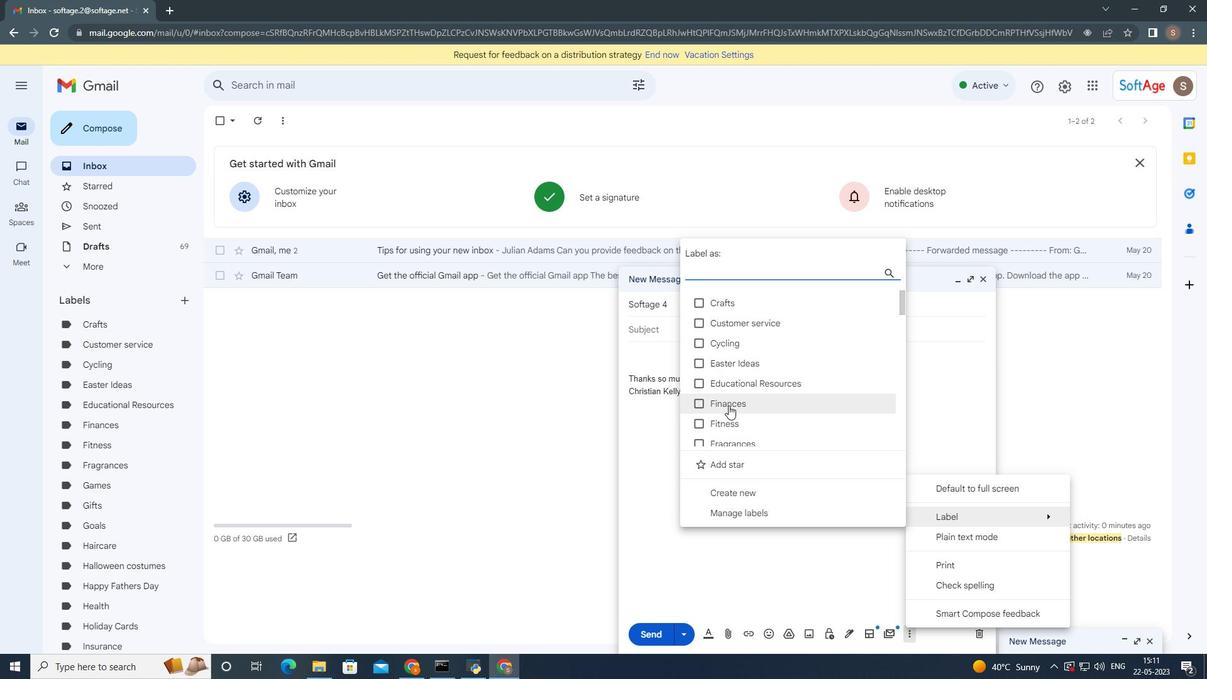 
Action: Mouse scrolled (730, 408) with delta (0, 0)
Screenshot: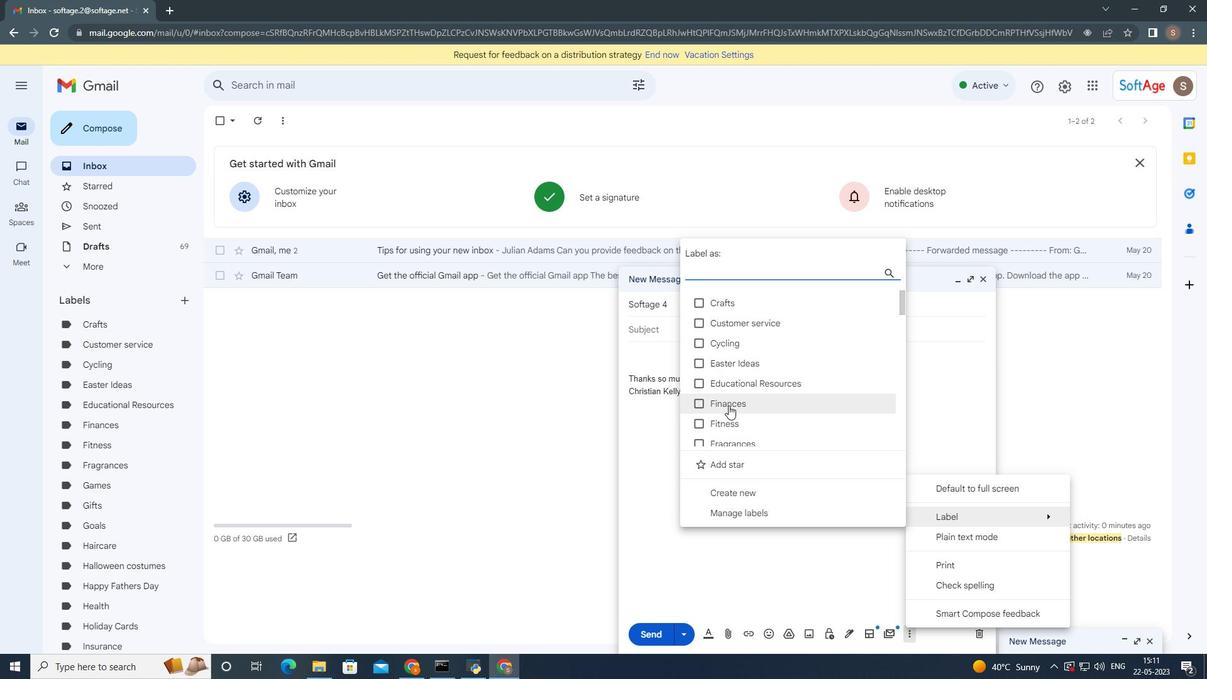 
Action: Mouse moved to (730, 410)
Screenshot: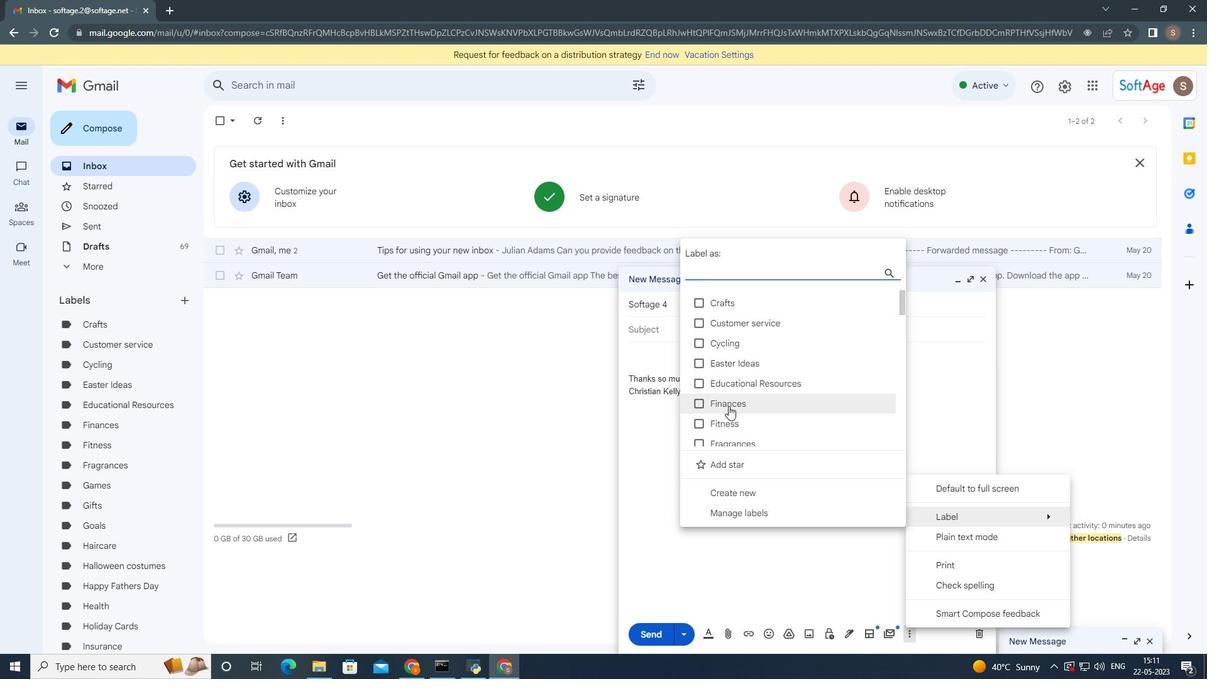 
Action: Mouse scrolled (730, 409) with delta (0, 0)
Screenshot: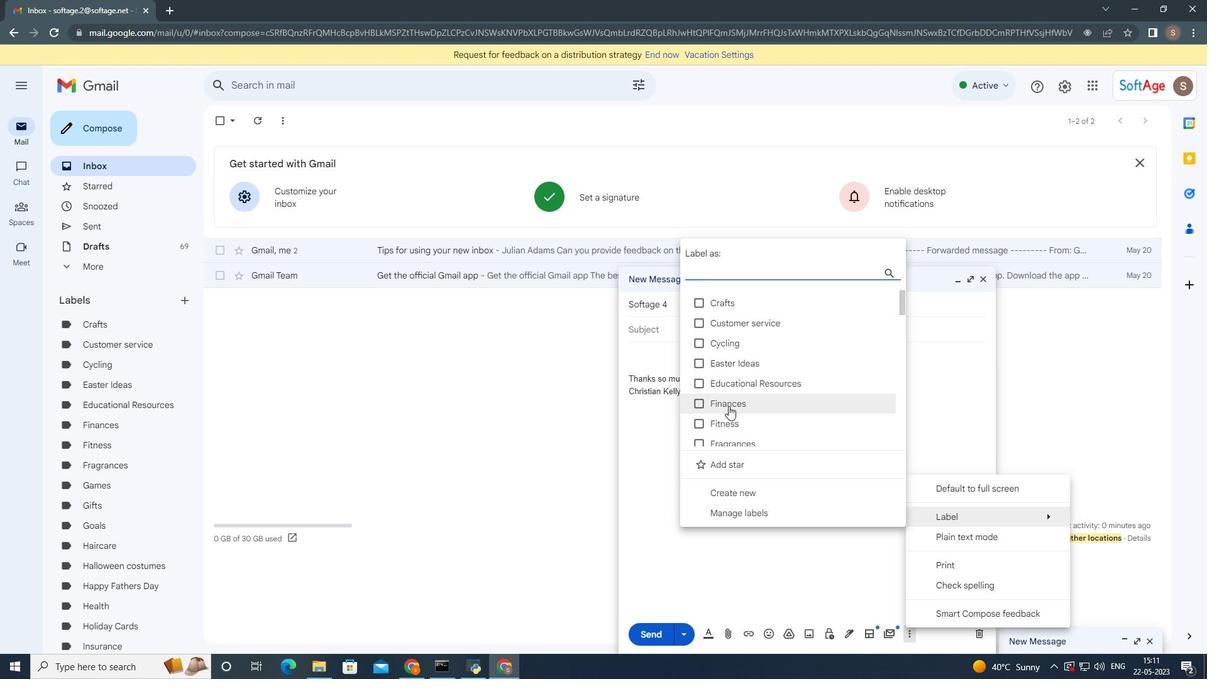 
Action: Mouse moved to (730, 410)
Screenshot: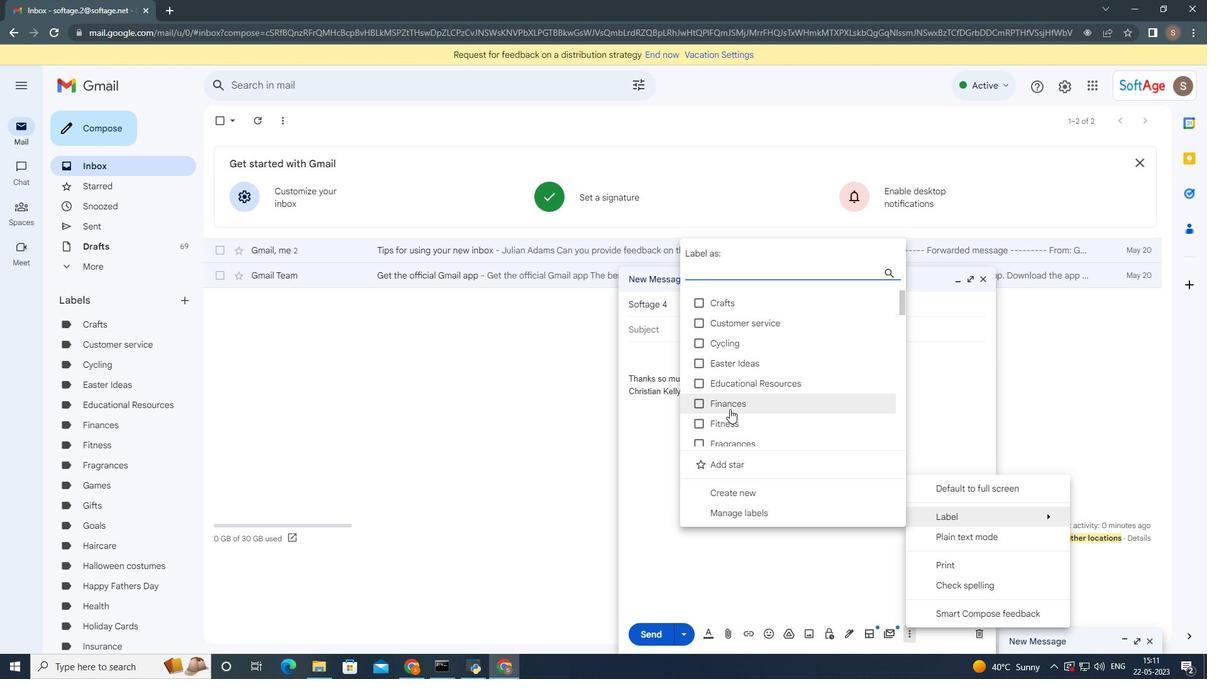 
Action: Mouse scrolled (730, 409) with delta (0, 0)
Screenshot: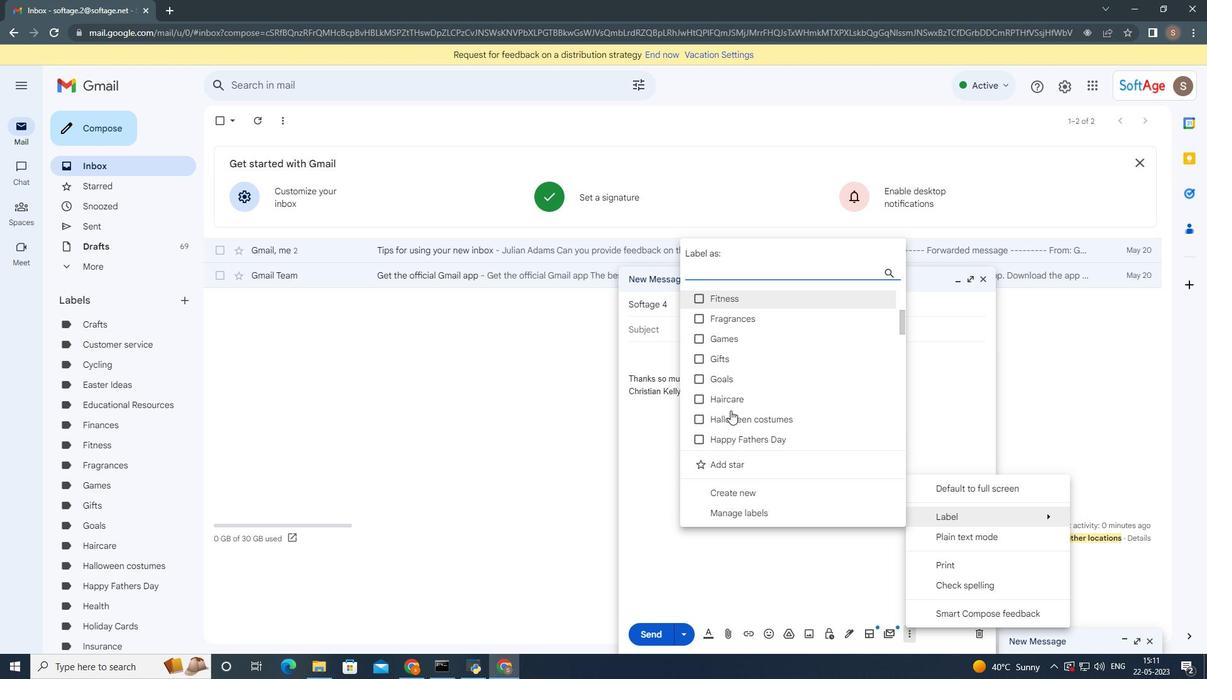 
Action: Mouse moved to (730, 410)
Screenshot: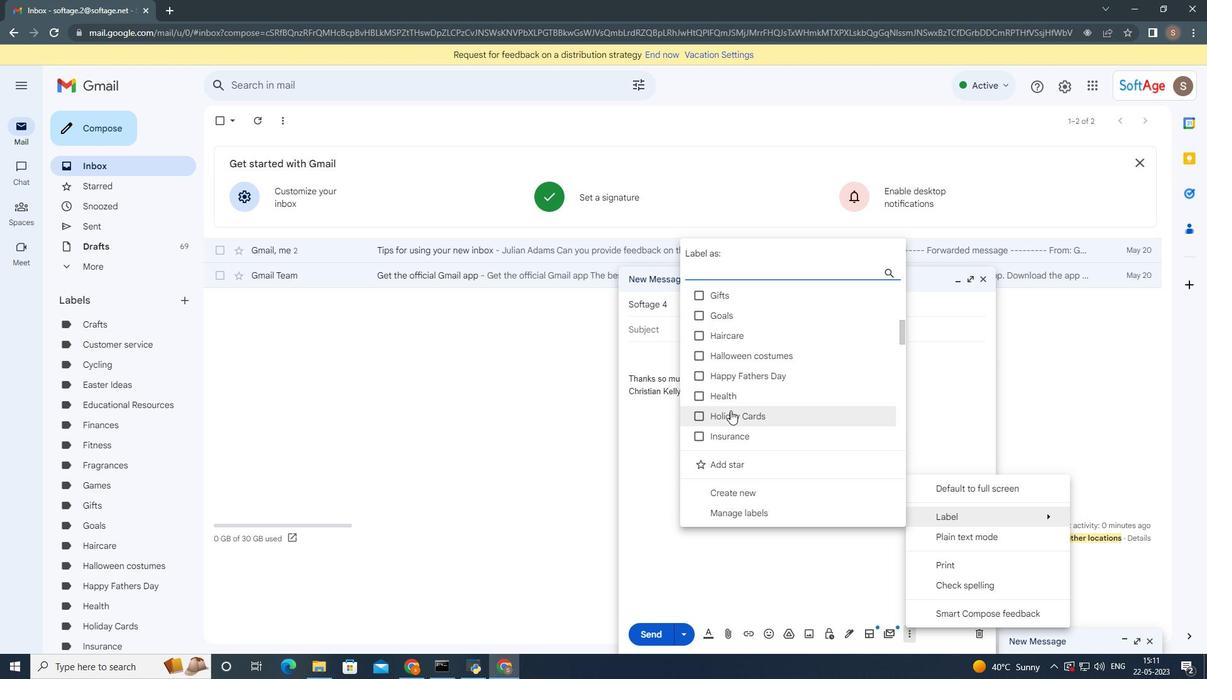 
Action: Mouse scrolled (730, 409) with delta (0, 0)
Screenshot: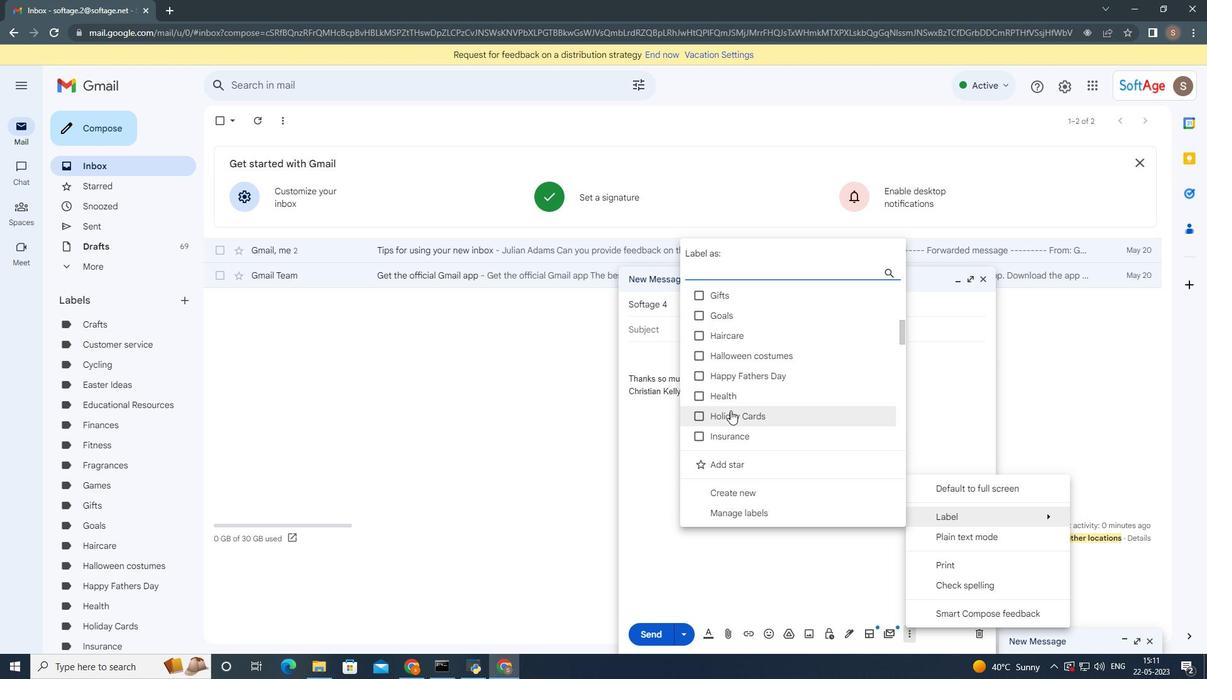 
Action: Mouse scrolled (730, 409) with delta (0, 0)
Screenshot: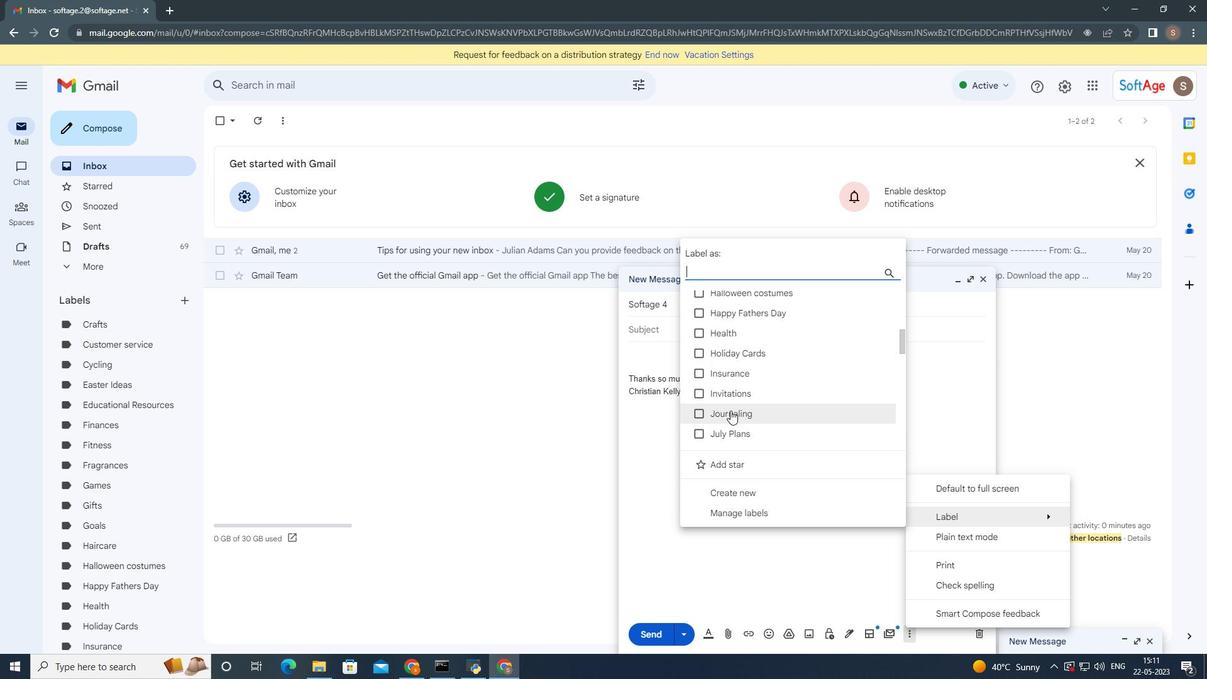 
Action: Mouse scrolled (730, 409) with delta (0, 0)
Screenshot: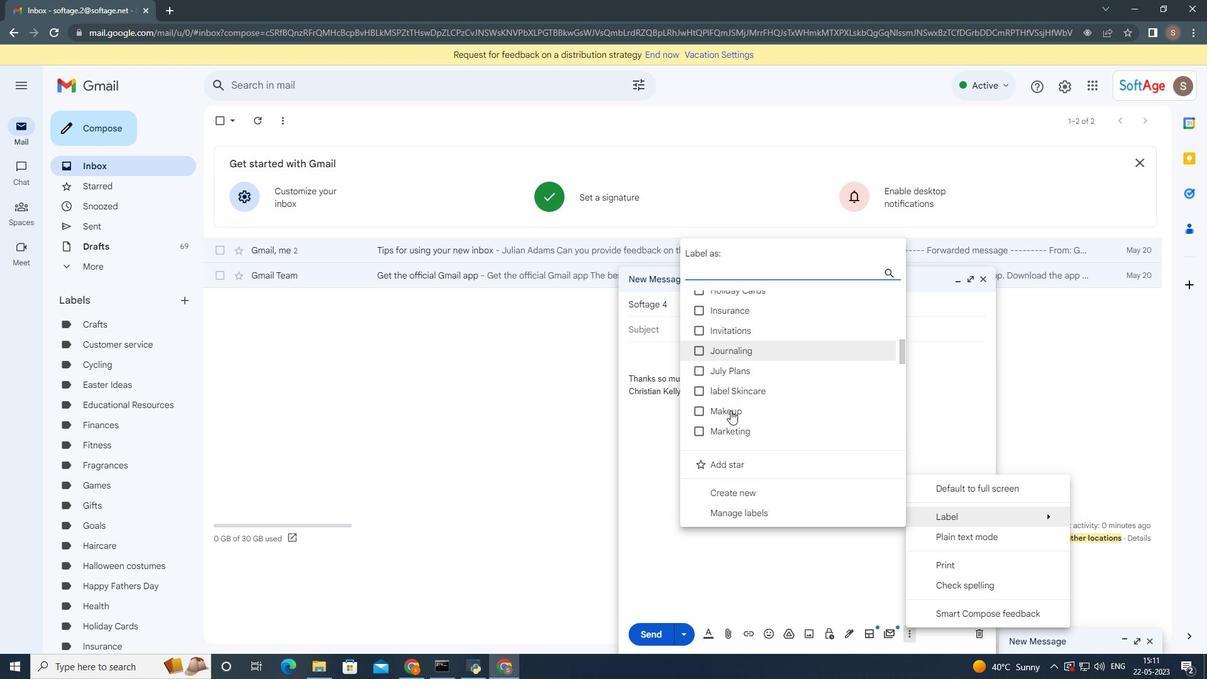 
Action: Mouse moved to (730, 410)
Screenshot: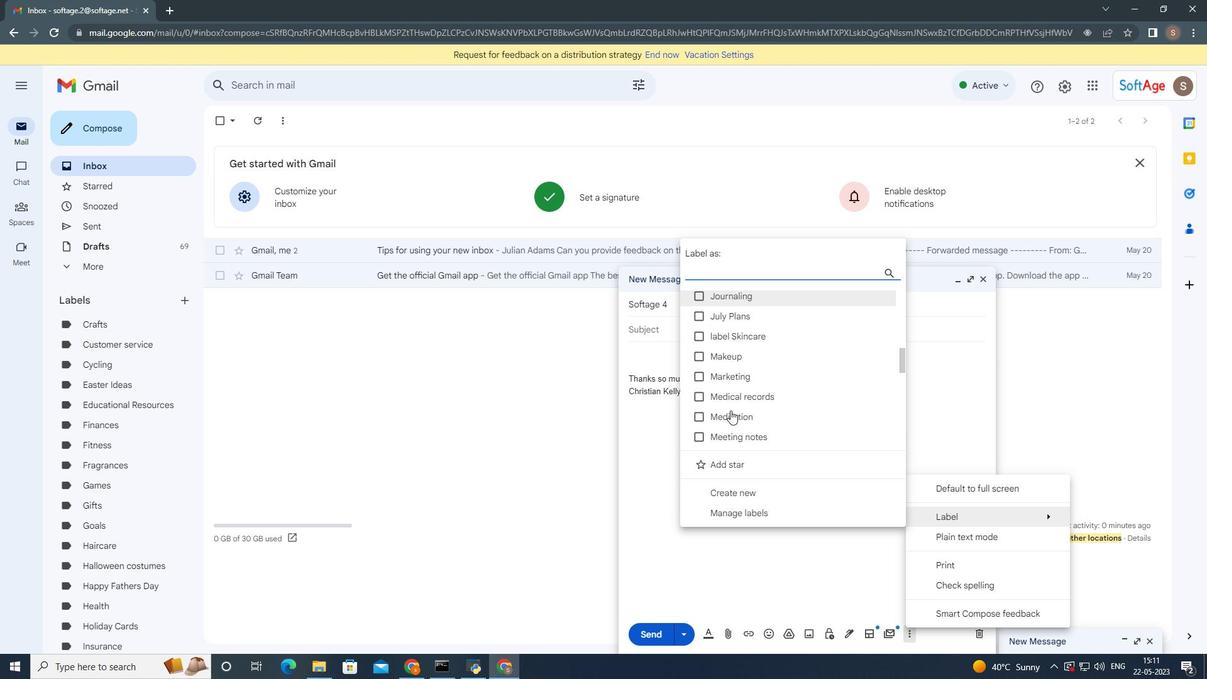 
Action: Mouse scrolled (730, 409) with delta (0, 0)
Screenshot: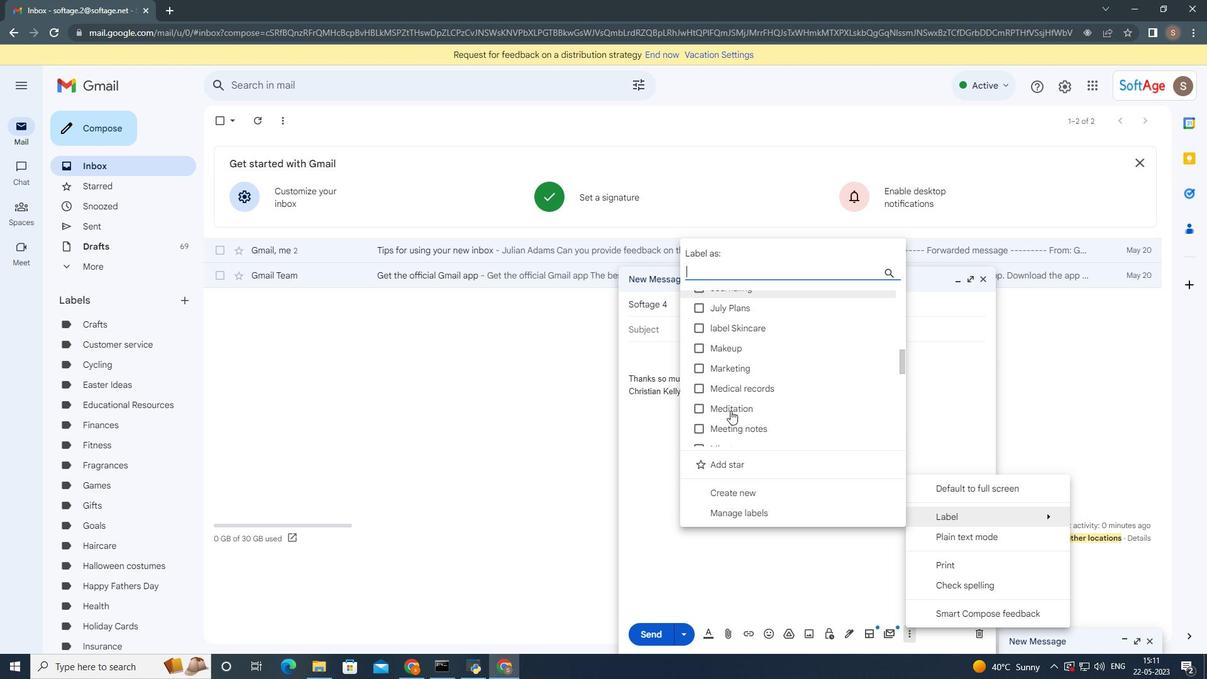 
Action: Mouse scrolled (730, 409) with delta (0, 0)
Screenshot: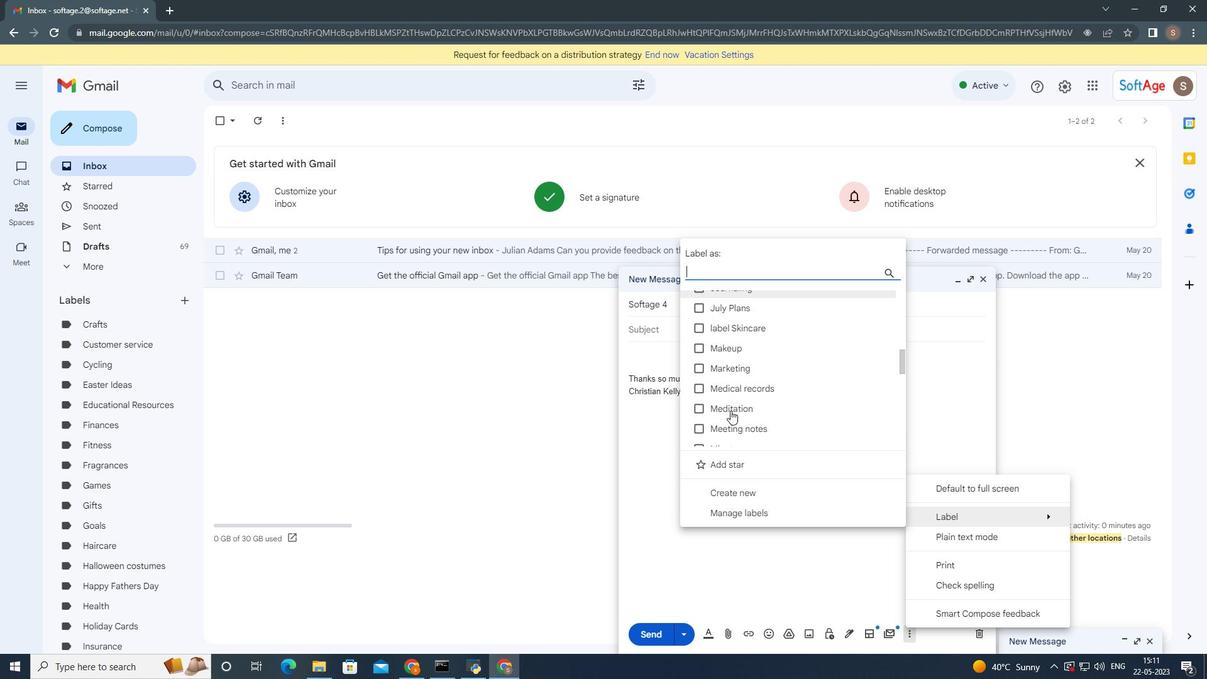 
Action: Mouse moved to (730, 410)
Screenshot: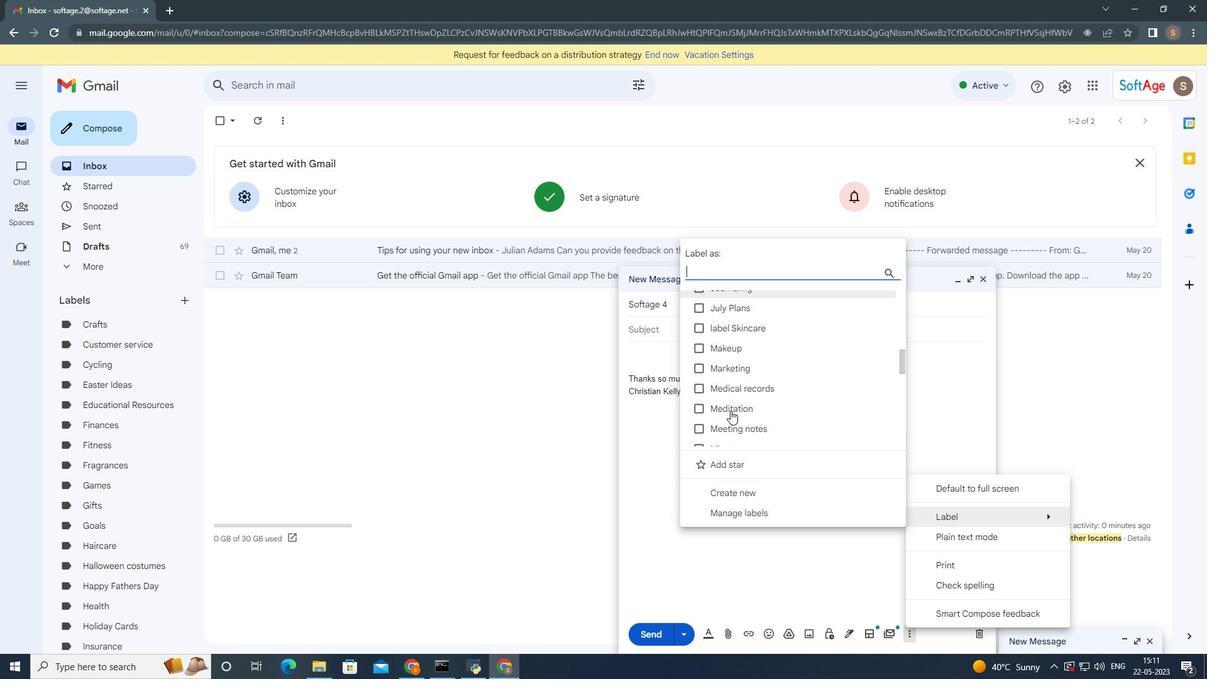 
Action: Mouse scrolled (730, 409) with delta (0, 0)
Screenshot: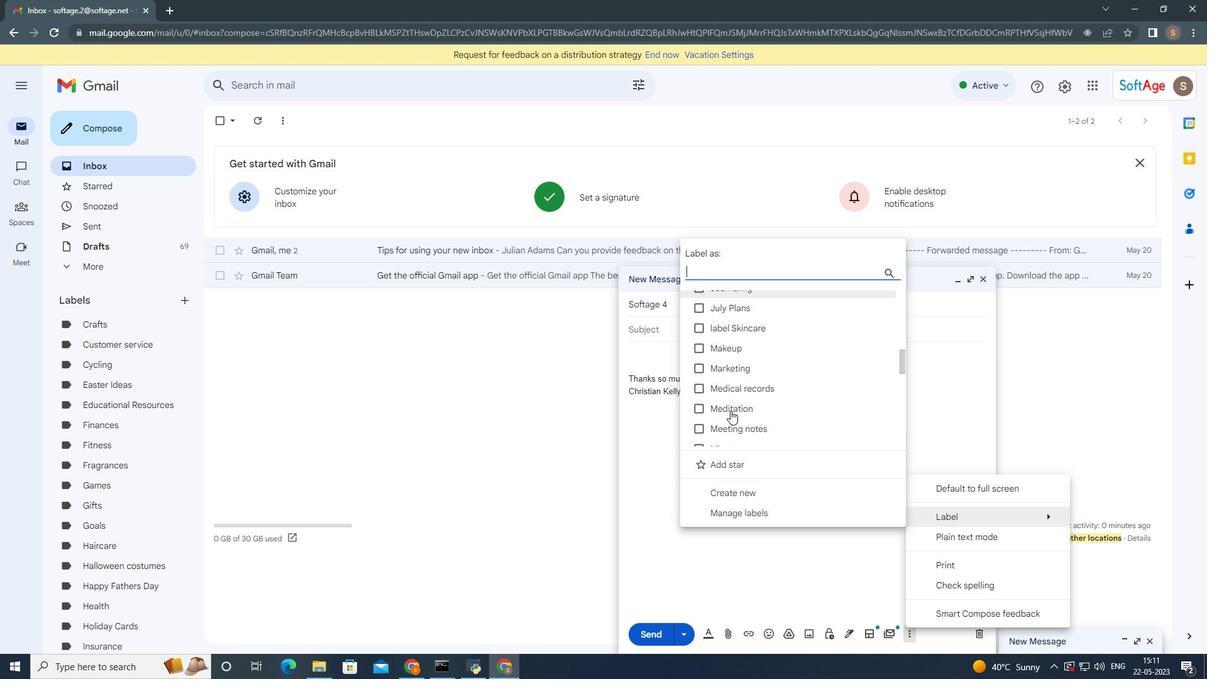
Action: Mouse moved to (730, 411)
Screenshot: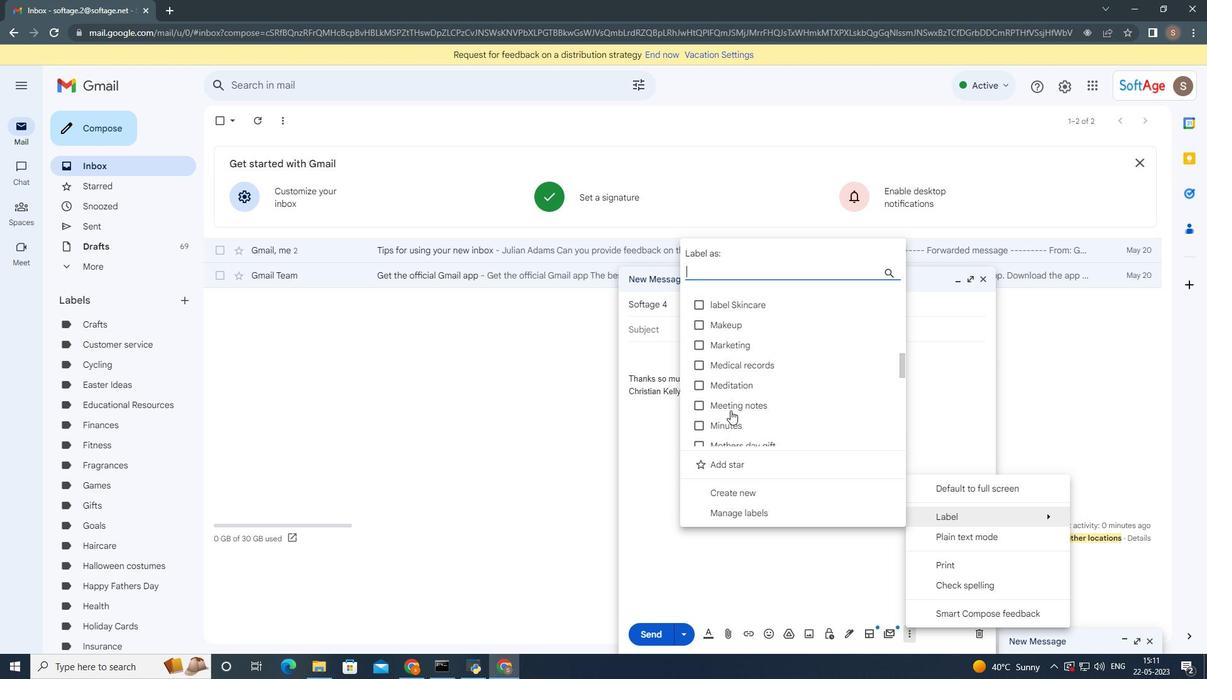 
Action: Mouse scrolled (730, 410) with delta (0, 0)
Screenshot: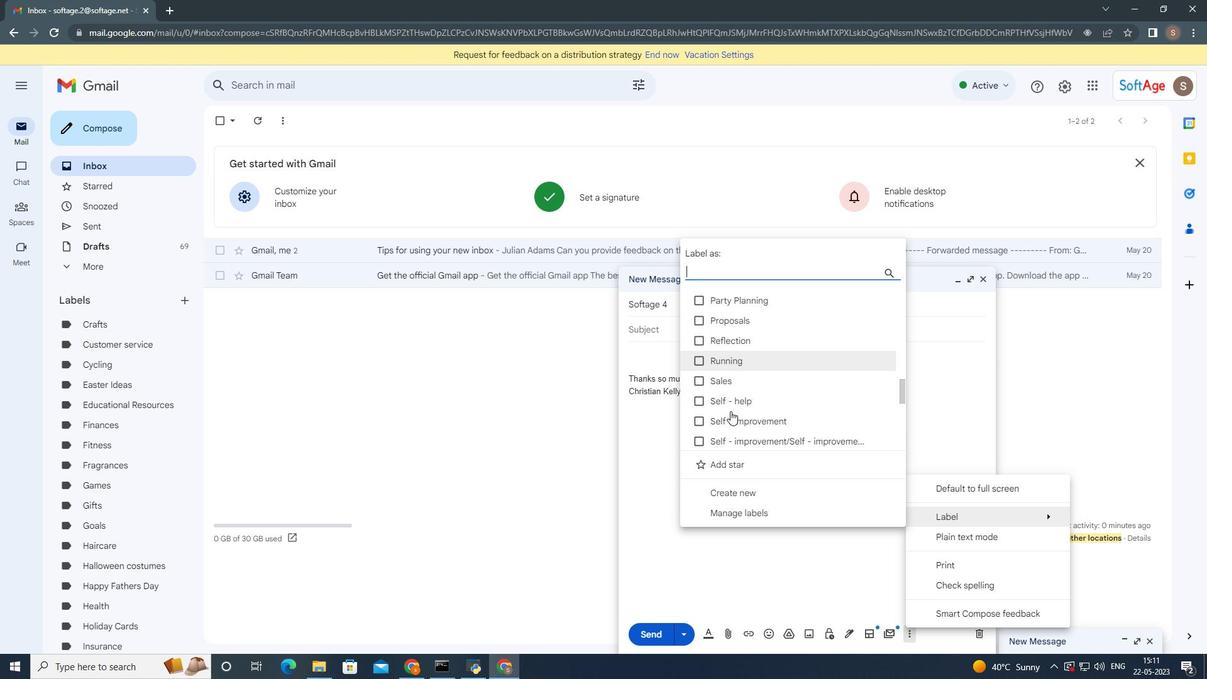 
Action: Mouse moved to (752, 486)
Screenshot: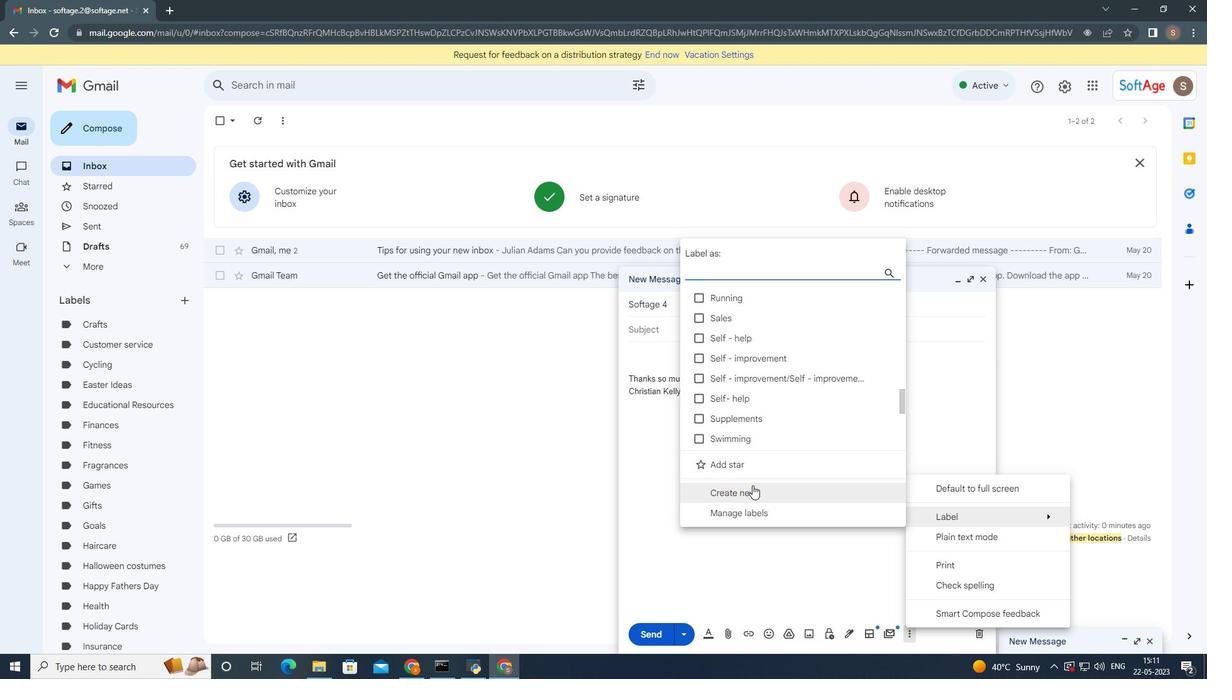 
Action: Mouse pressed left at (752, 486)
Screenshot: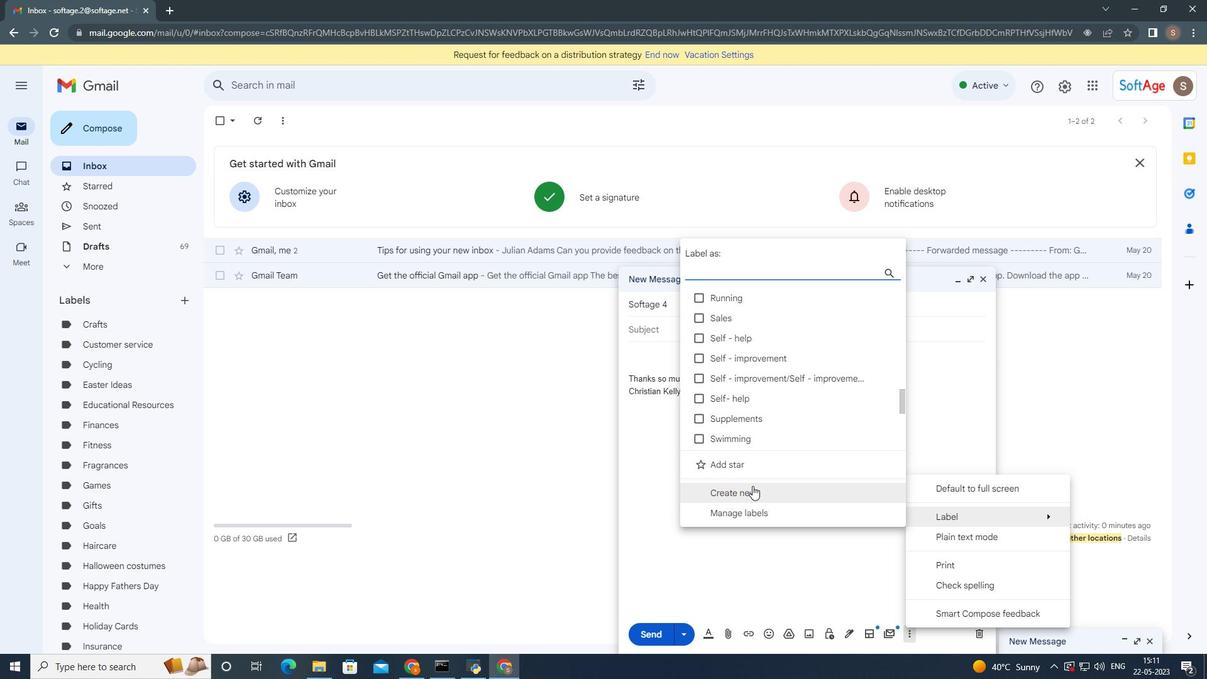 
Action: Mouse moved to (752, 484)
Screenshot: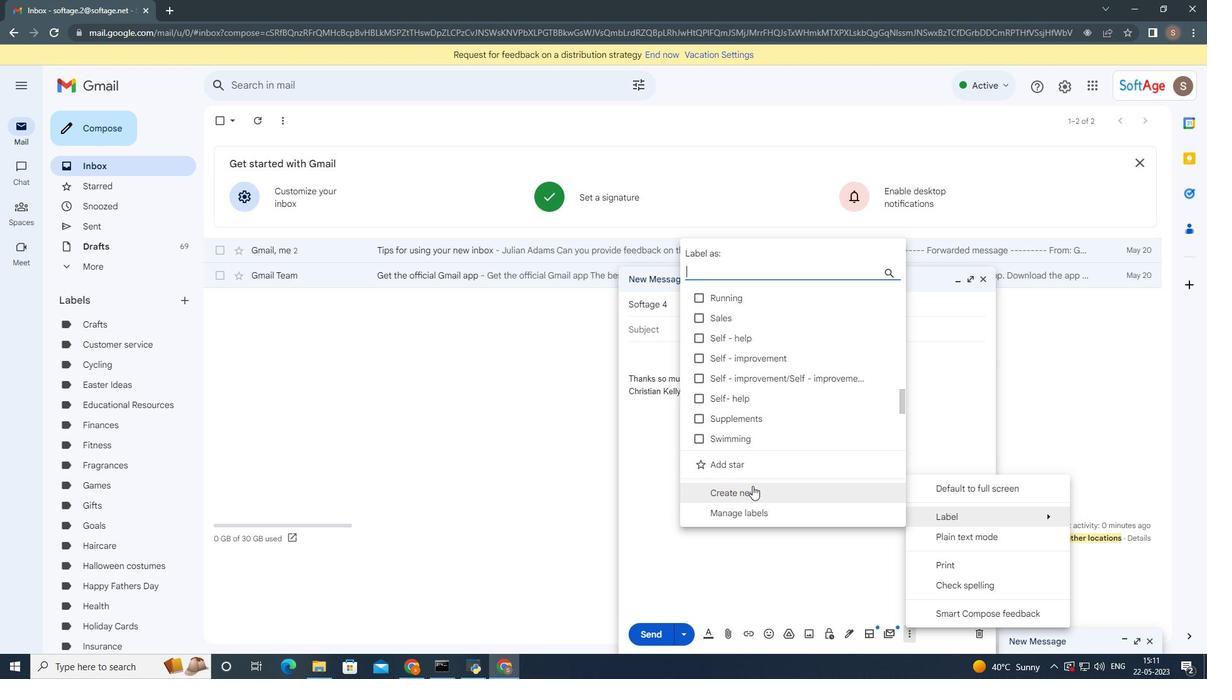 
Action: Key pressed <Key.shift>H<Key.shift>R
Screenshot: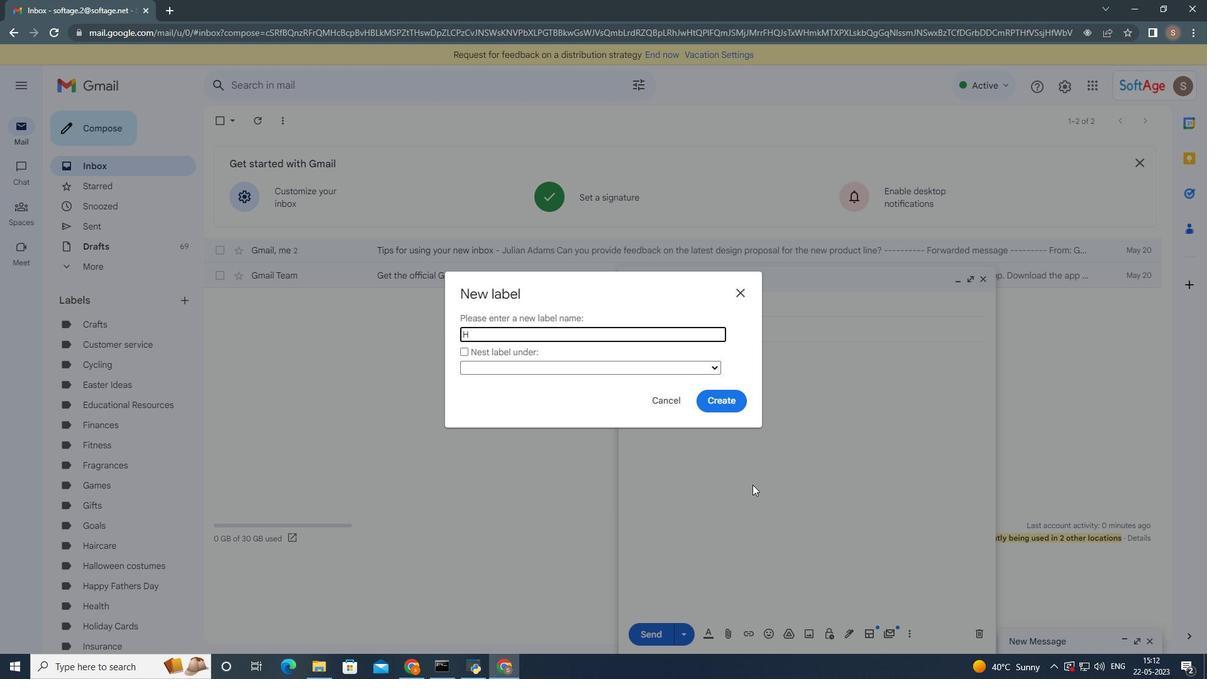
Action: Mouse moved to (713, 403)
Screenshot: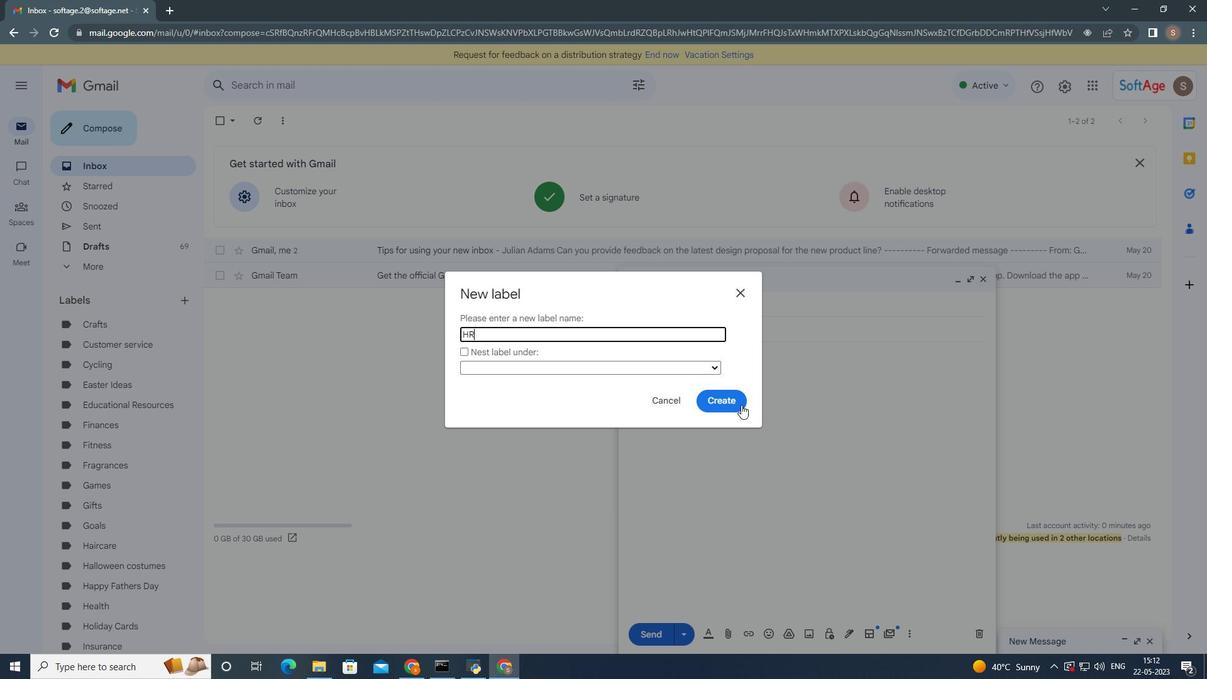
Action: Mouse pressed left at (713, 403)
Screenshot: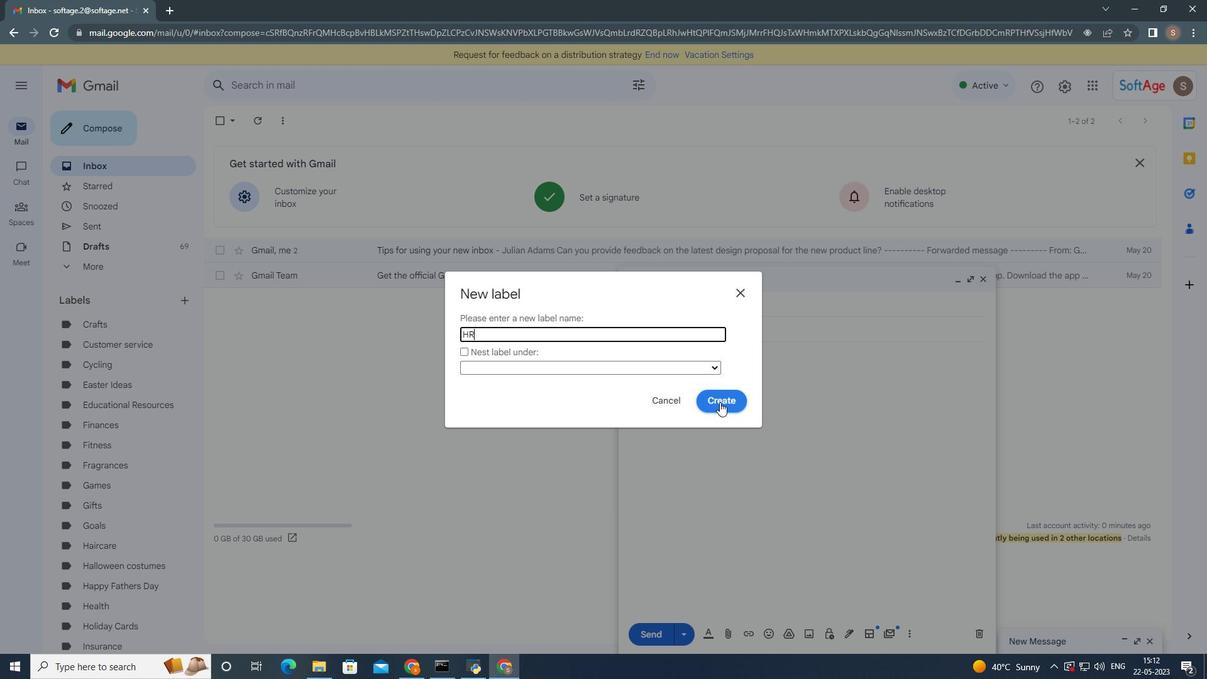 
Action: Mouse moved to (664, 619)
Screenshot: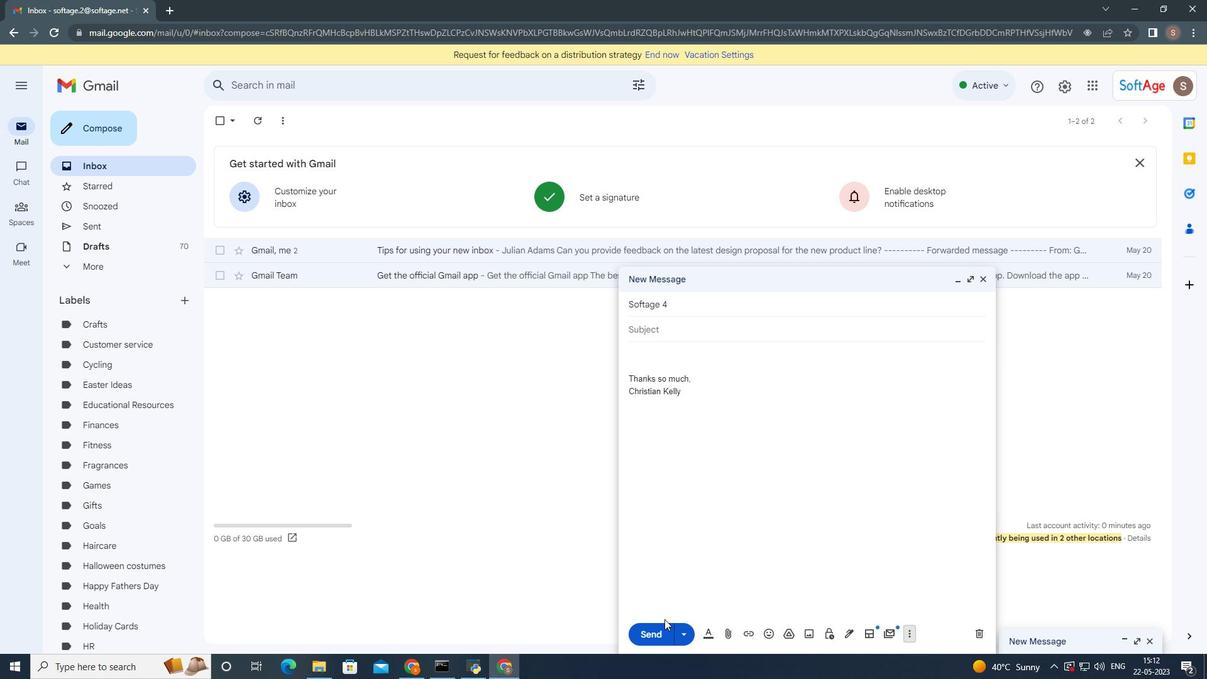 
